 Task: Add Mychelle Sun Sheild Clear Spray Spf 30 to the cart.
Action: Mouse moved to (334, 174)
Screenshot: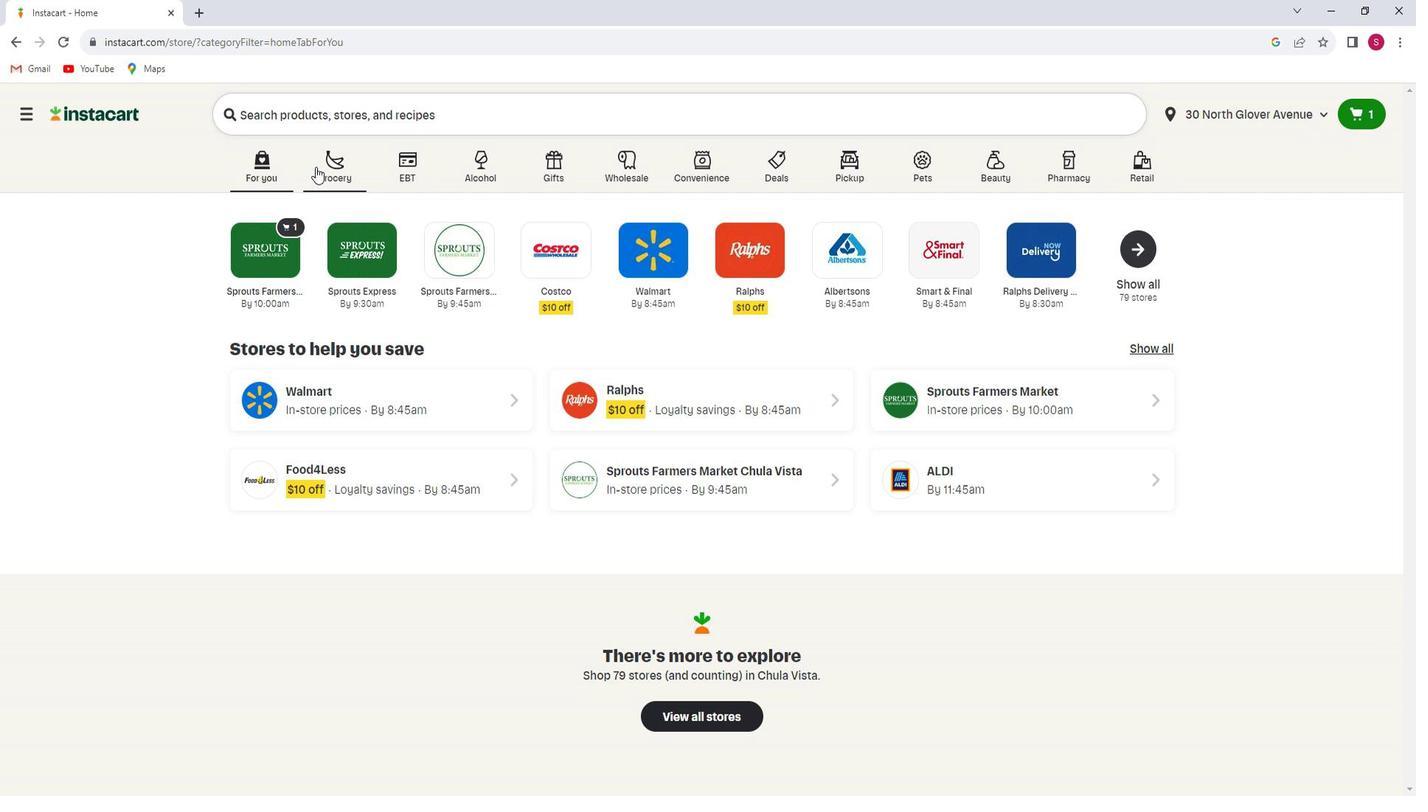 
Action: Mouse pressed left at (334, 174)
Screenshot: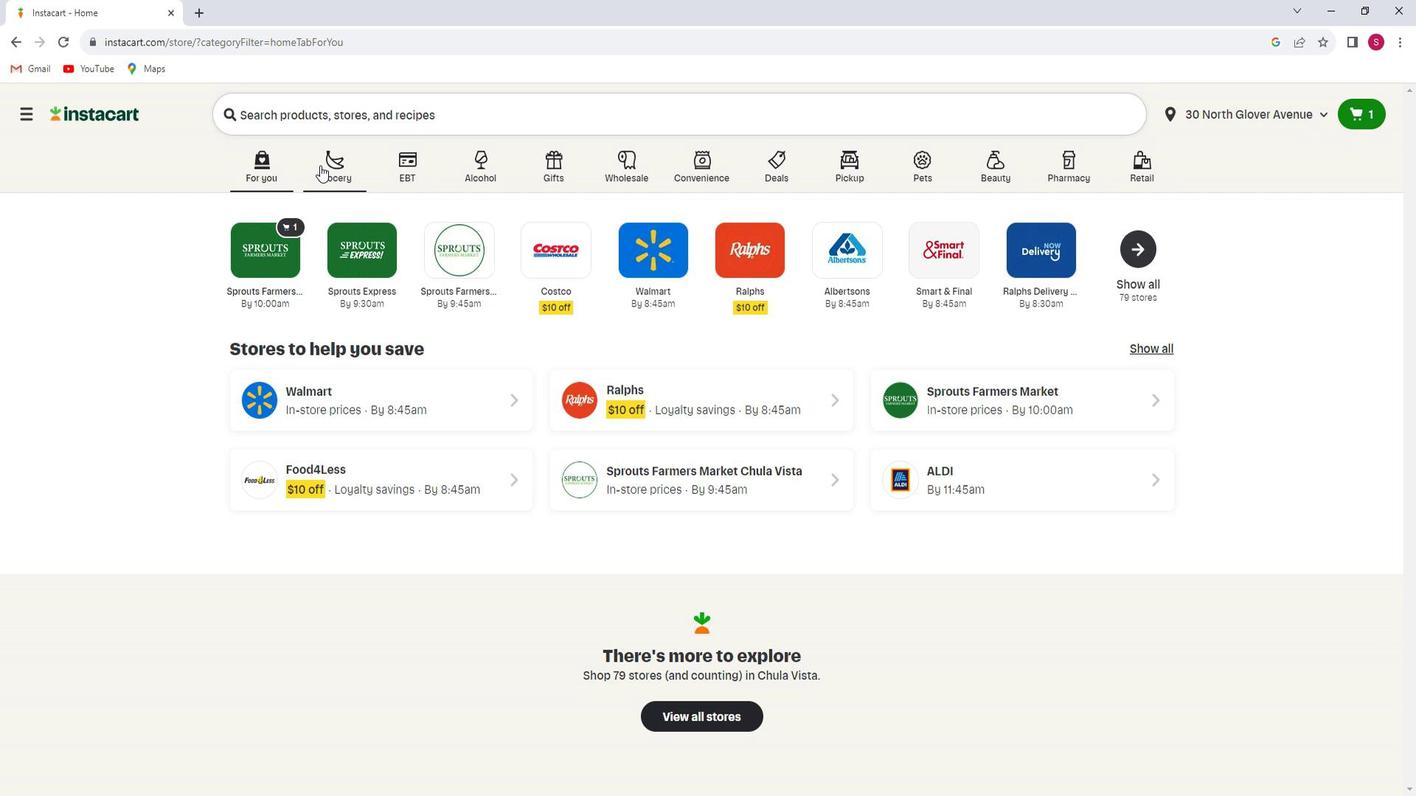 
Action: Mouse moved to (386, 448)
Screenshot: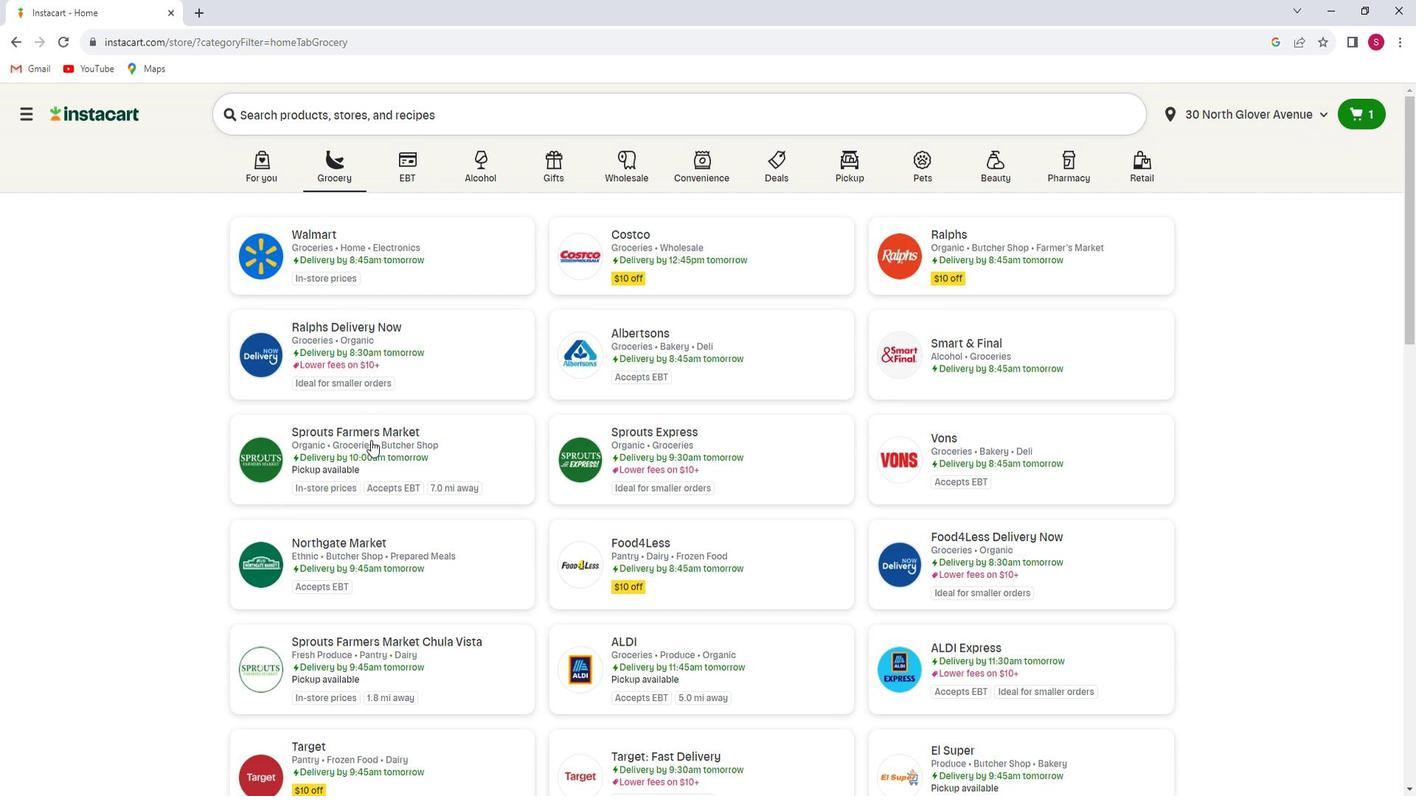 
Action: Mouse pressed left at (386, 448)
Screenshot: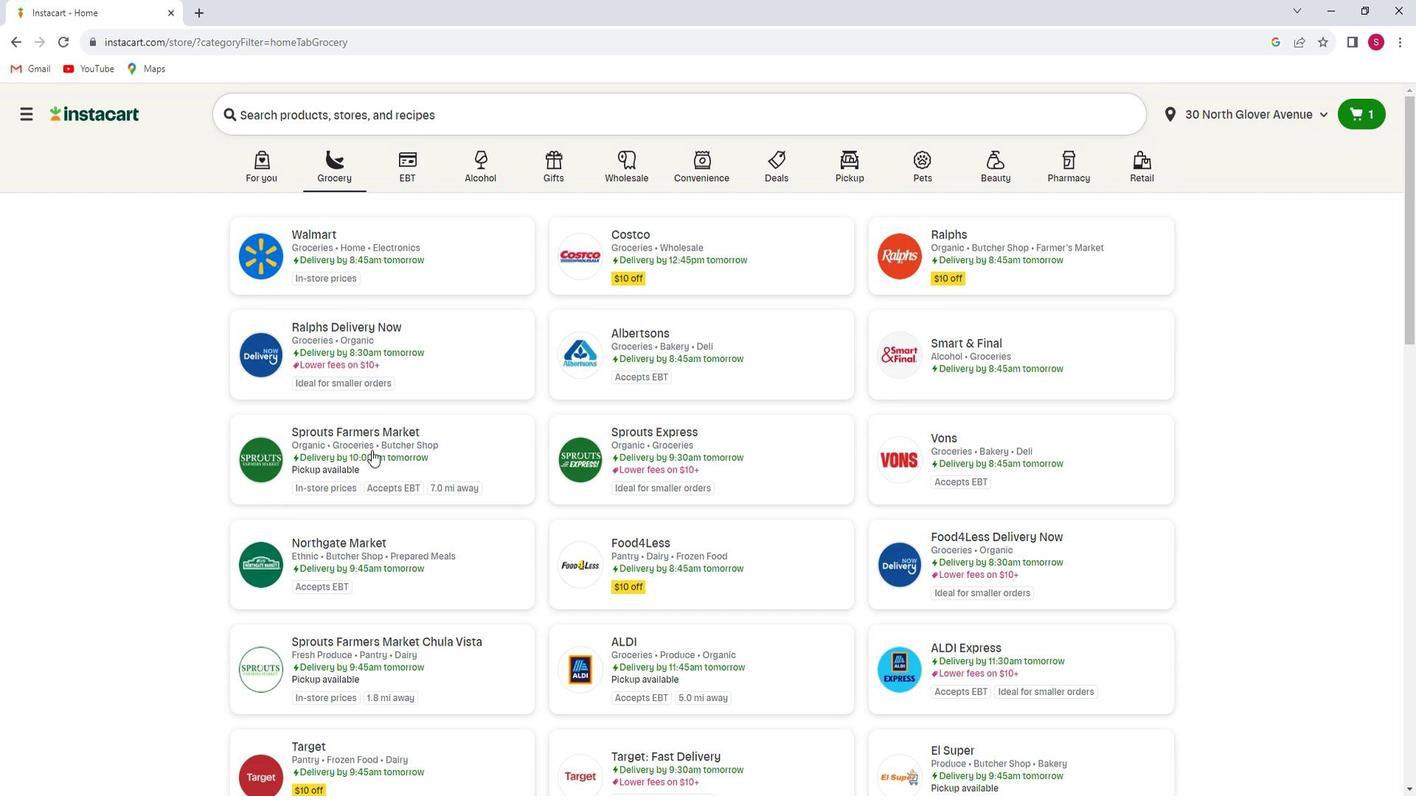 
Action: Mouse moved to (143, 488)
Screenshot: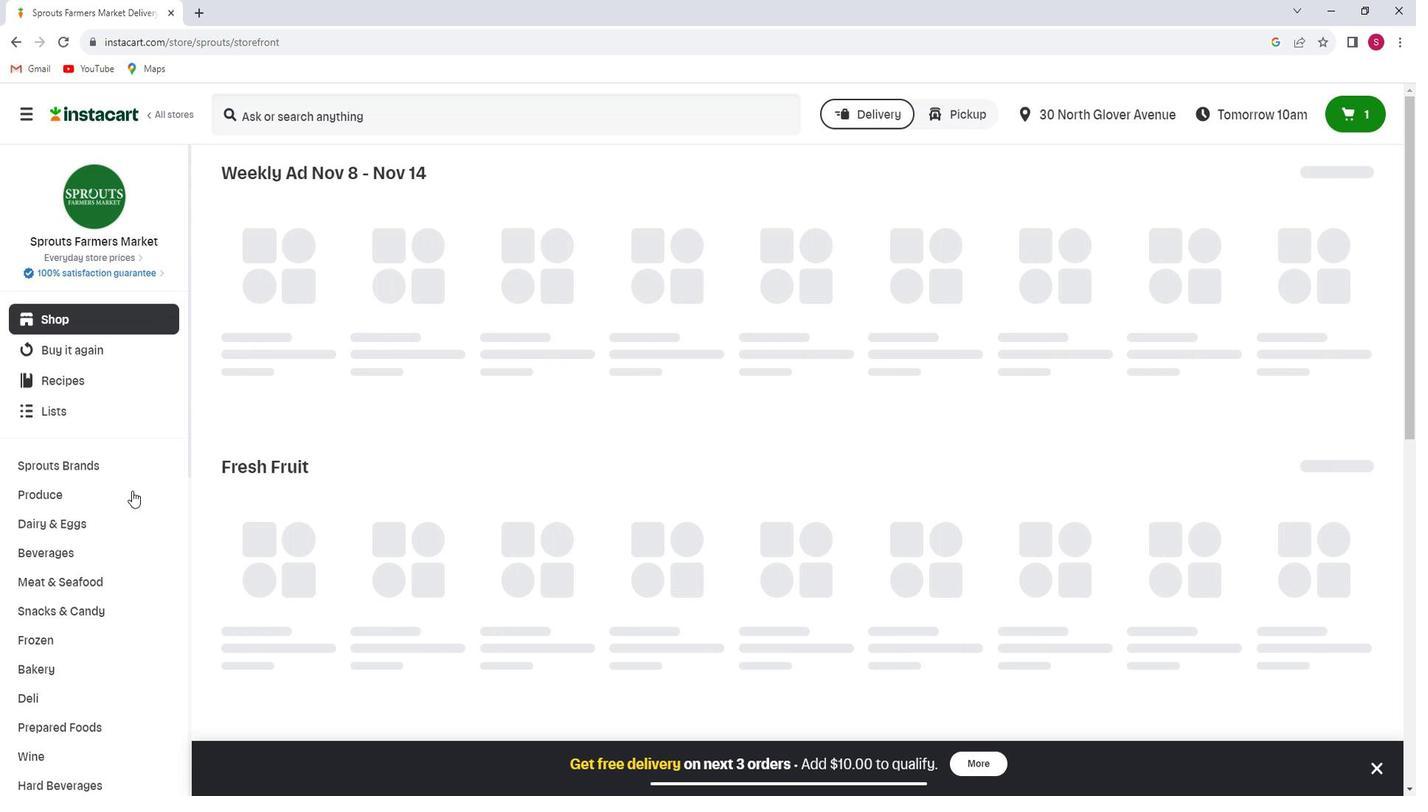 
Action: Mouse scrolled (143, 488) with delta (0, 0)
Screenshot: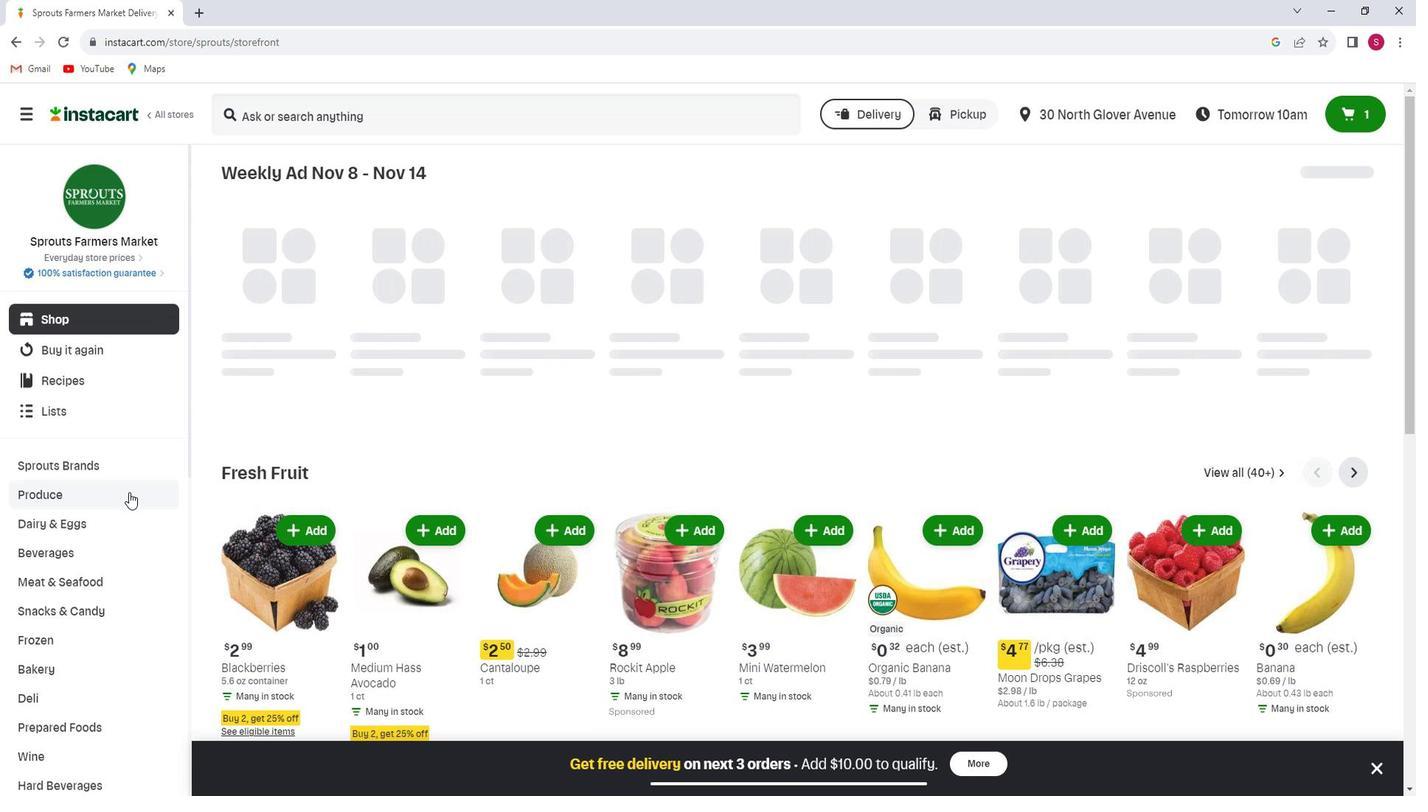 
Action: Mouse scrolled (143, 488) with delta (0, 0)
Screenshot: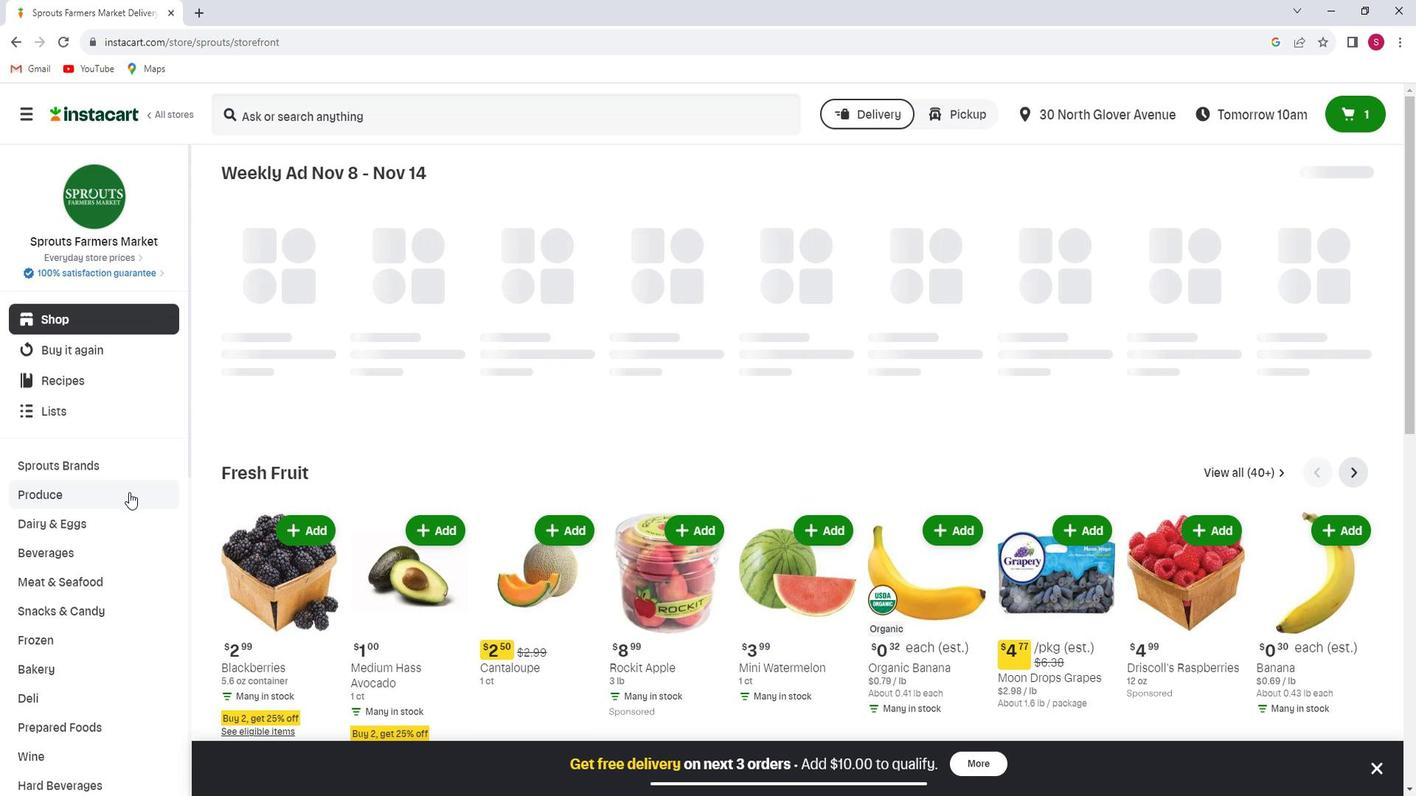 
Action: Mouse scrolled (143, 488) with delta (0, 0)
Screenshot: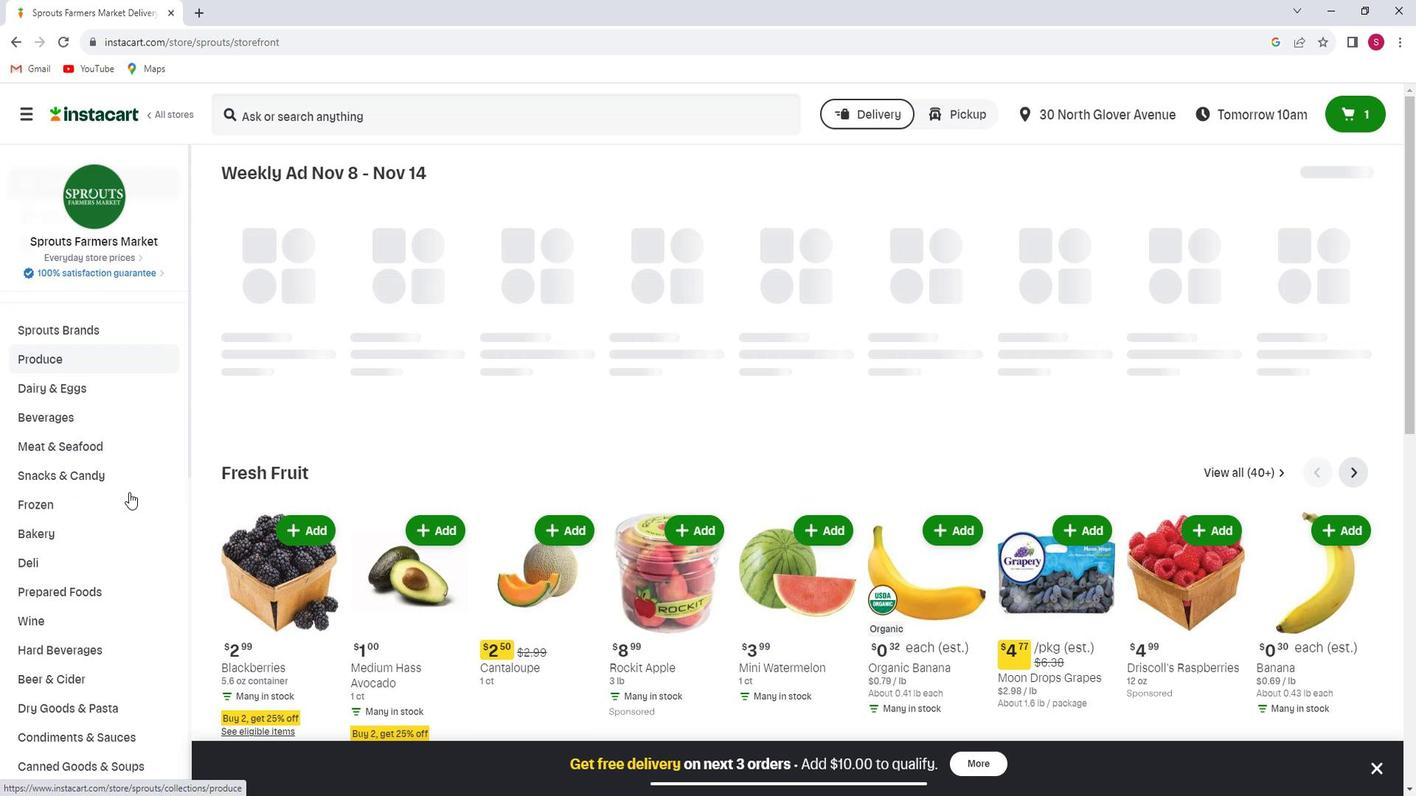
Action: Mouse scrolled (143, 488) with delta (0, 0)
Screenshot: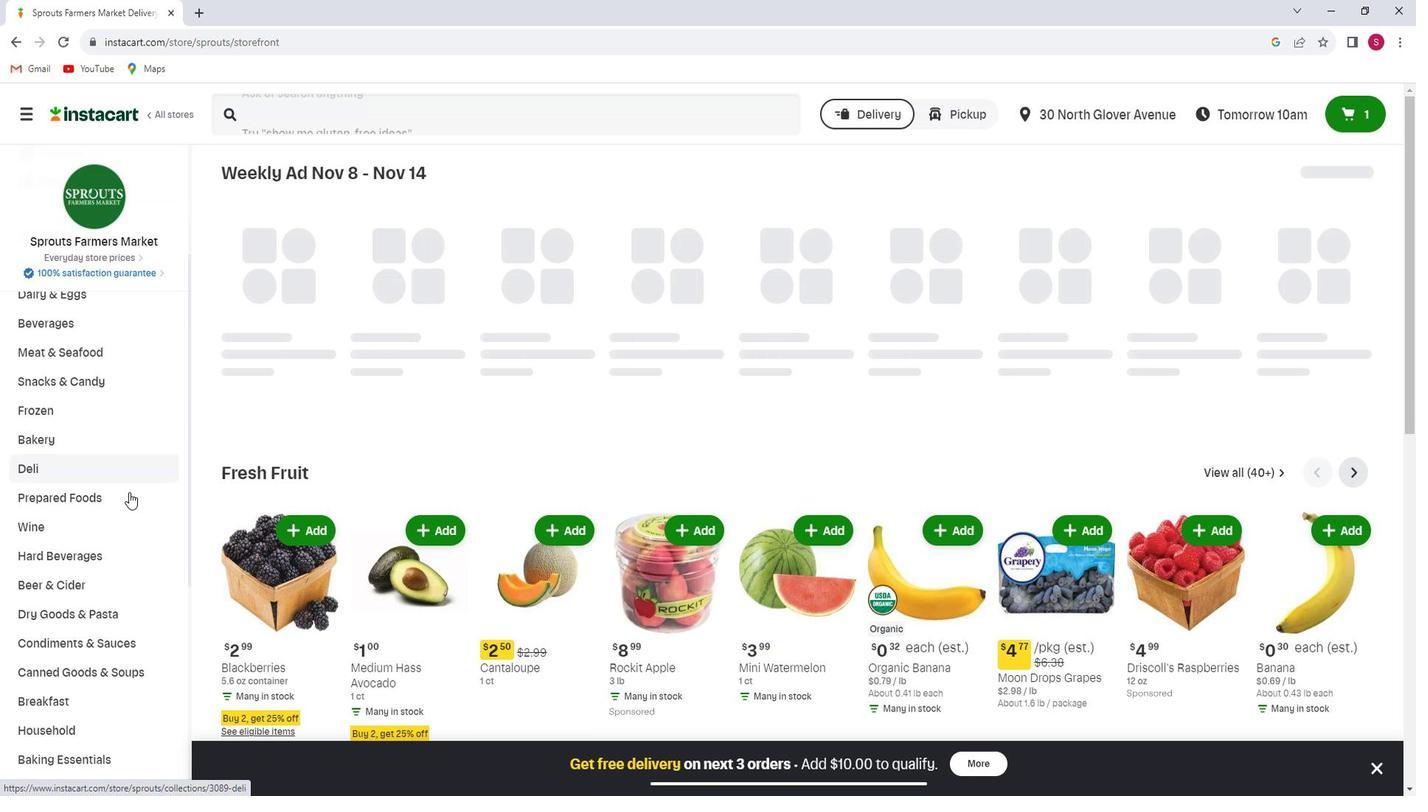 
Action: Mouse moved to (134, 501)
Screenshot: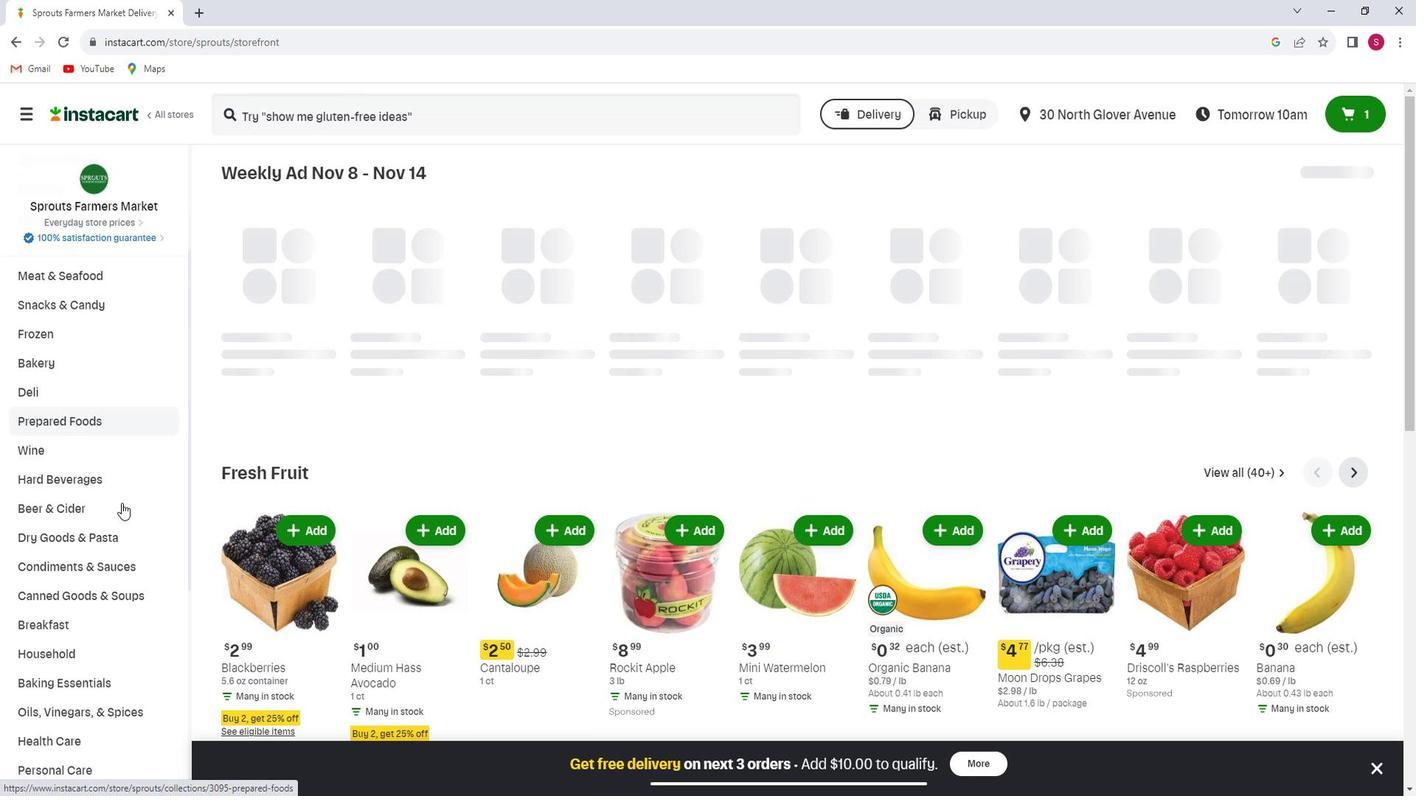 
Action: Mouse scrolled (134, 500) with delta (0, 0)
Screenshot: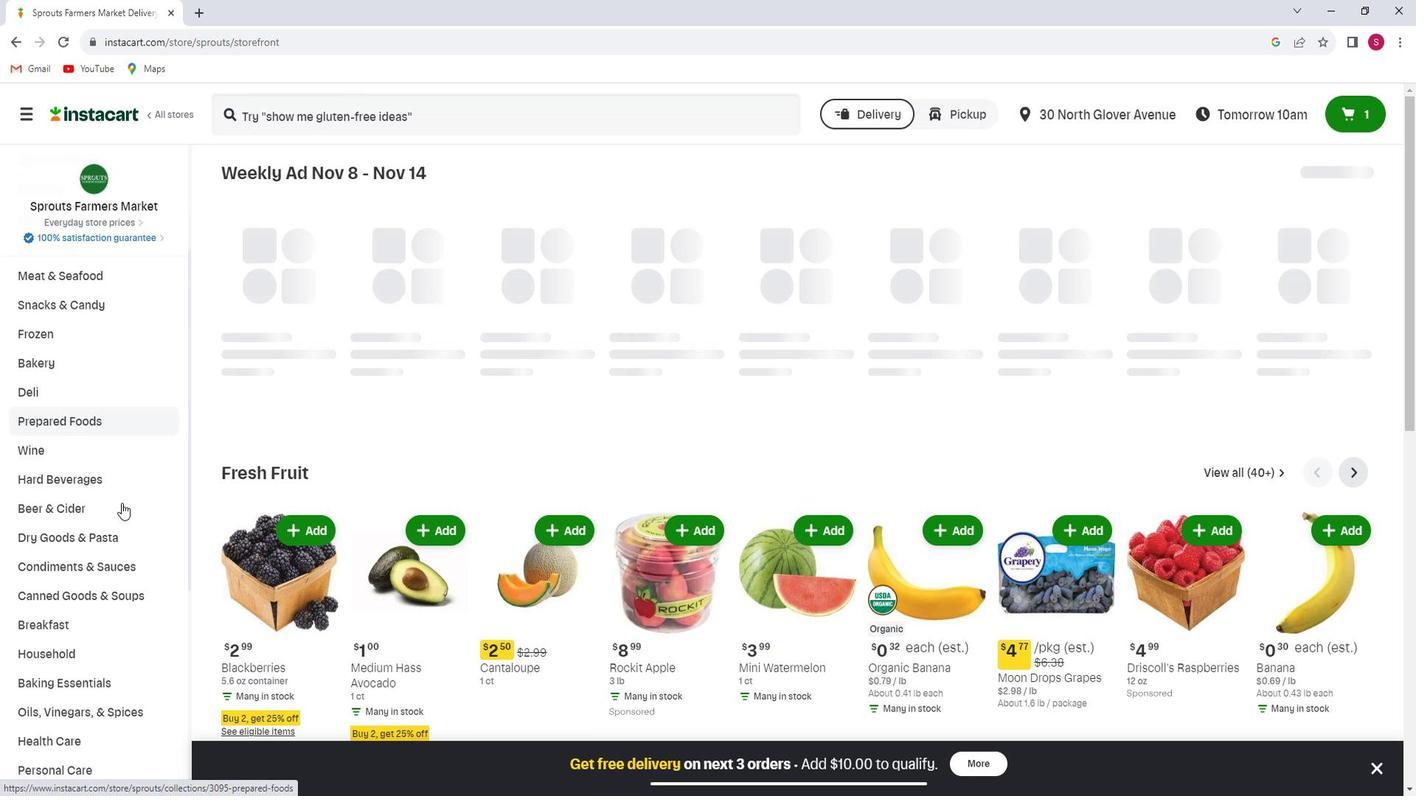 
Action: Mouse moved to (129, 509)
Screenshot: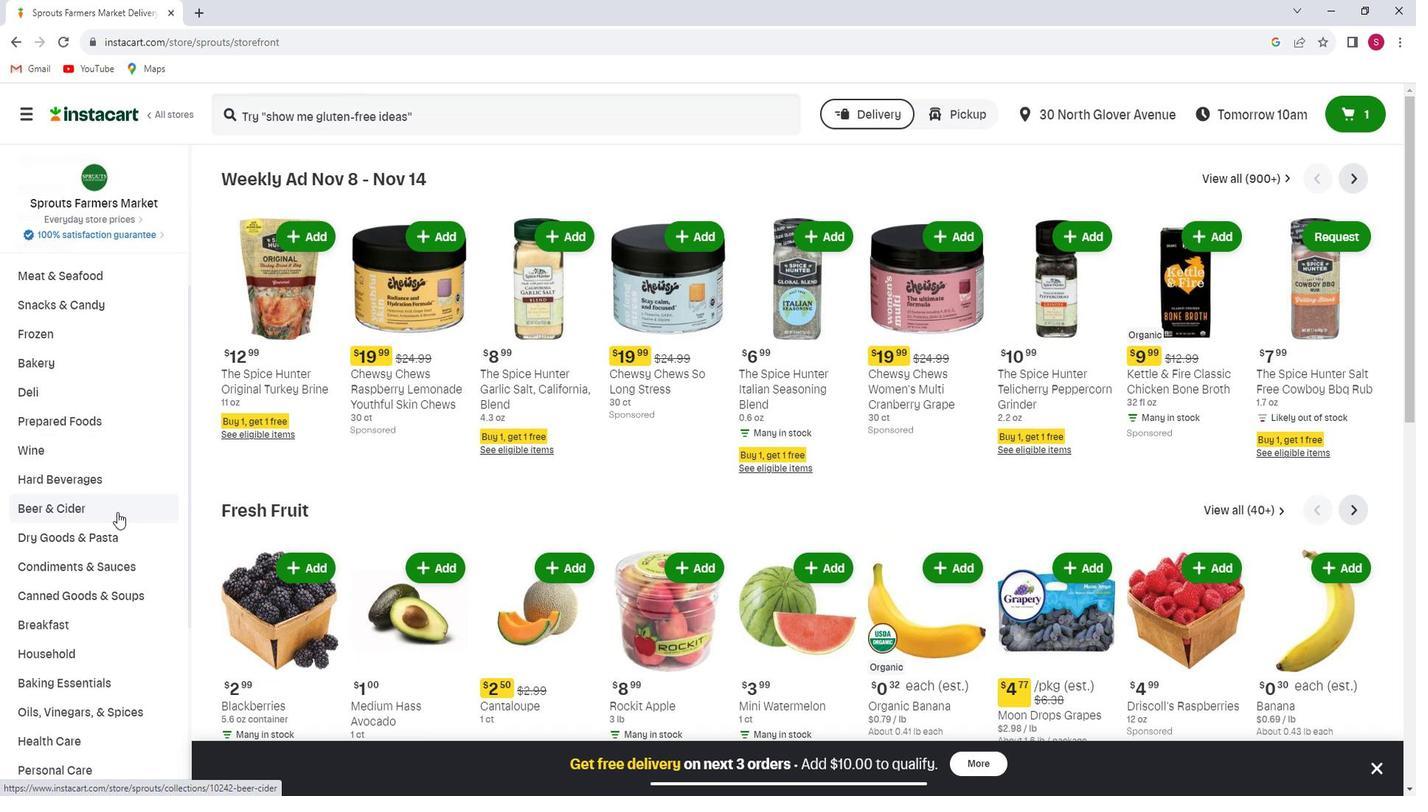 
Action: Mouse scrolled (129, 508) with delta (0, 0)
Screenshot: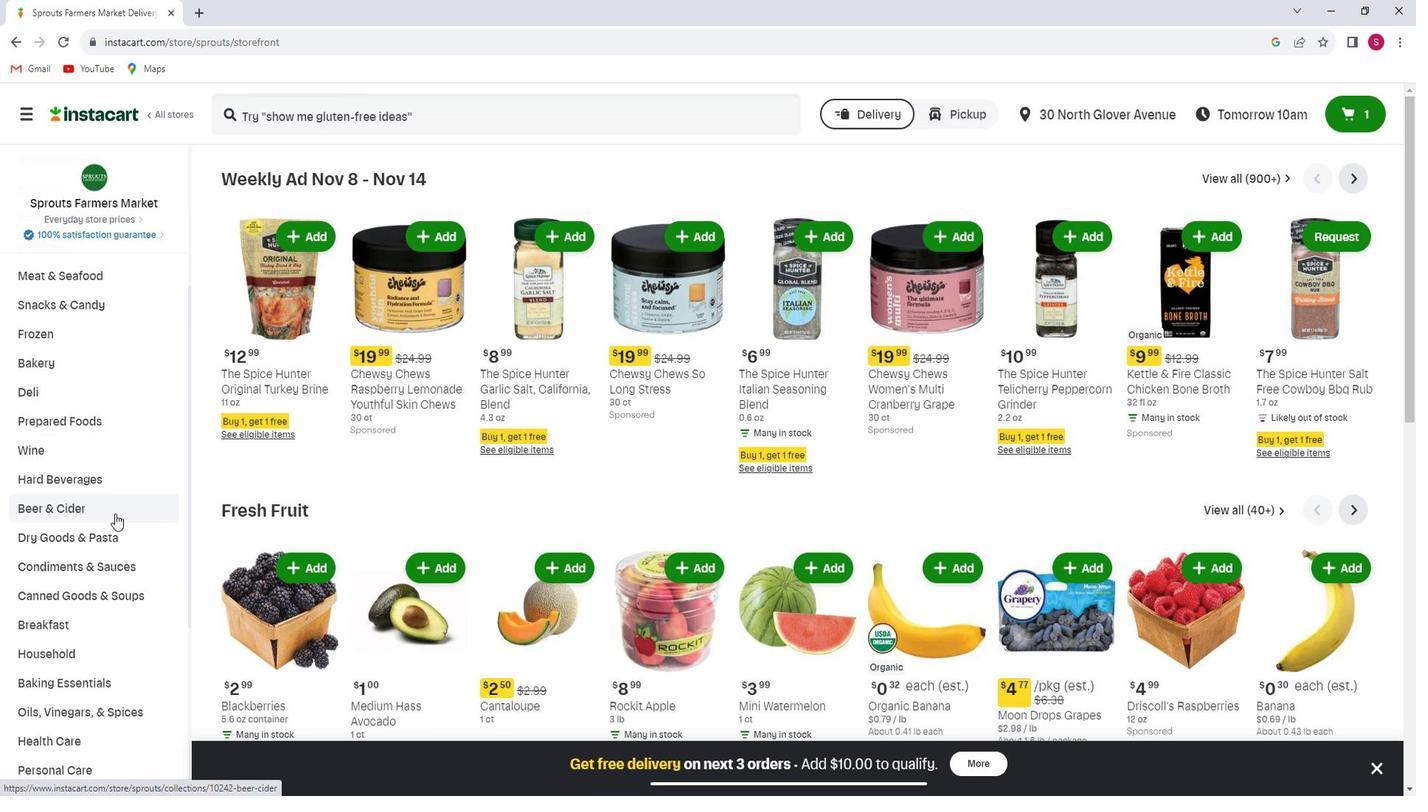
Action: Mouse moved to (129, 510)
Screenshot: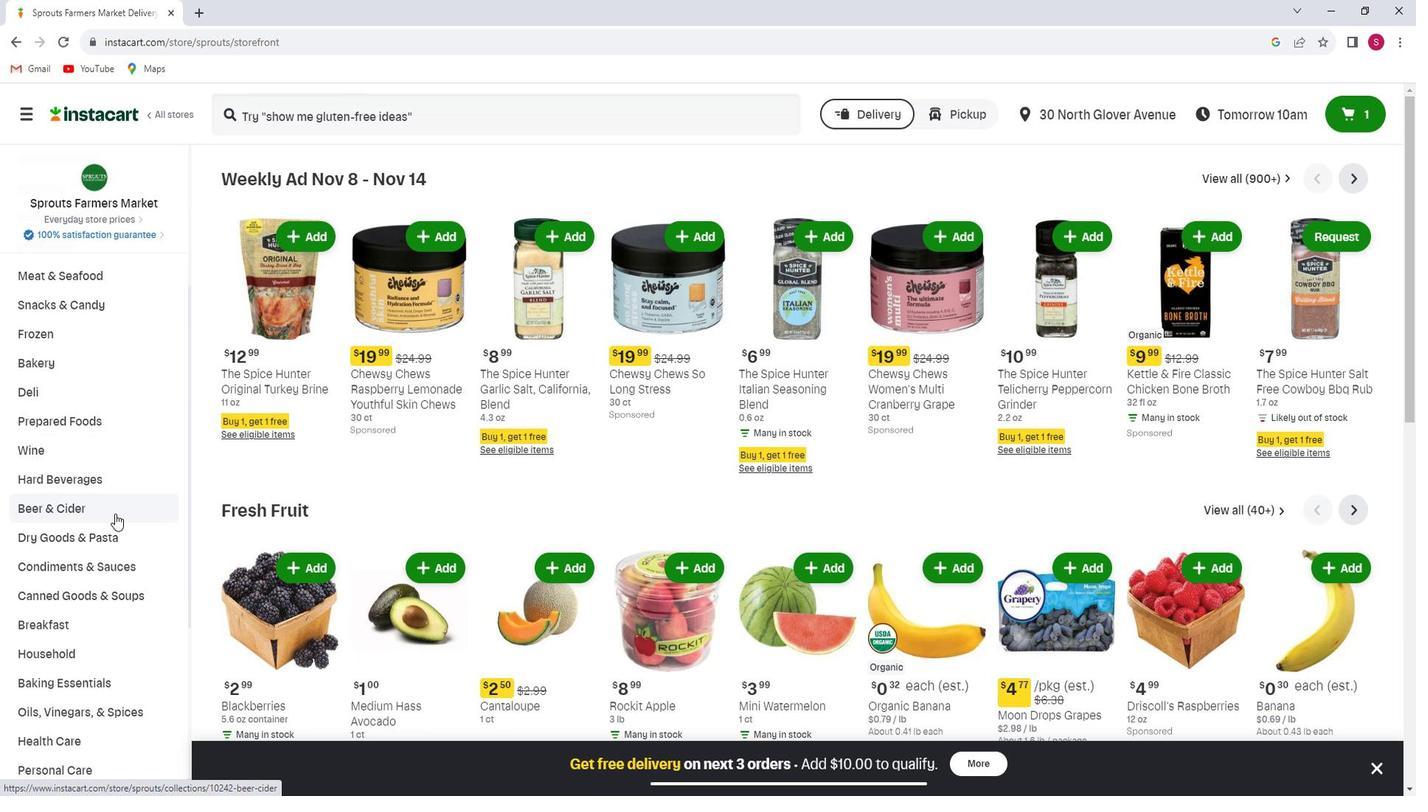 
Action: Mouse scrolled (129, 509) with delta (0, 0)
Screenshot: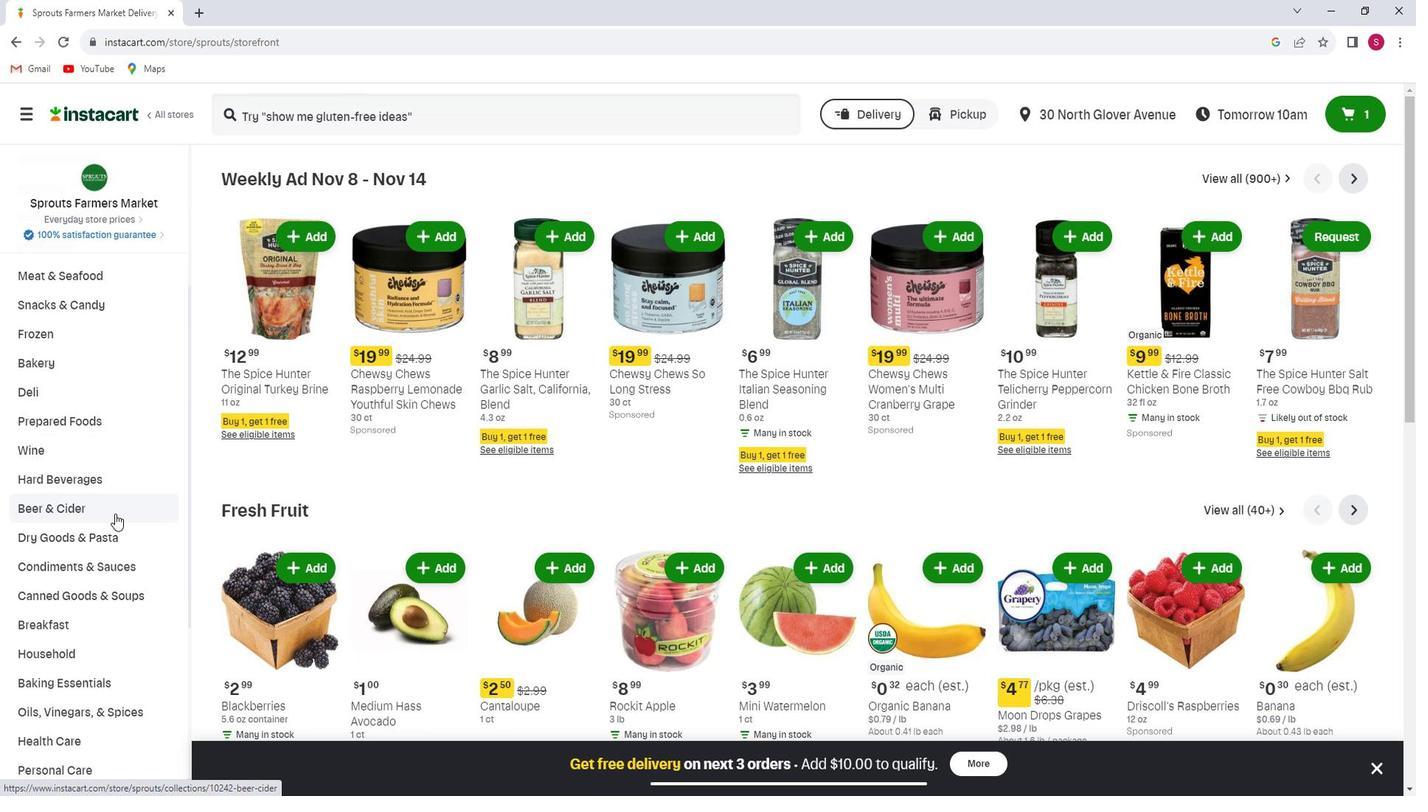 
Action: Mouse scrolled (129, 509) with delta (0, 0)
Screenshot: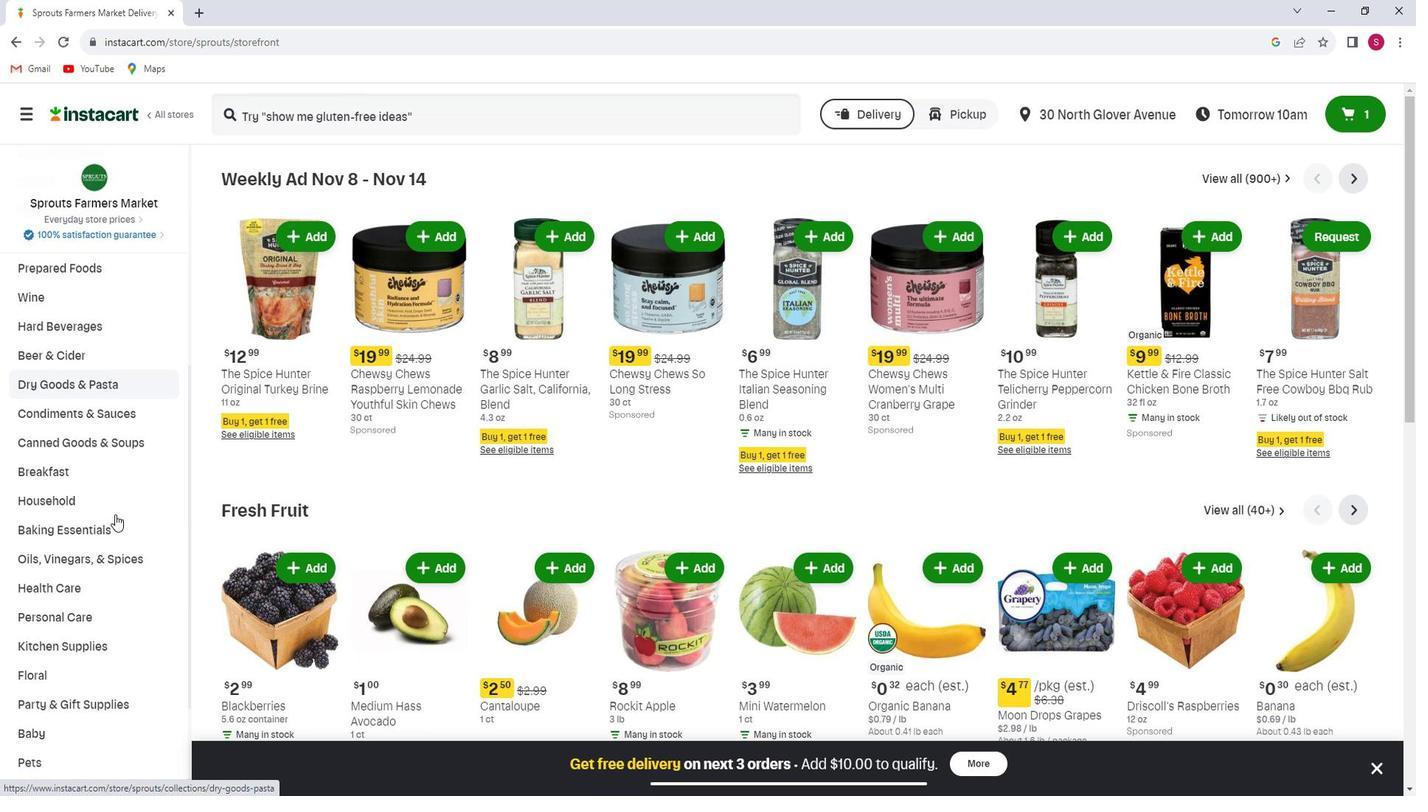 
Action: Mouse moved to (103, 531)
Screenshot: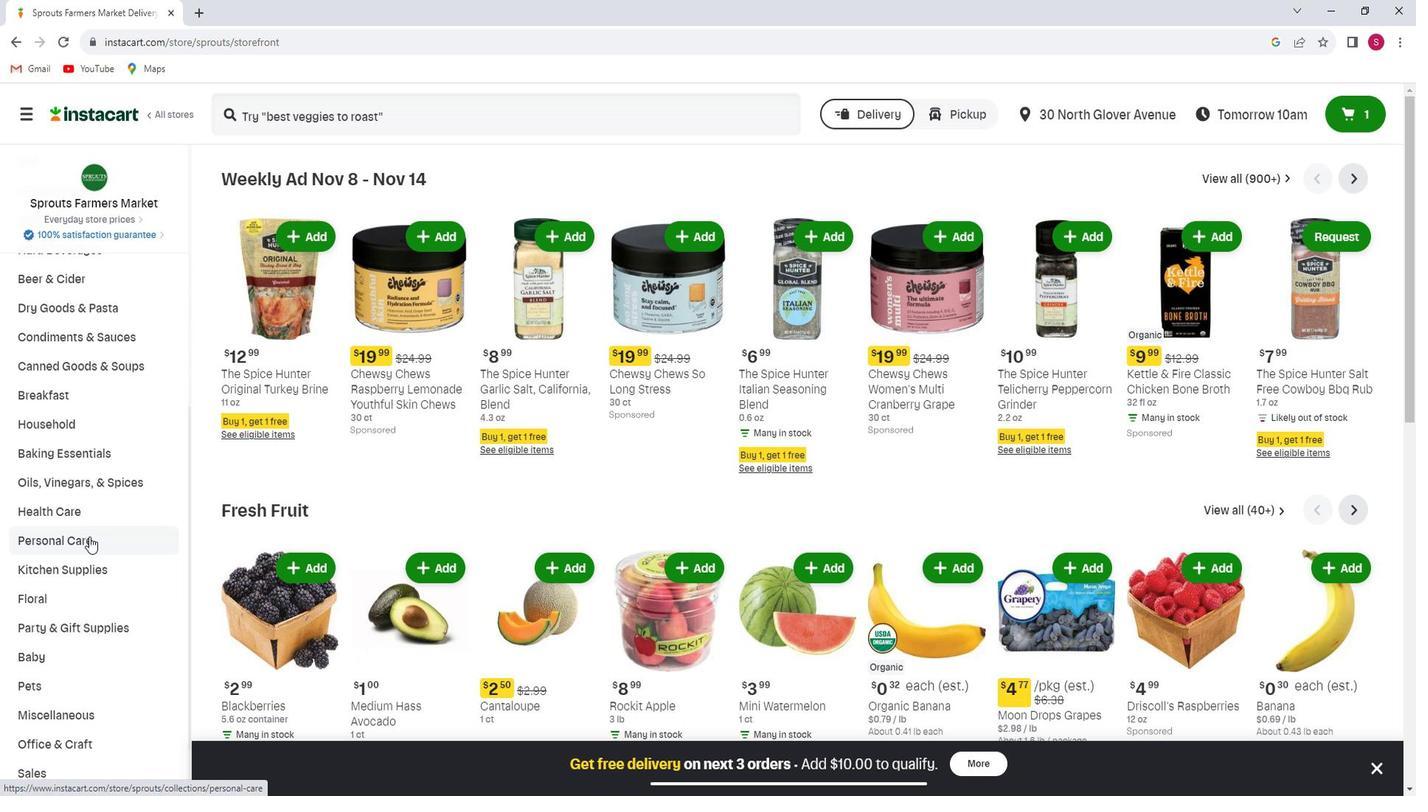 
Action: Mouse pressed left at (103, 531)
Screenshot: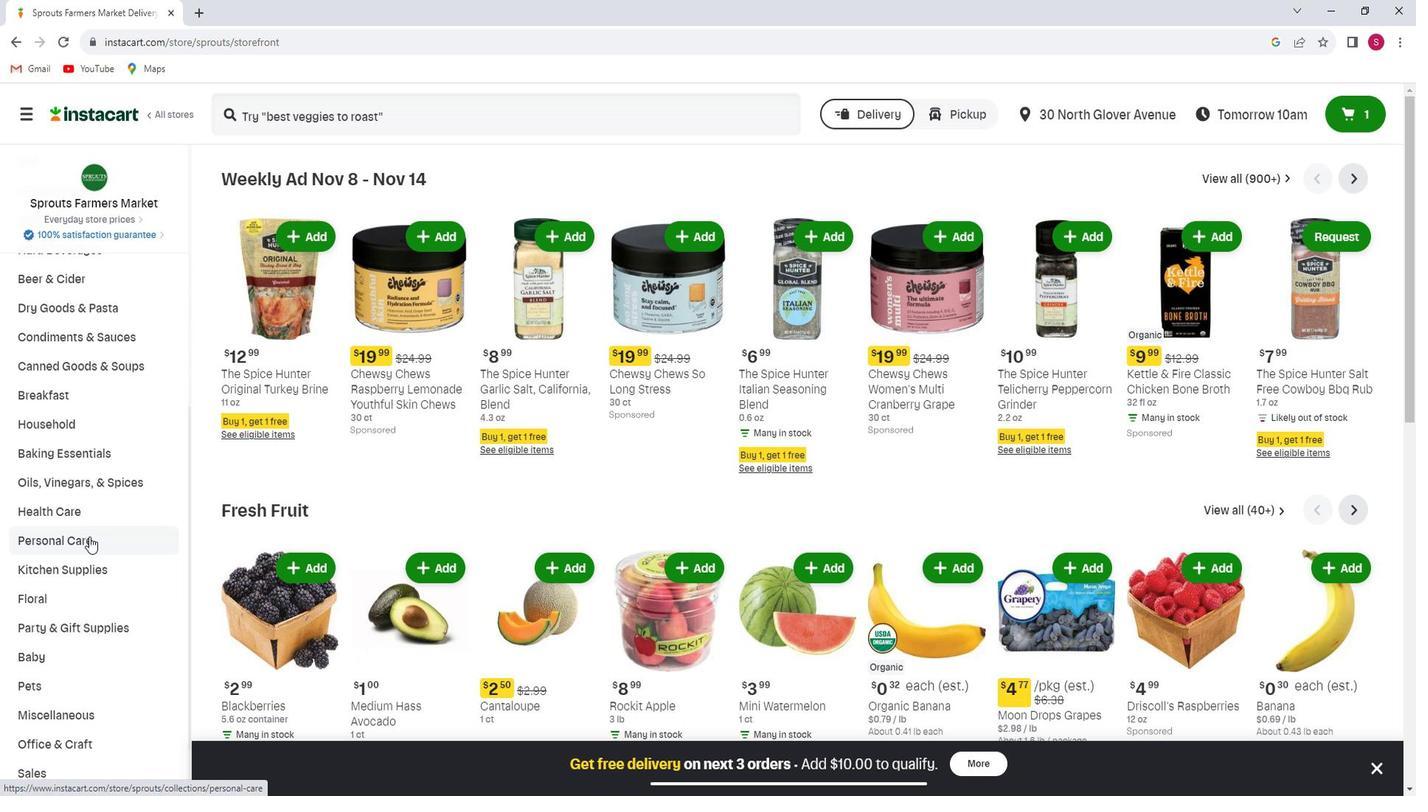 
Action: Mouse moved to (1183, 221)
Screenshot: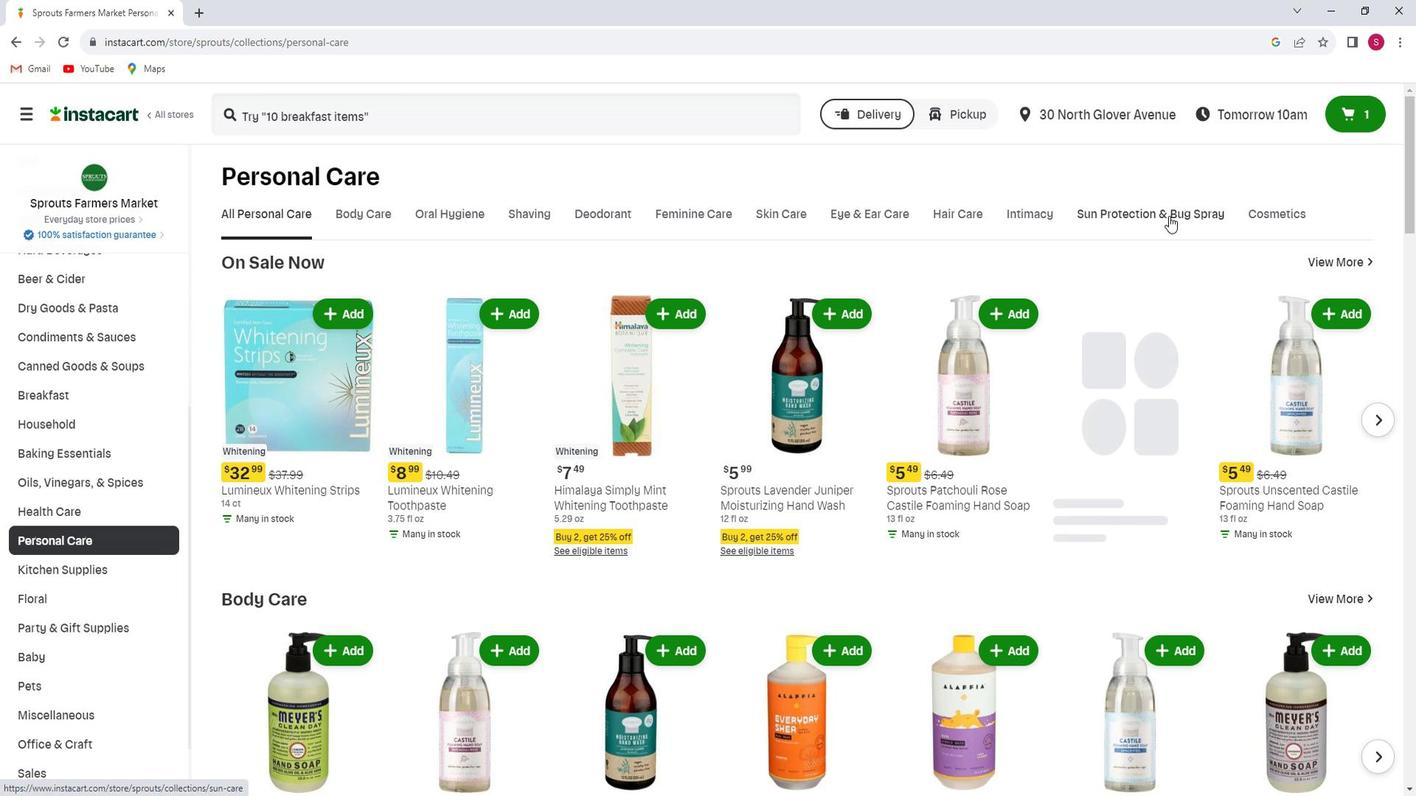 
Action: Mouse pressed left at (1183, 221)
Screenshot: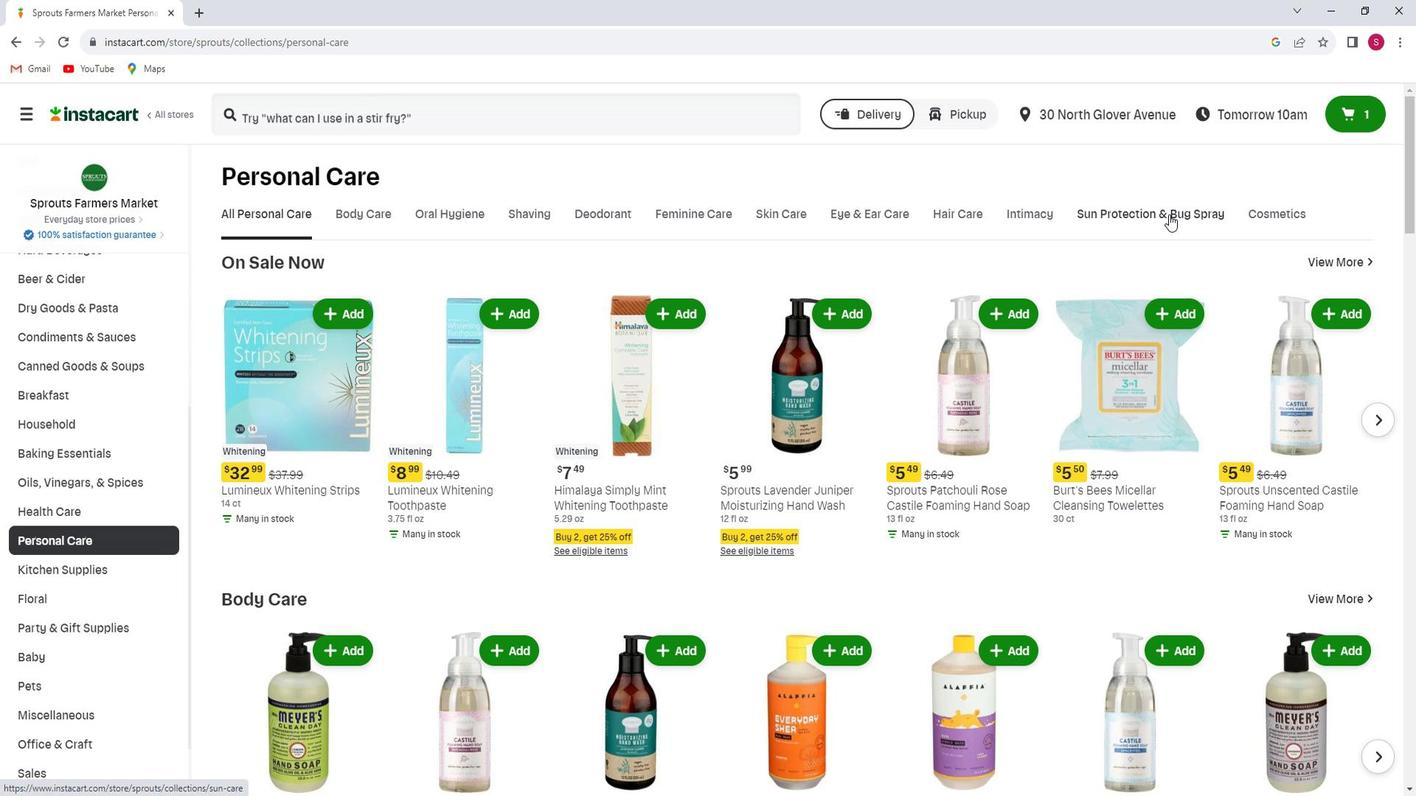 
Action: Mouse moved to (406, 120)
Screenshot: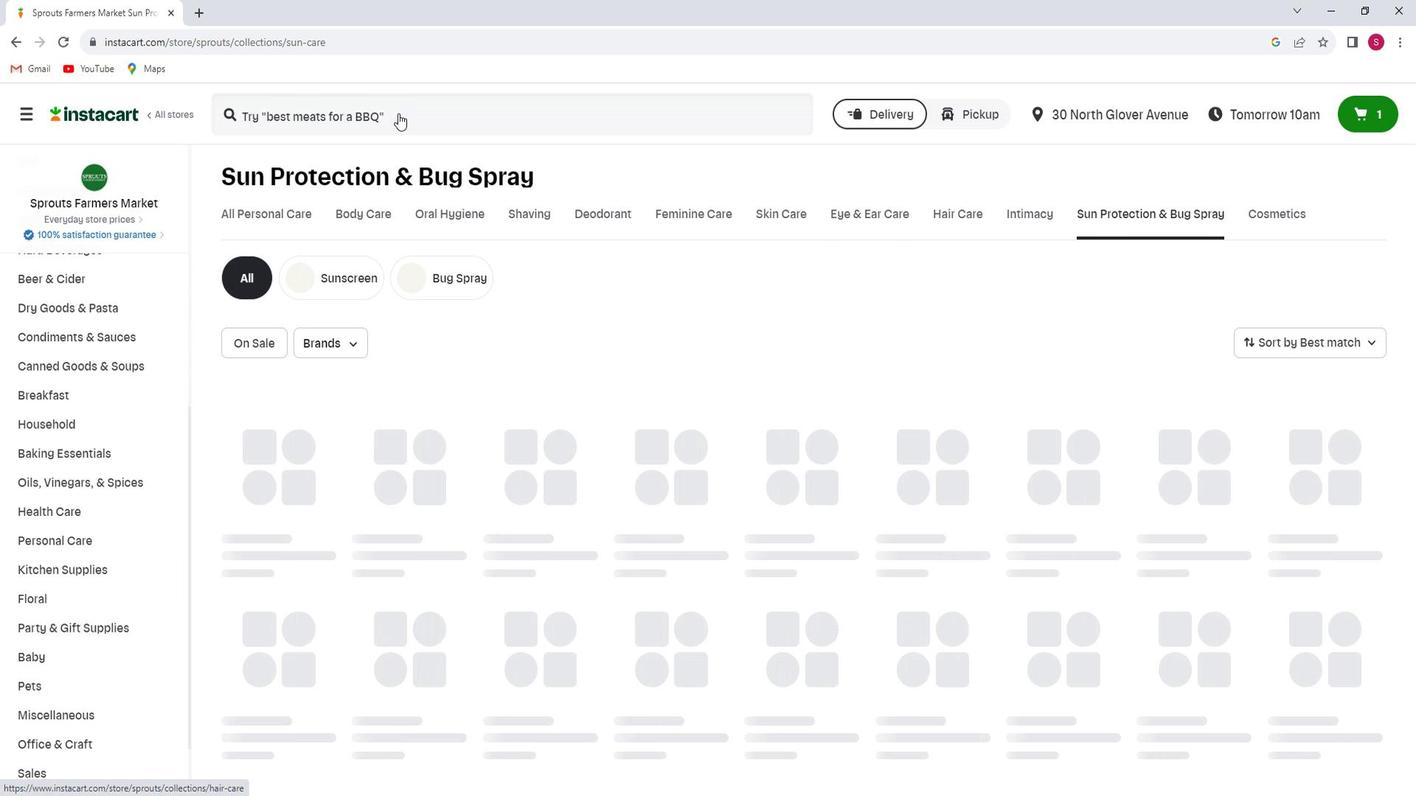 
Action: Mouse pressed left at (406, 120)
Screenshot: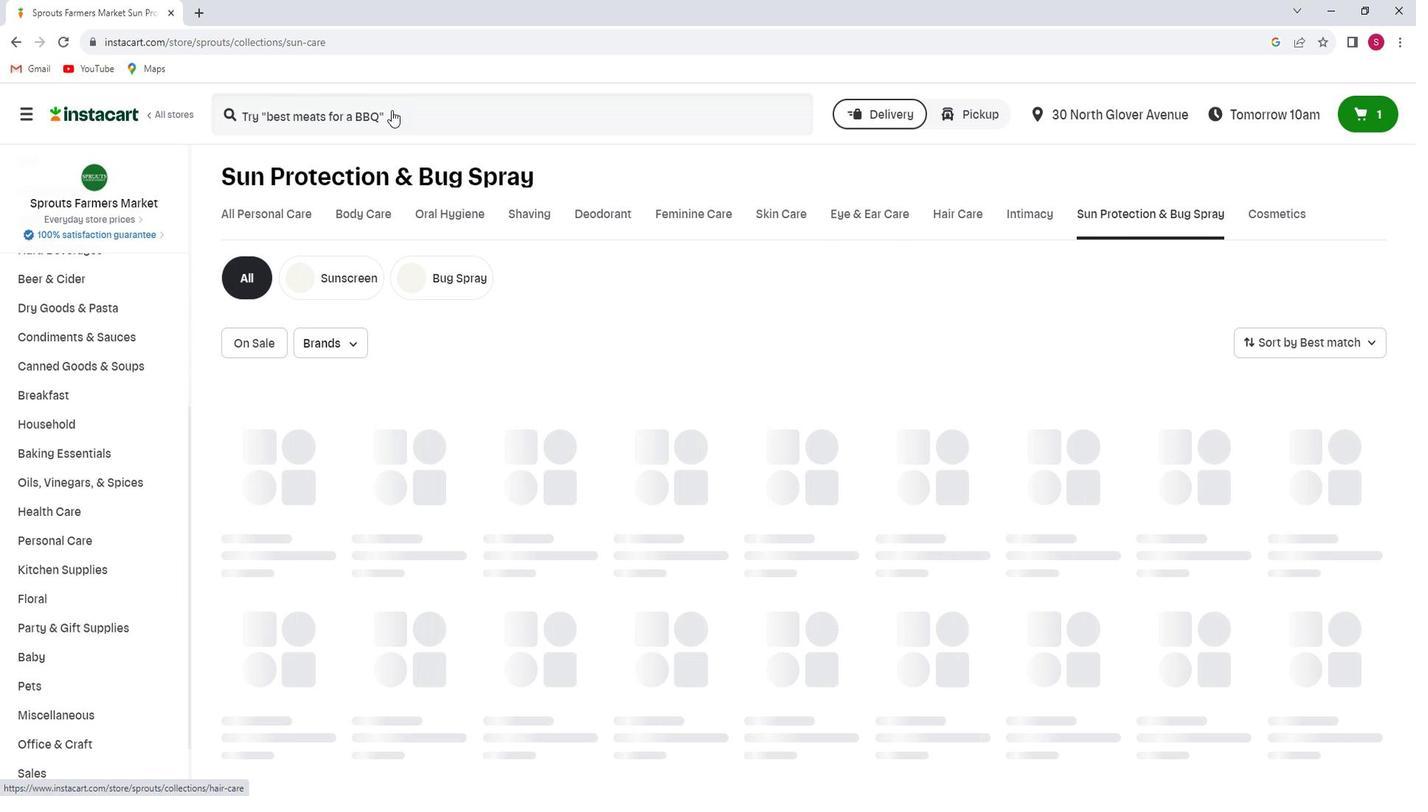 
Action: Key pressed <Key.shift_r>Mychelle<Key.space><Key.shift>Sun<Key.space><Key.shift>Shi<Key.backspace>eild<Key.space><Key.shift>Clear<Key.space><Key.shift>Spray<Key.space><Key.shift>Spf<Key.space>30<Key.enter>
Screenshot: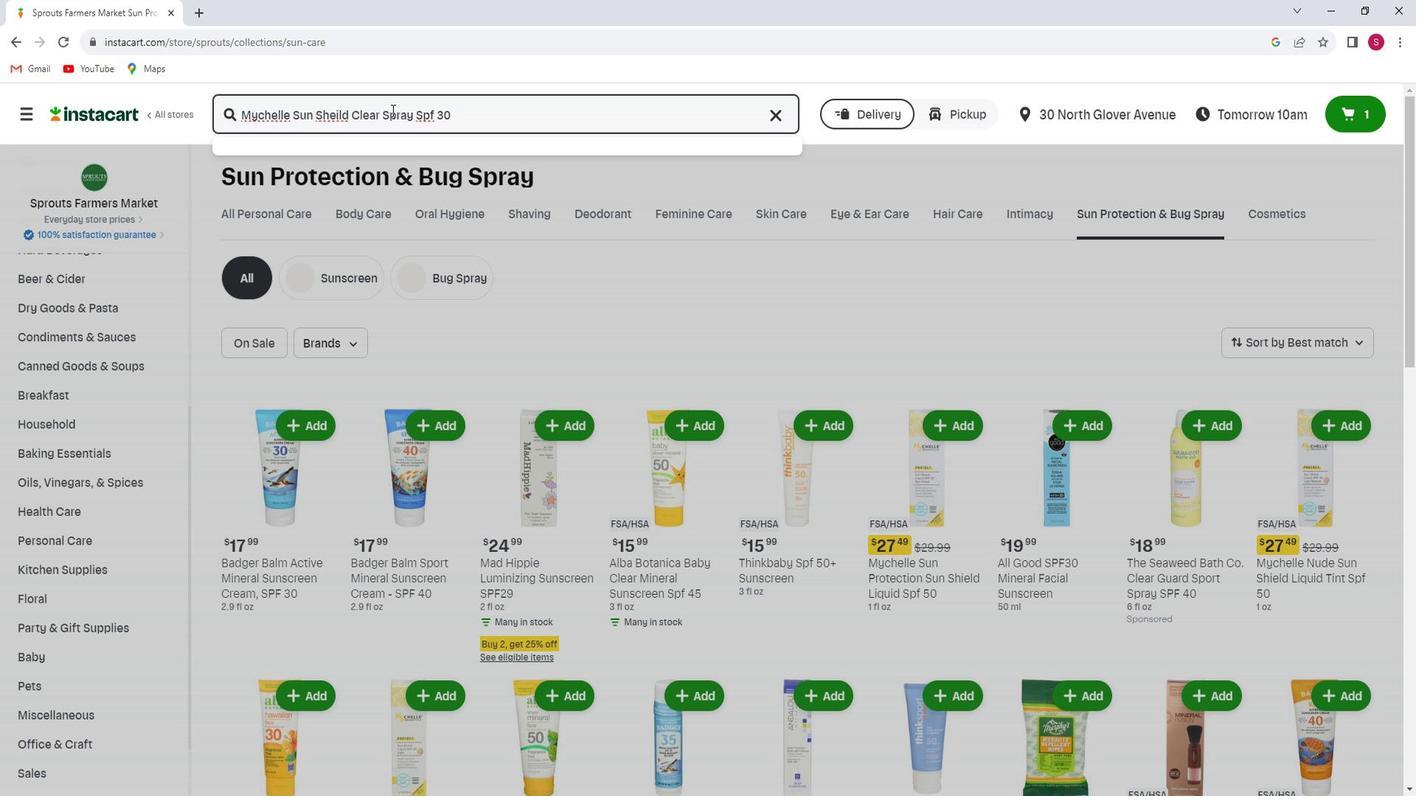 
Action: Mouse moved to (489, 252)
Screenshot: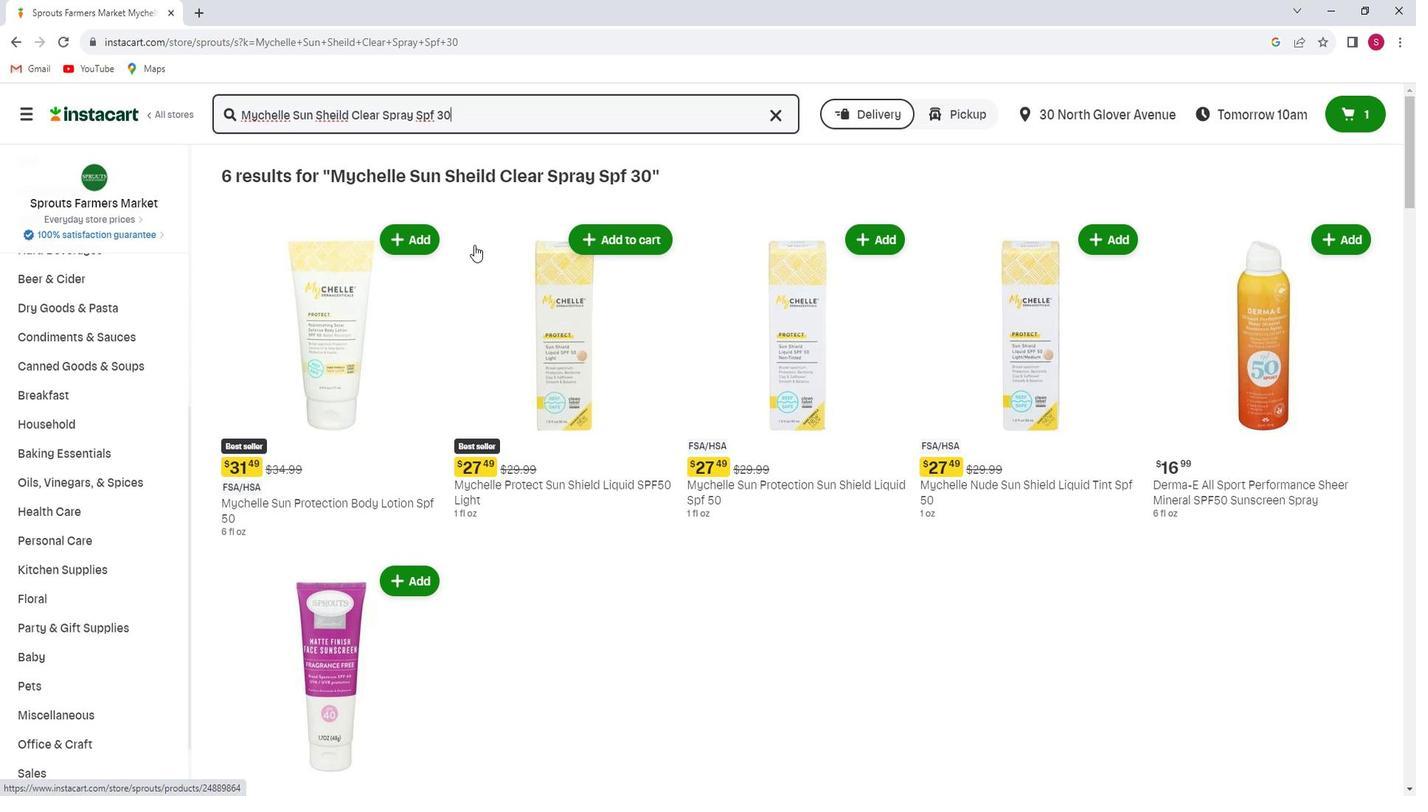 
Action: Mouse scrolled (489, 251) with delta (0, 0)
Screenshot: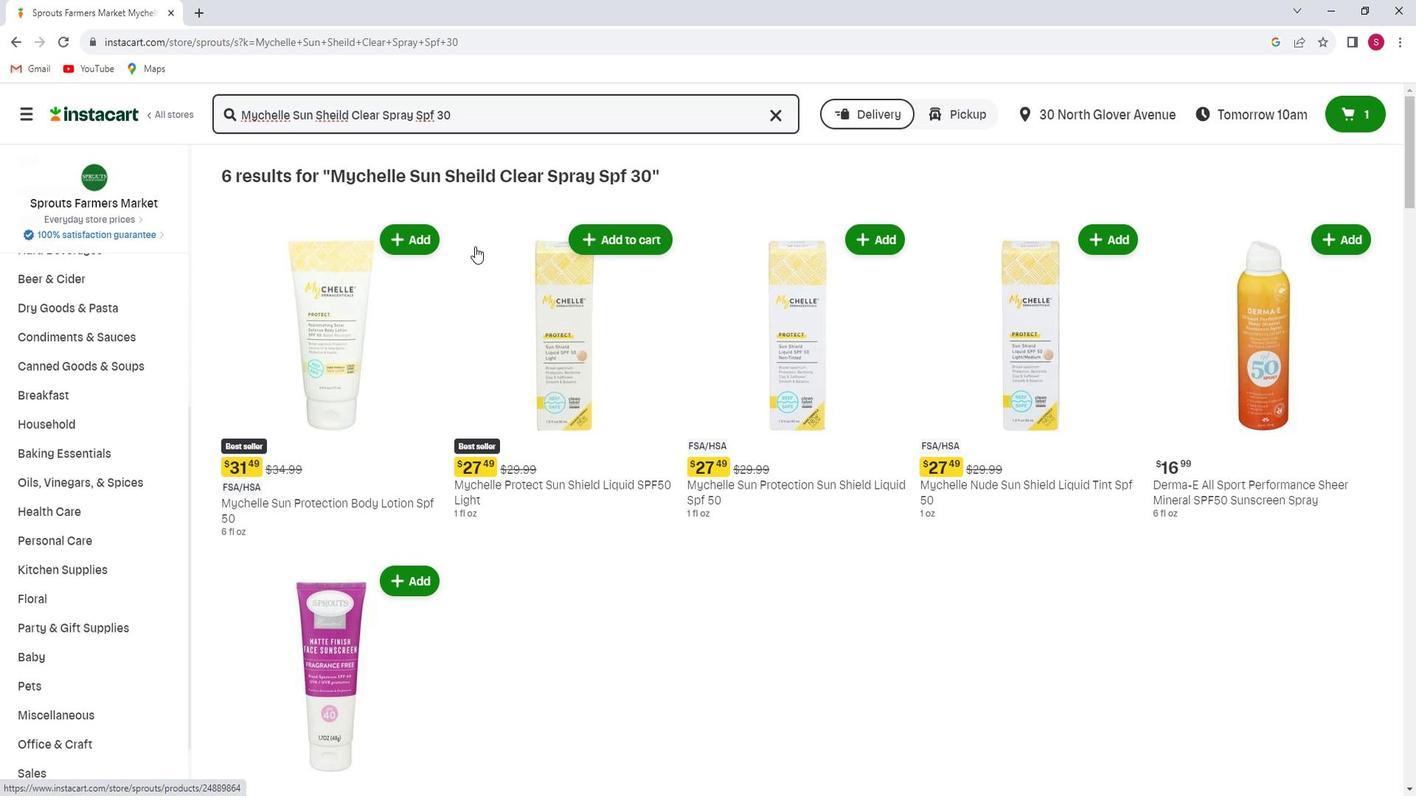 
Action: Mouse moved to (493, 257)
Screenshot: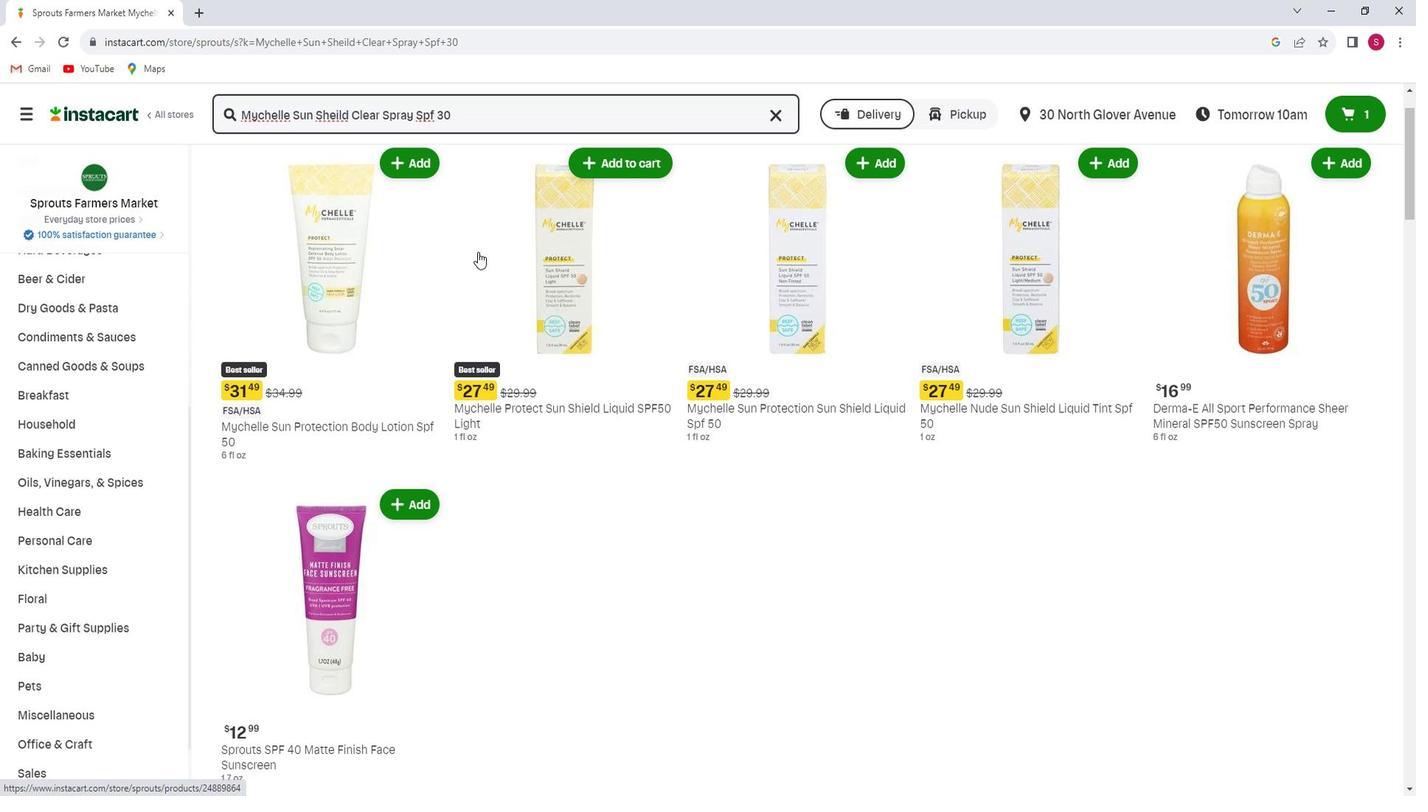 
Action: Mouse scrolled (493, 256) with delta (0, 0)
Screenshot: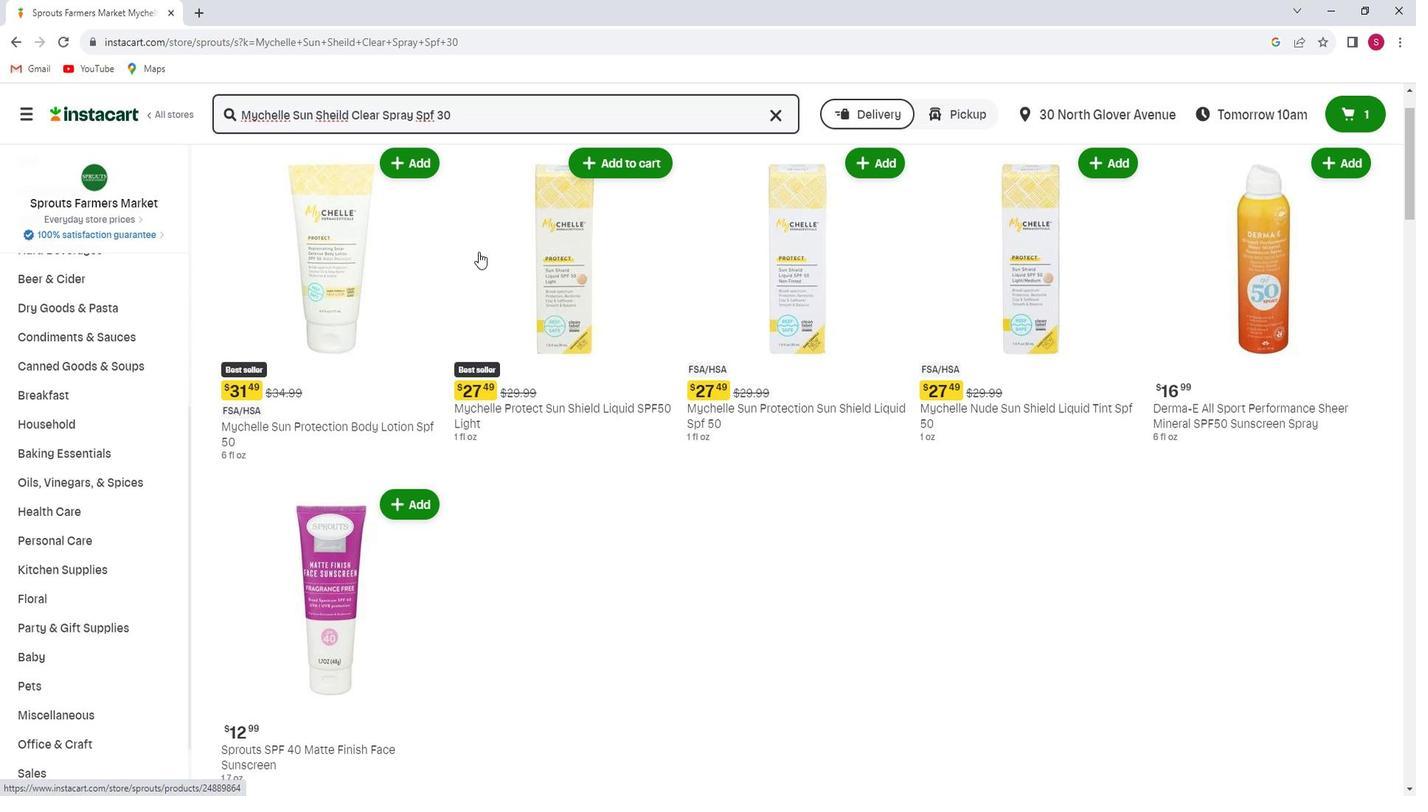 
Action: Mouse moved to (495, 265)
Screenshot: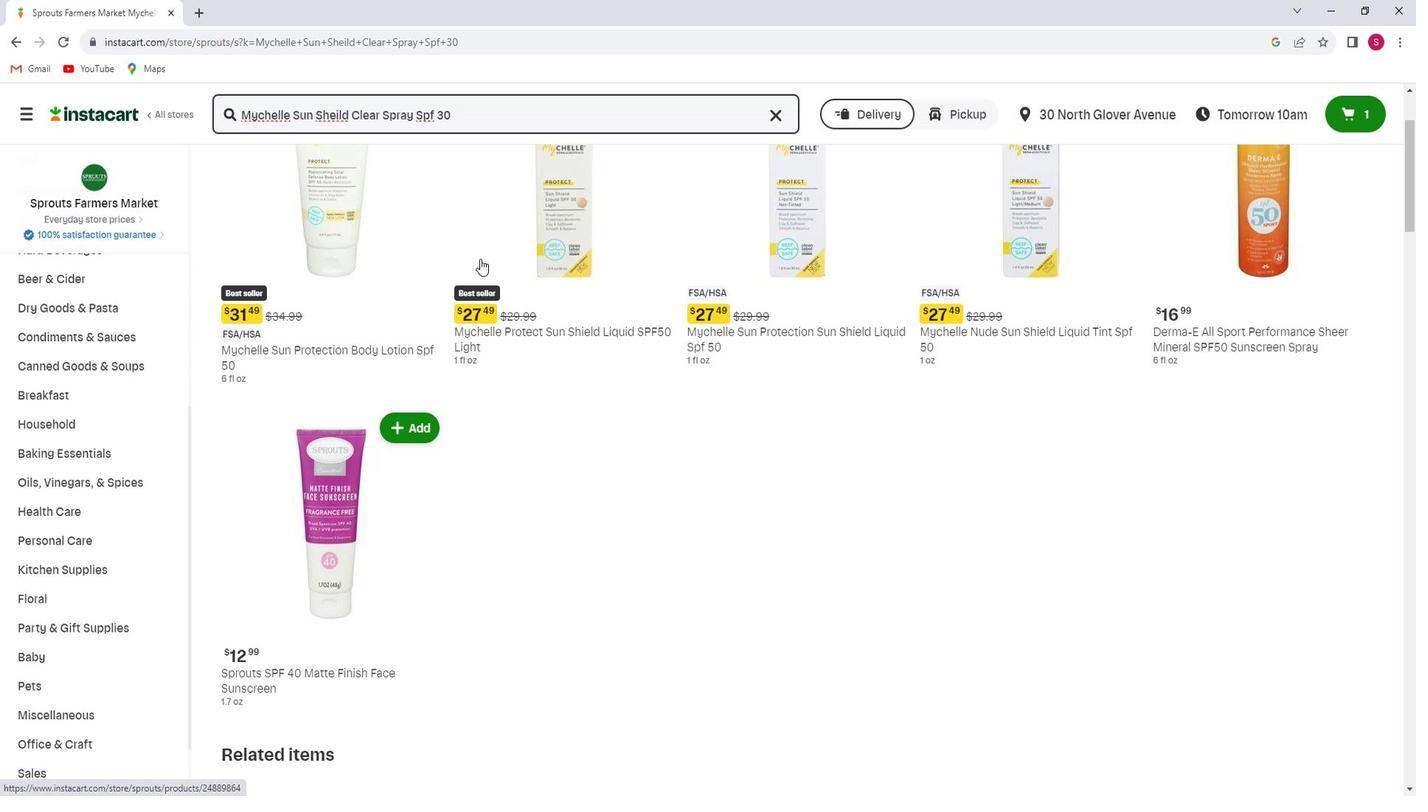 
Action: Mouse scrolled (495, 264) with delta (0, 0)
Screenshot: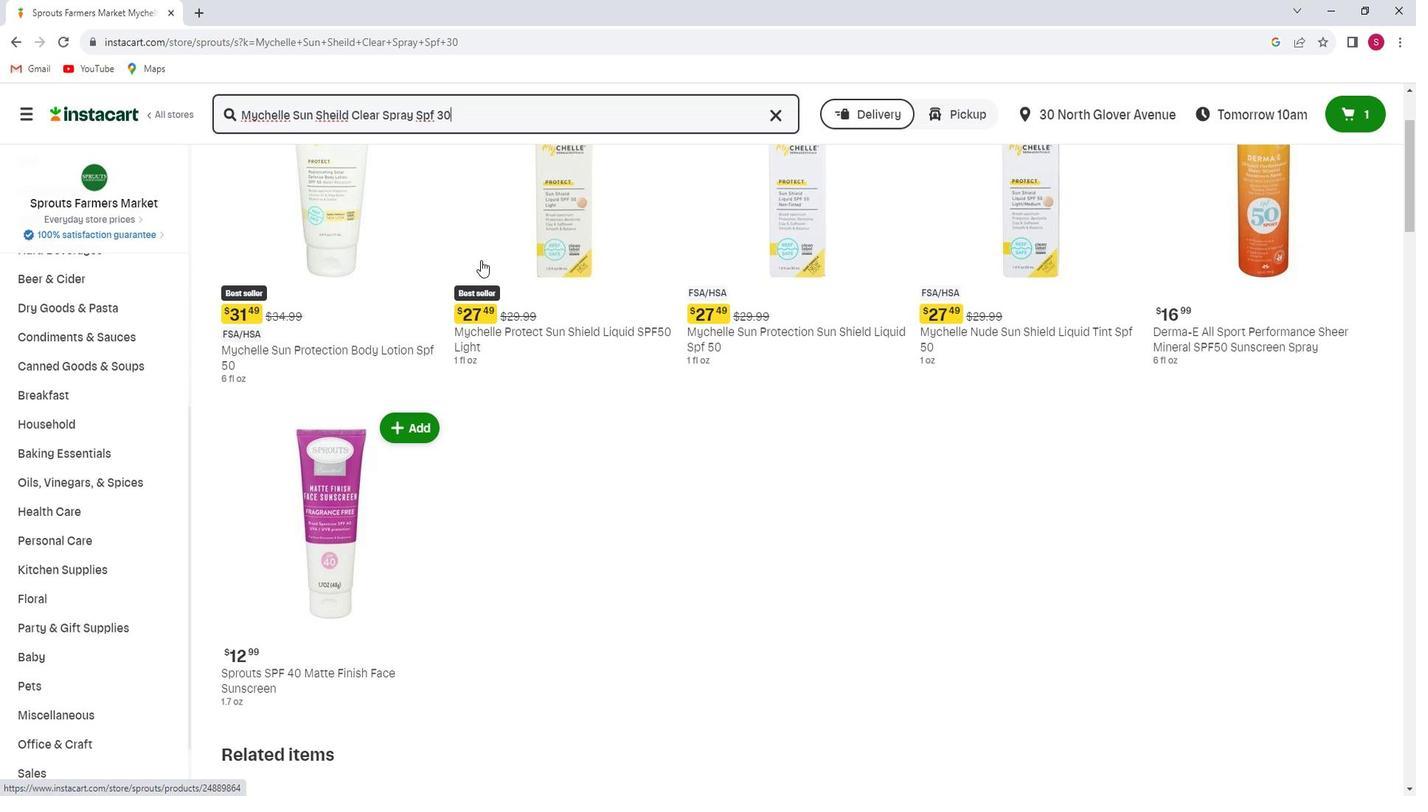 
Action: Mouse moved to (495, 267)
Screenshot: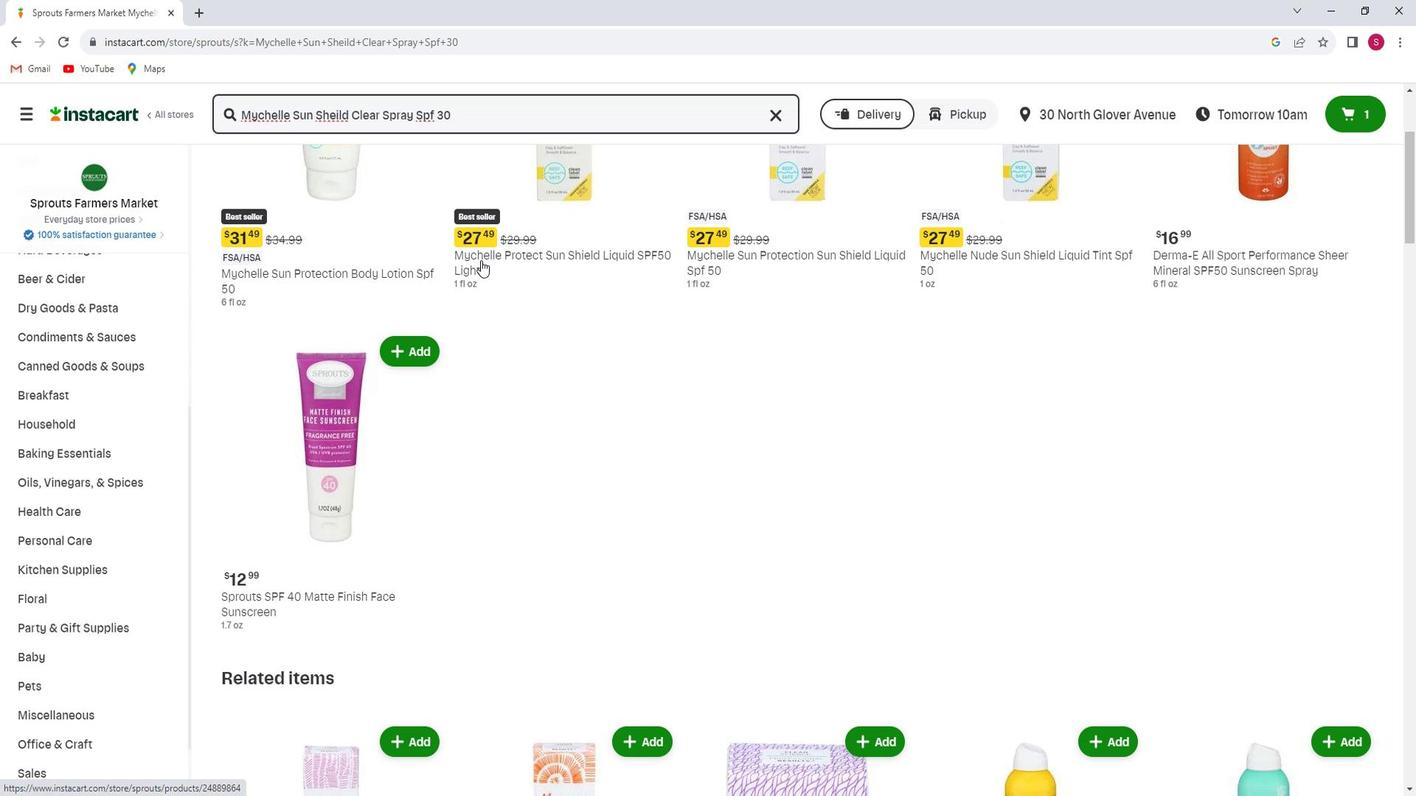 
Action: Mouse scrolled (495, 266) with delta (0, 0)
Screenshot: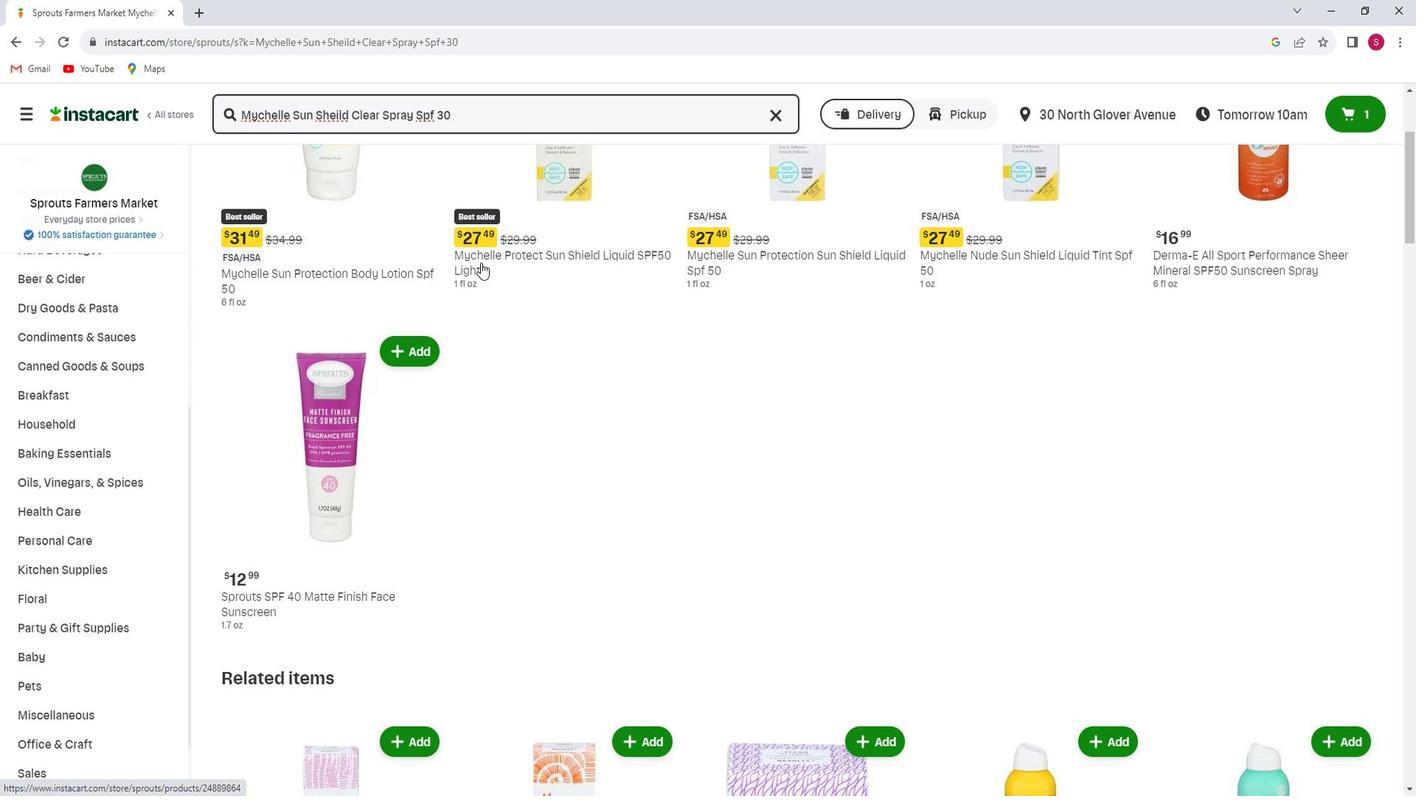 
Action: Mouse moved to (496, 272)
Screenshot: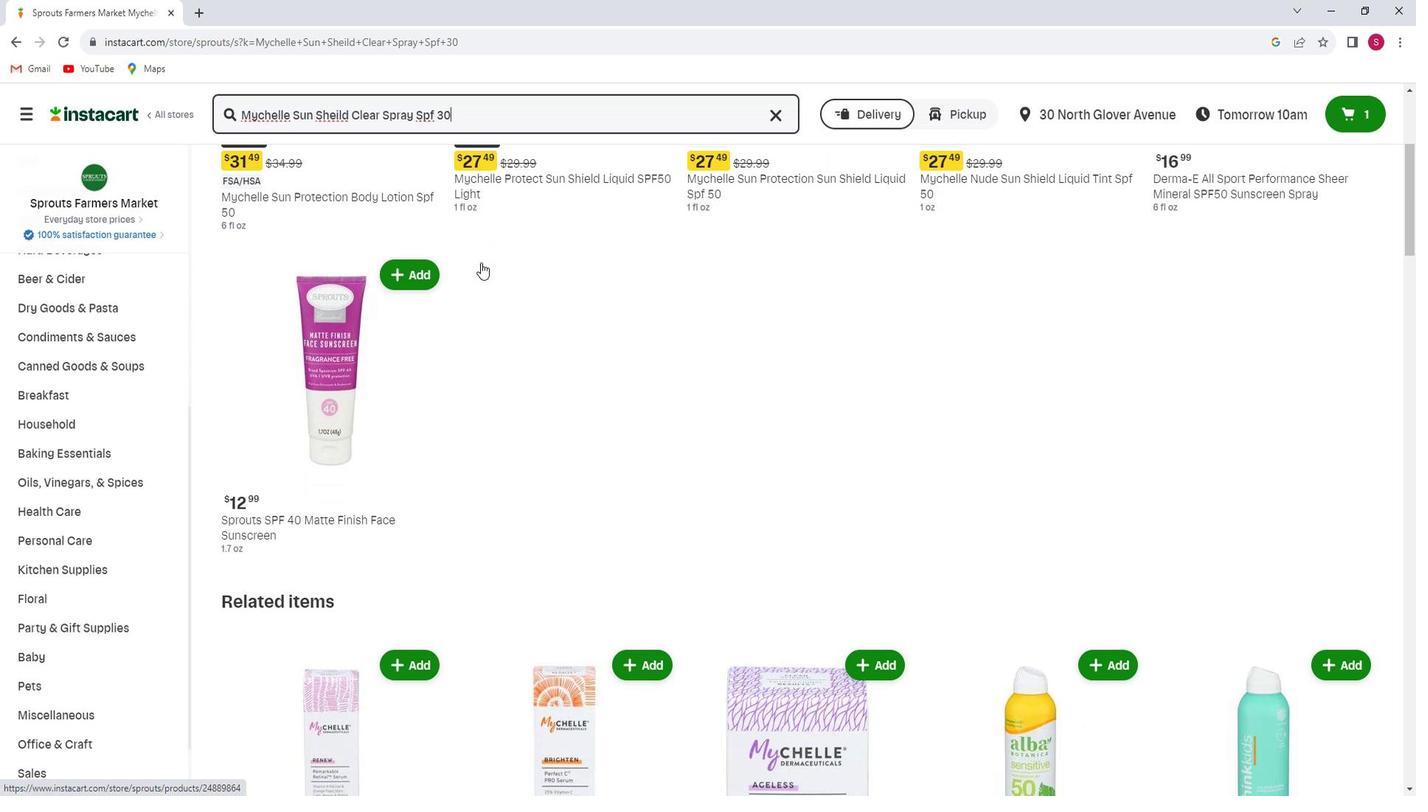 
Action: Mouse scrolled (496, 271) with delta (0, 0)
Screenshot: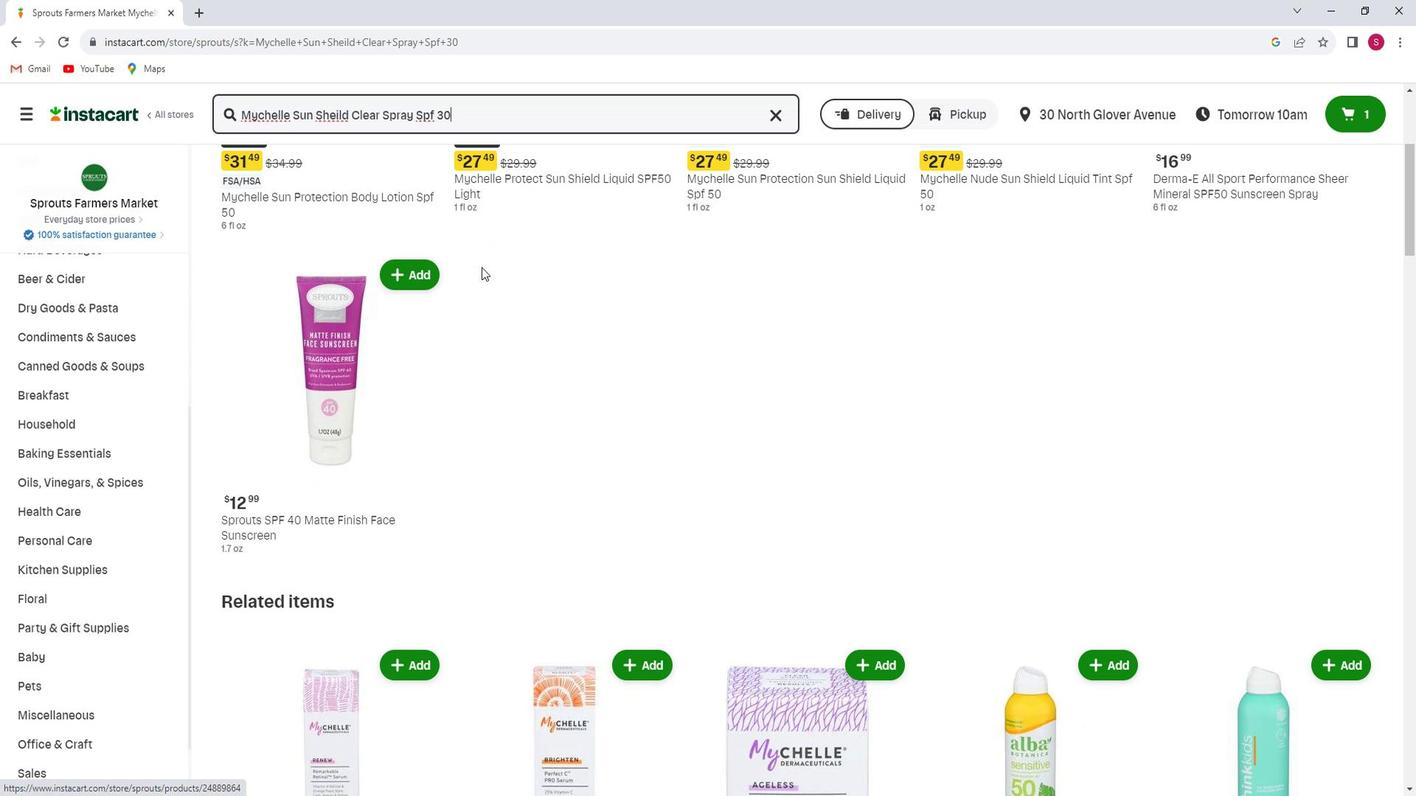 
Action: Mouse scrolled (496, 271) with delta (0, 0)
Screenshot: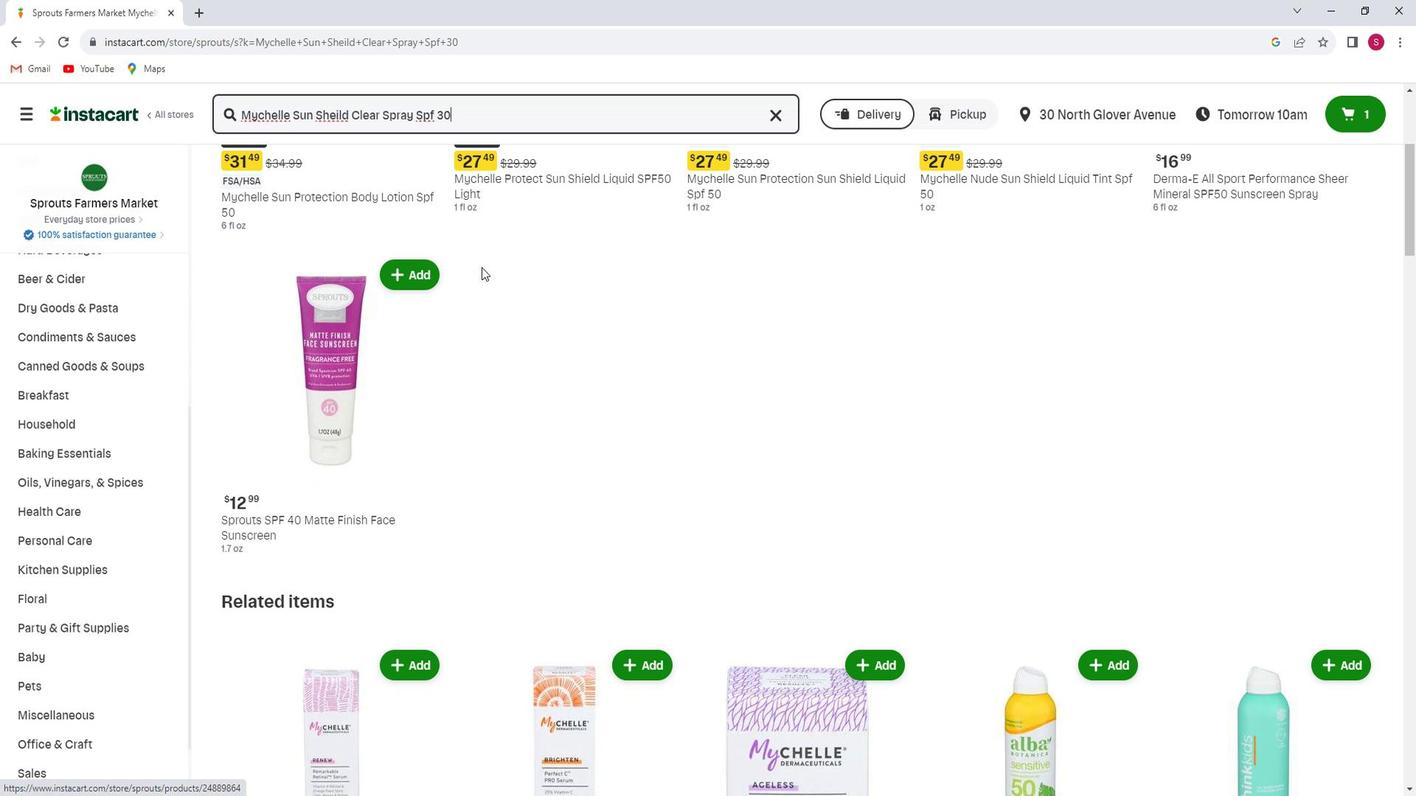 
Action: Mouse scrolled (496, 271) with delta (0, 0)
Screenshot: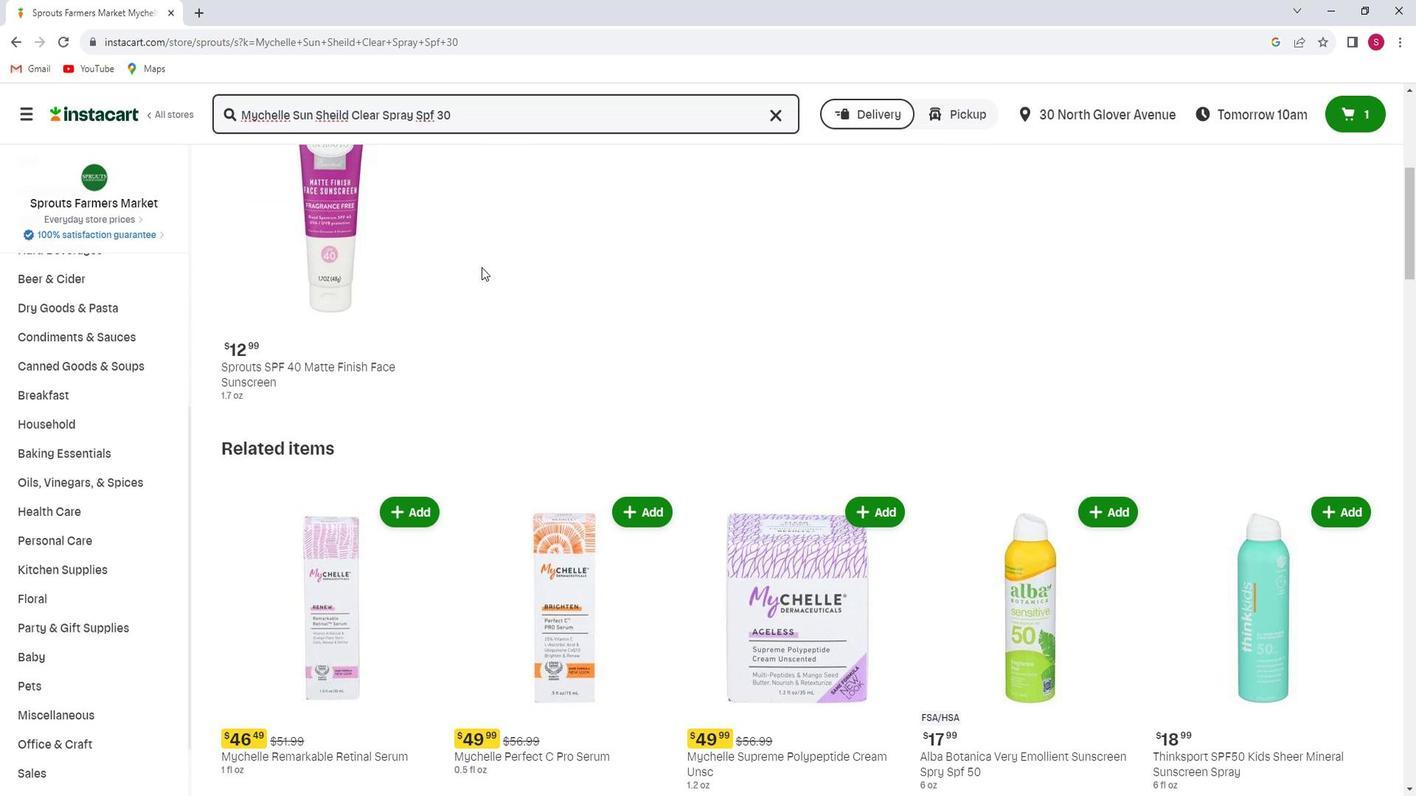 
Action: Mouse moved to (500, 277)
Screenshot: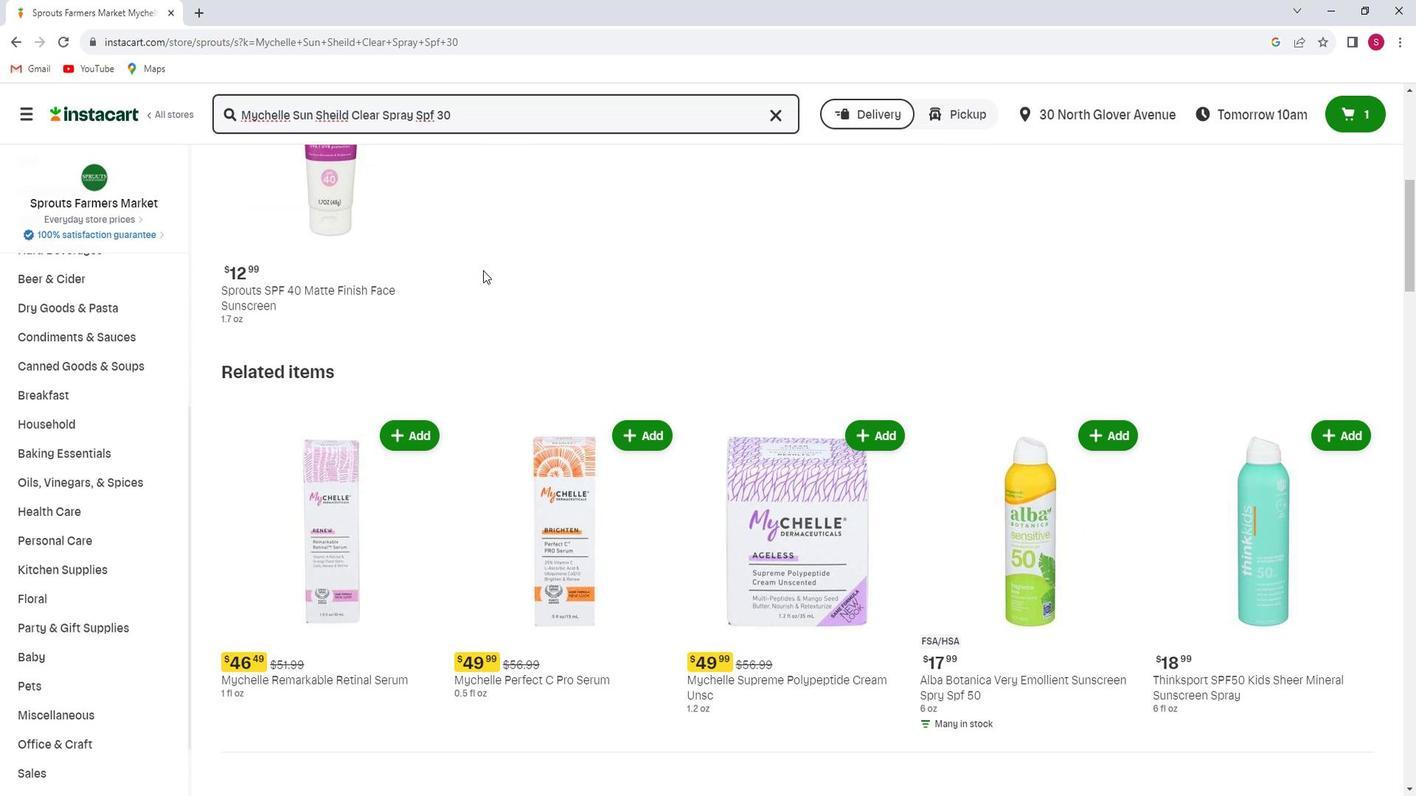 
Action: Mouse scrolled (500, 276) with delta (0, 0)
Screenshot: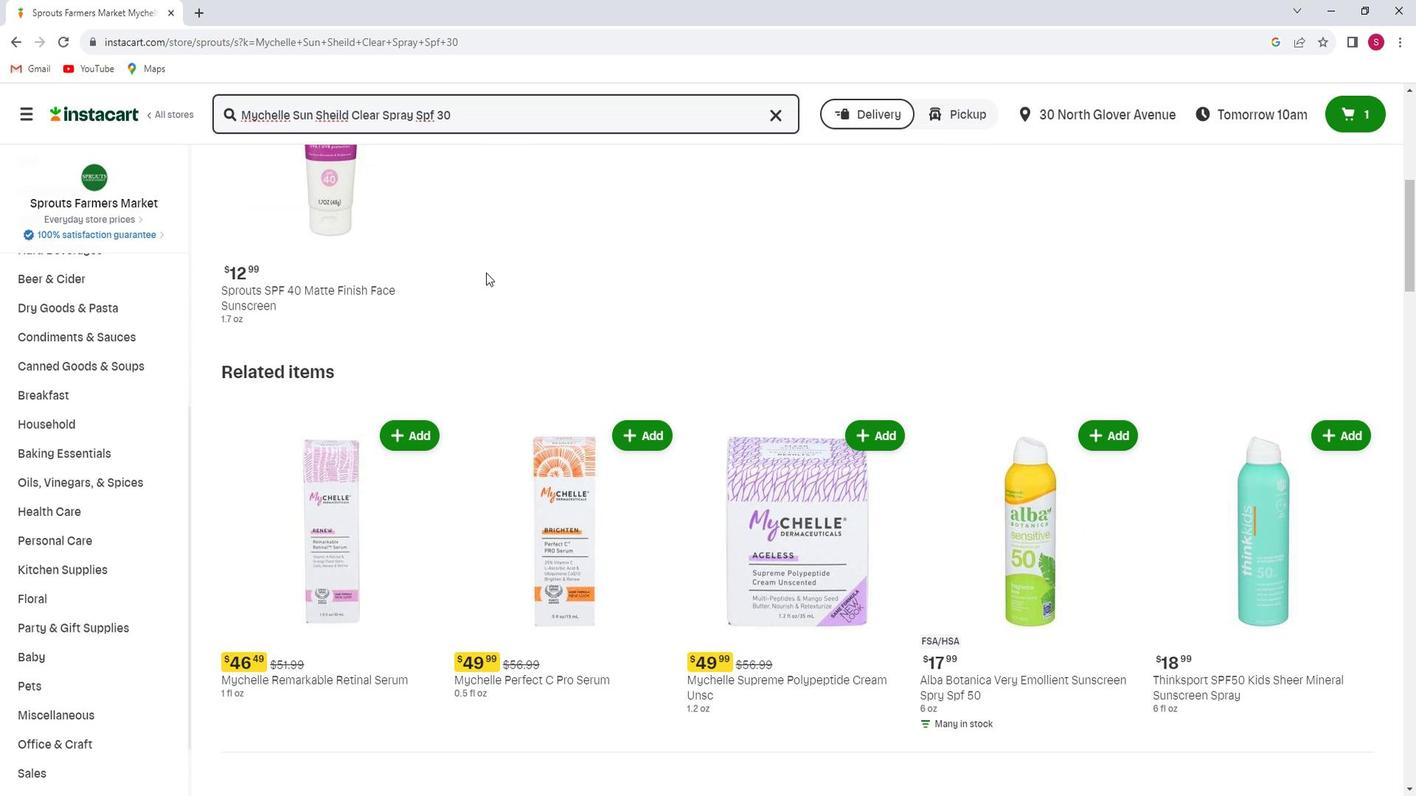 
Action: Mouse moved to (510, 283)
Screenshot: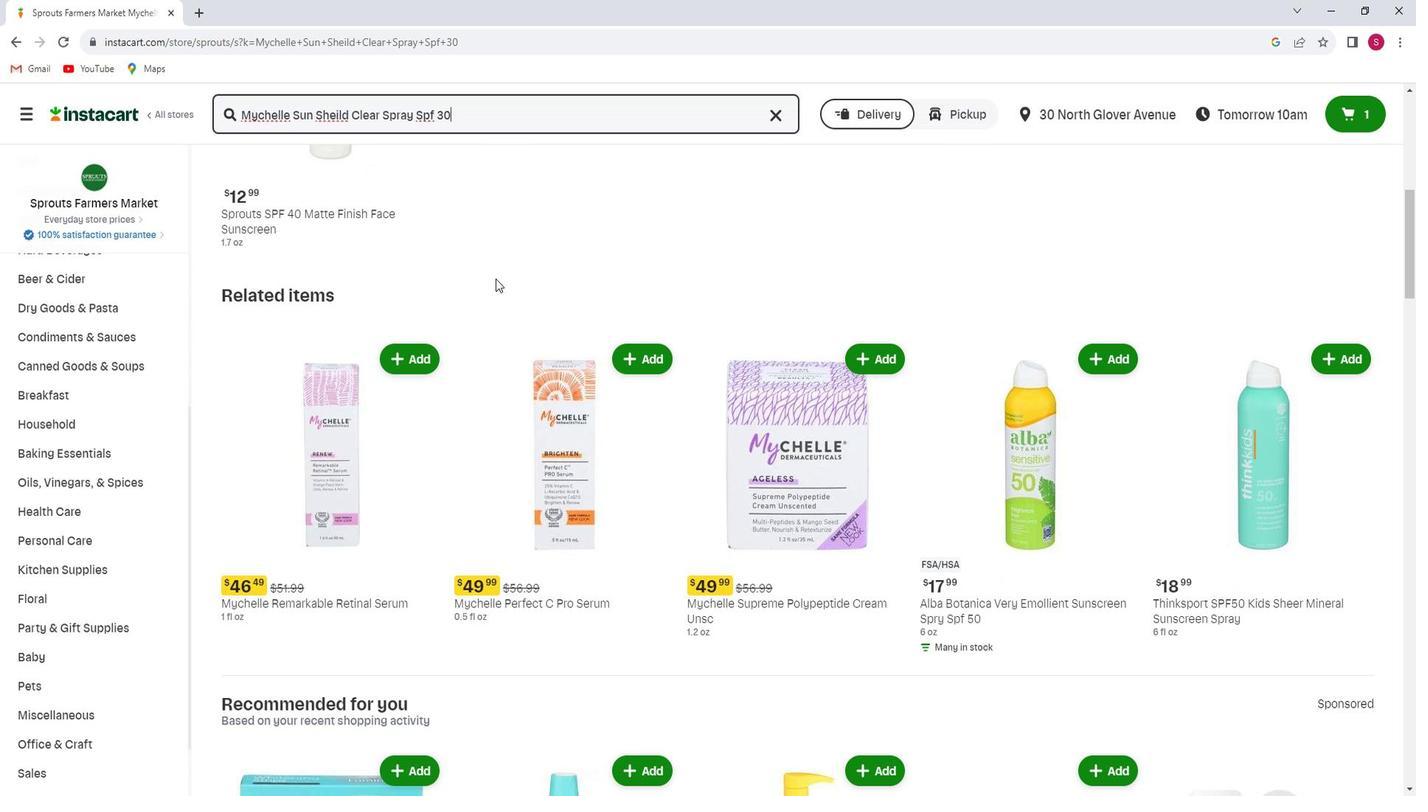 
Action: Mouse scrolled (510, 283) with delta (0, 0)
Screenshot: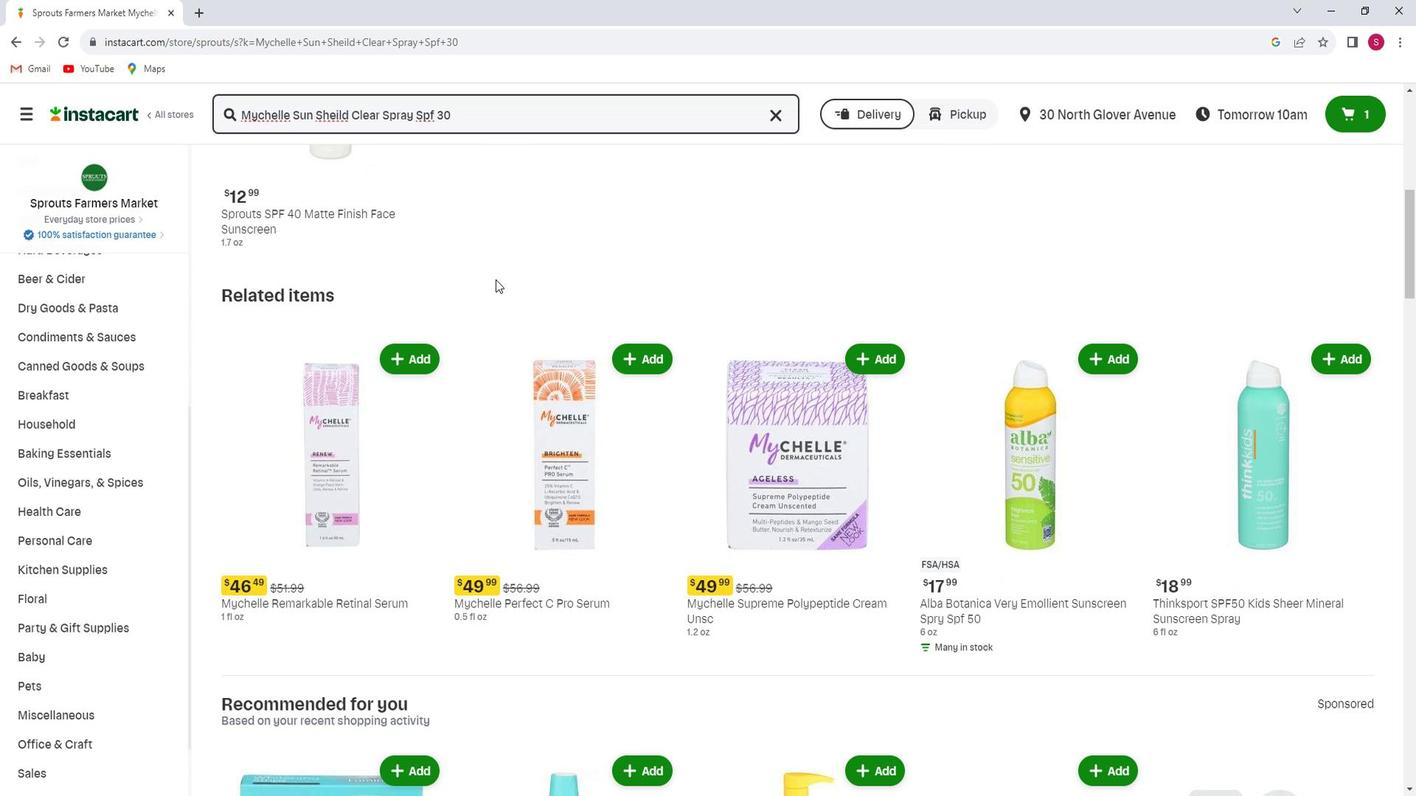 
Action: Mouse scrolled (510, 283) with delta (0, 0)
Screenshot: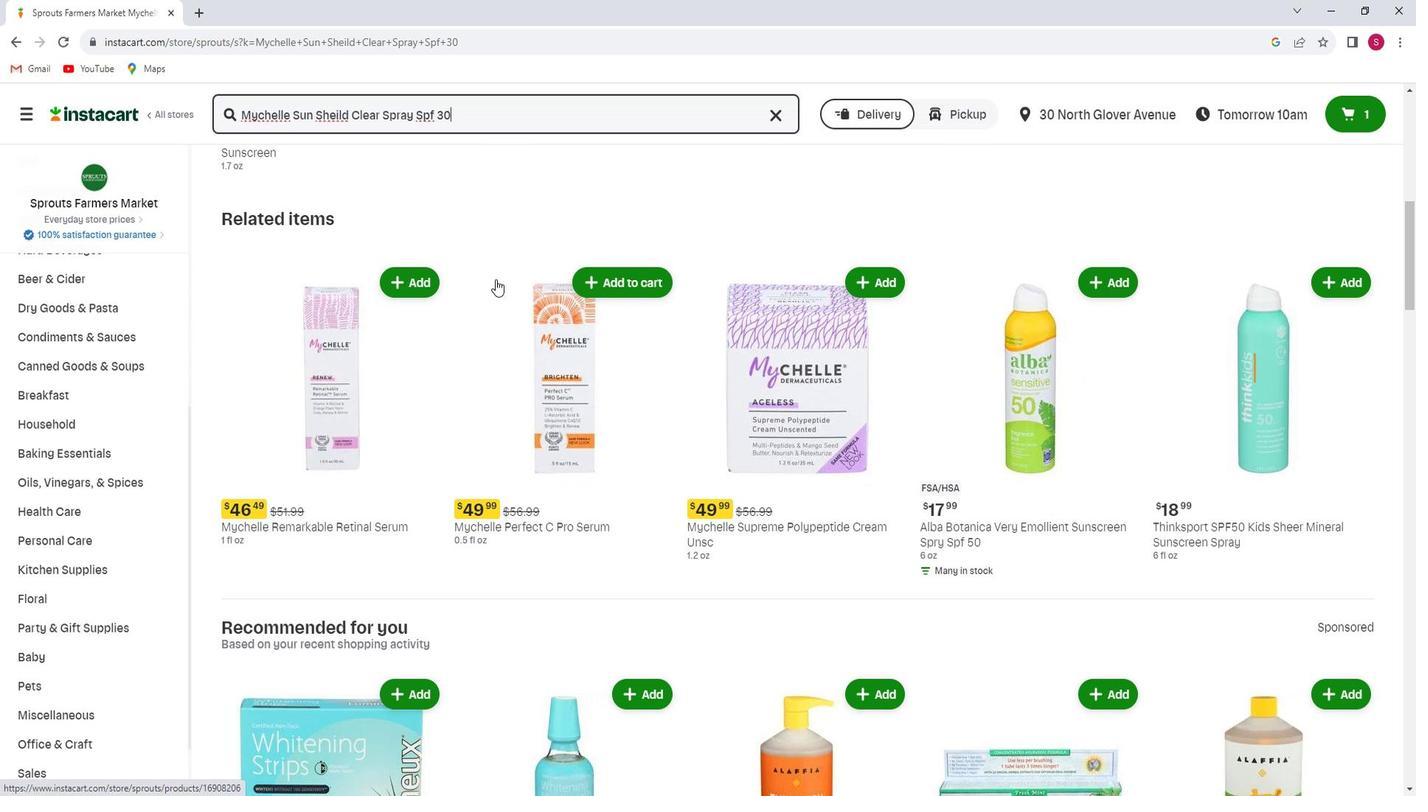 
Action: Mouse scrolled (510, 283) with delta (0, 0)
Screenshot: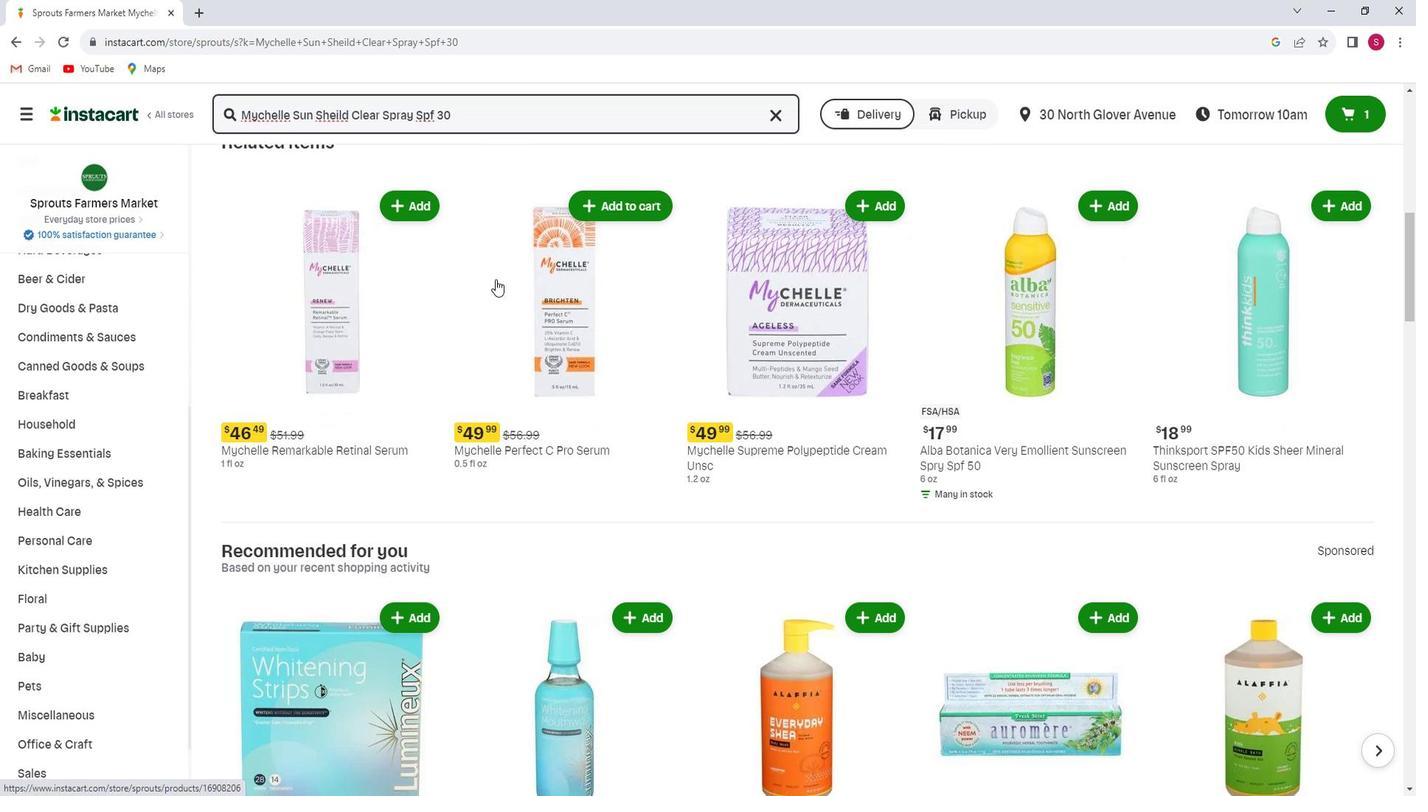 
Action: Mouse scrolled (510, 283) with delta (0, 0)
Screenshot: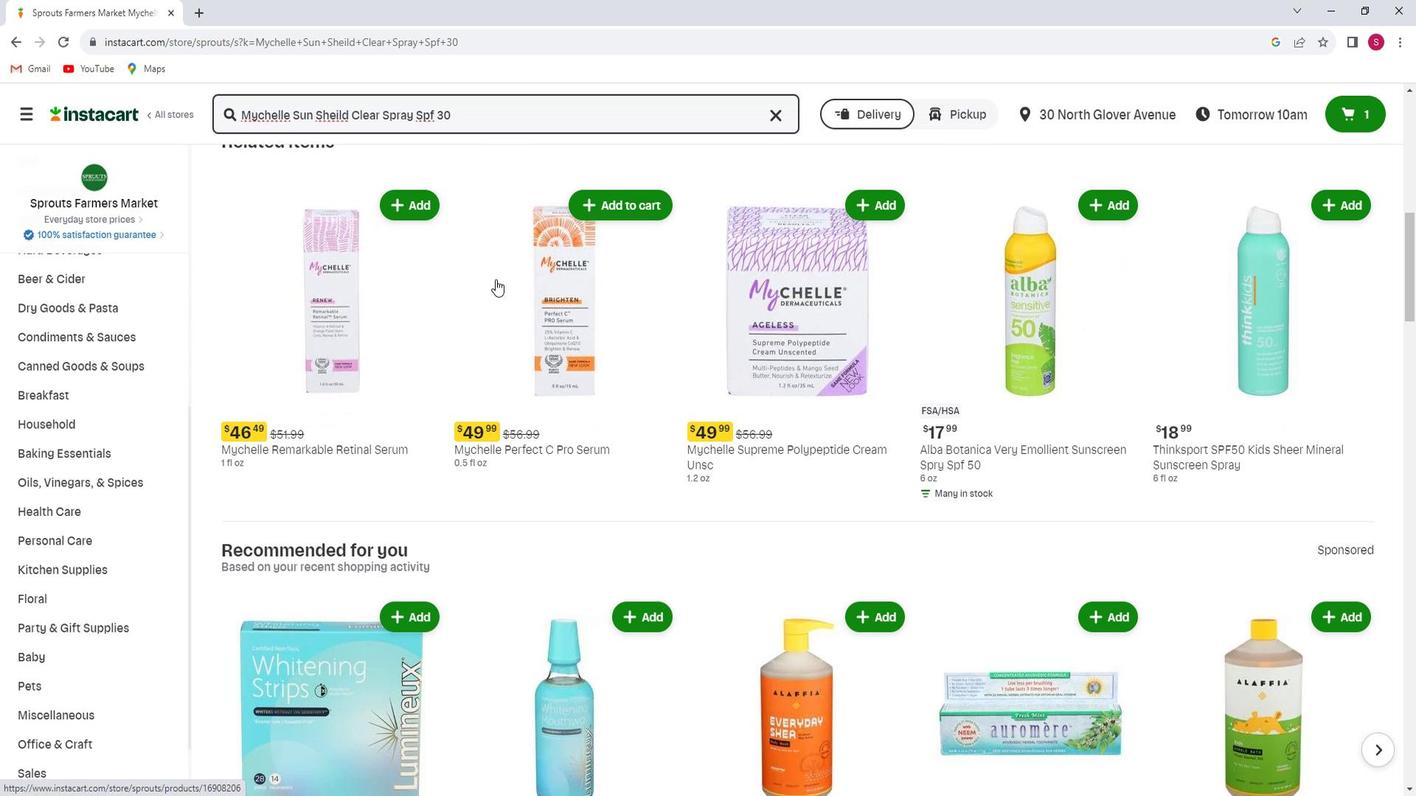 
Action: Mouse scrolled (510, 283) with delta (0, 0)
Screenshot: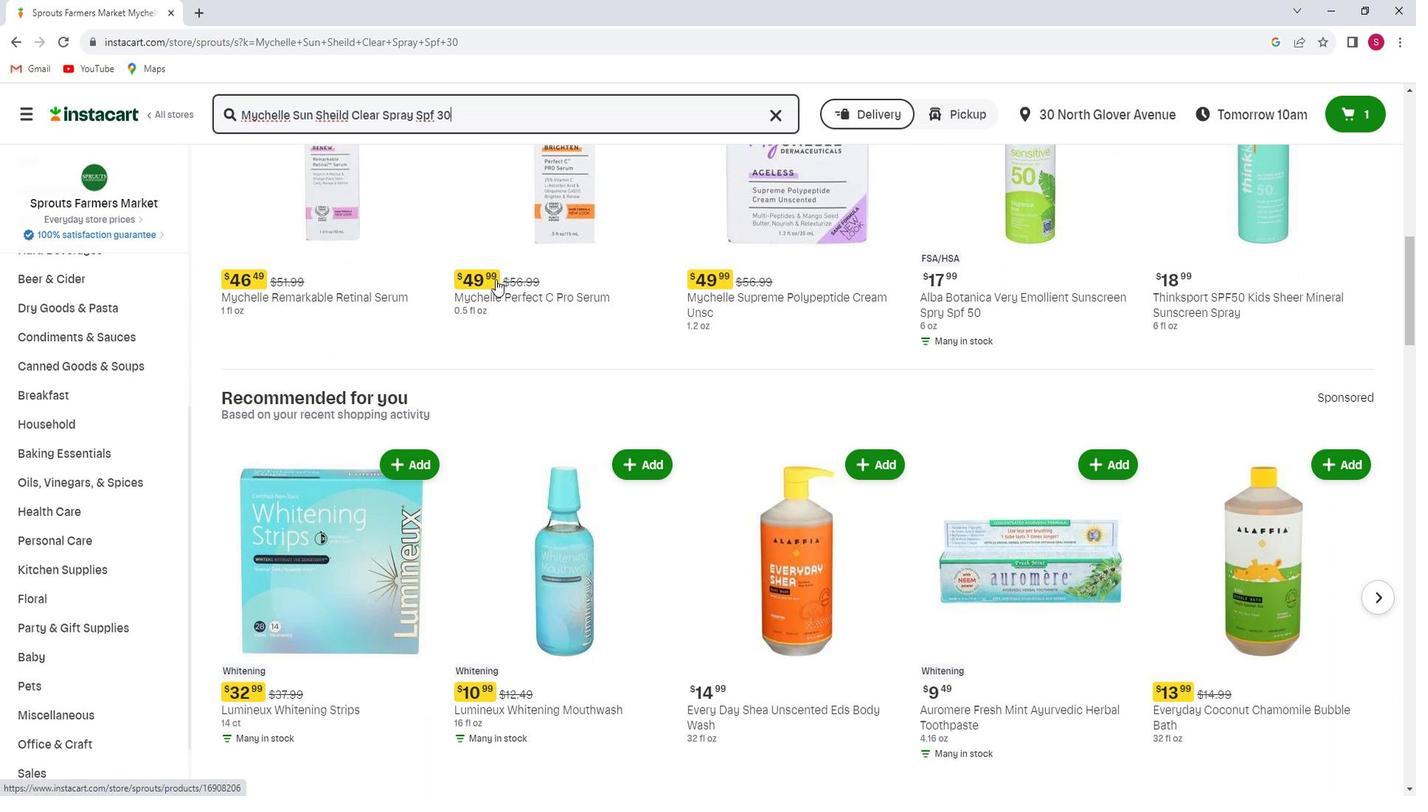
Action: Mouse moved to (514, 286)
Screenshot: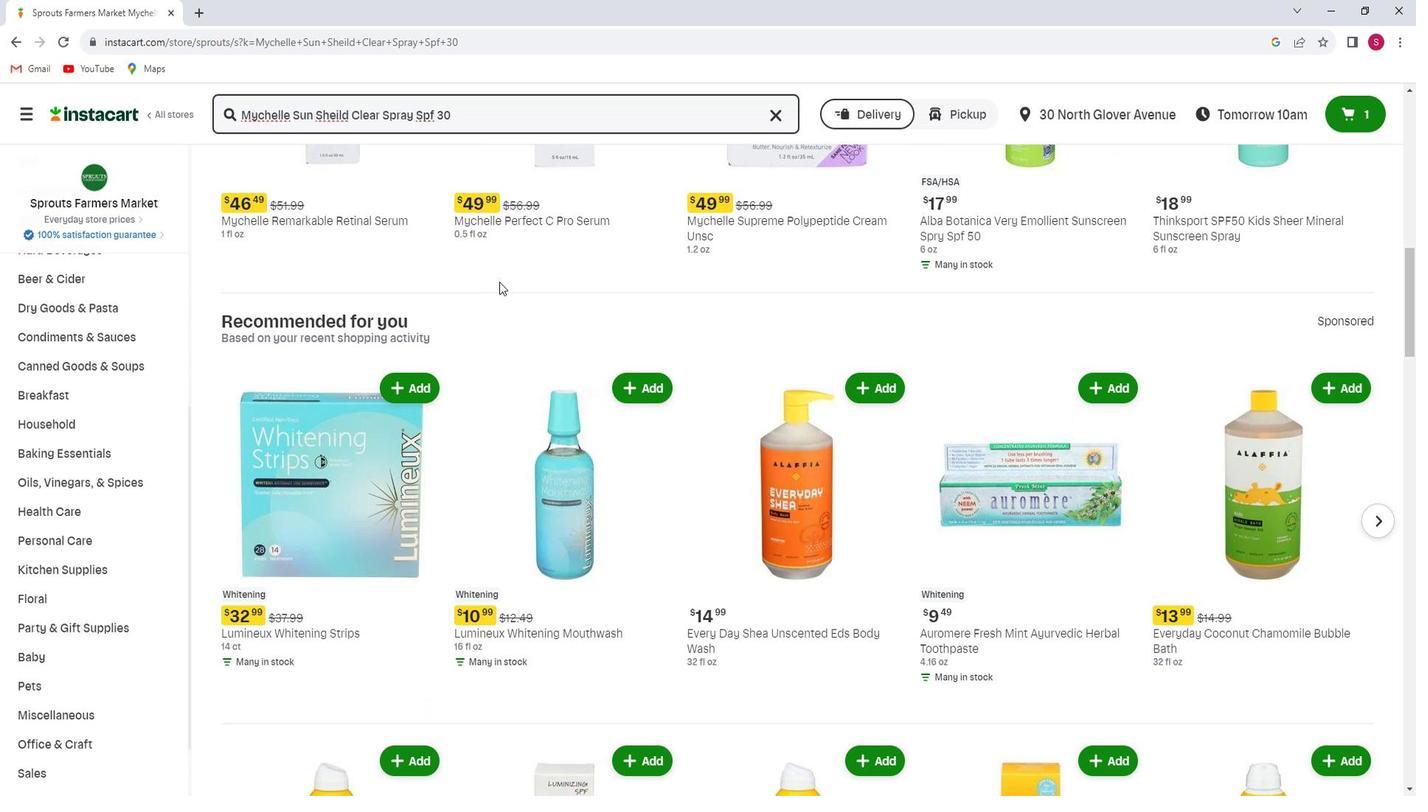 
Action: Mouse scrolled (514, 285) with delta (0, 0)
Screenshot: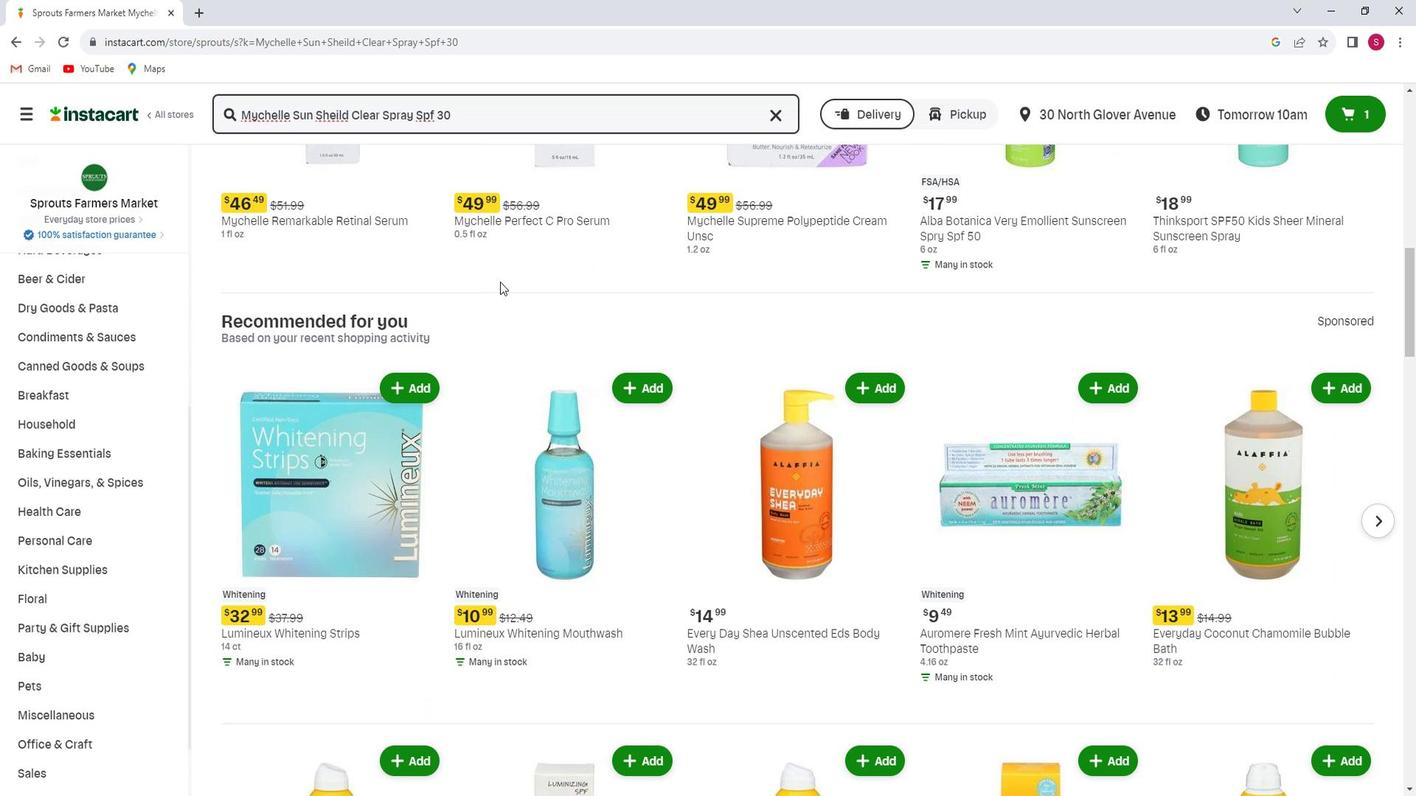 
Action: Mouse scrolled (514, 285) with delta (0, 0)
Screenshot: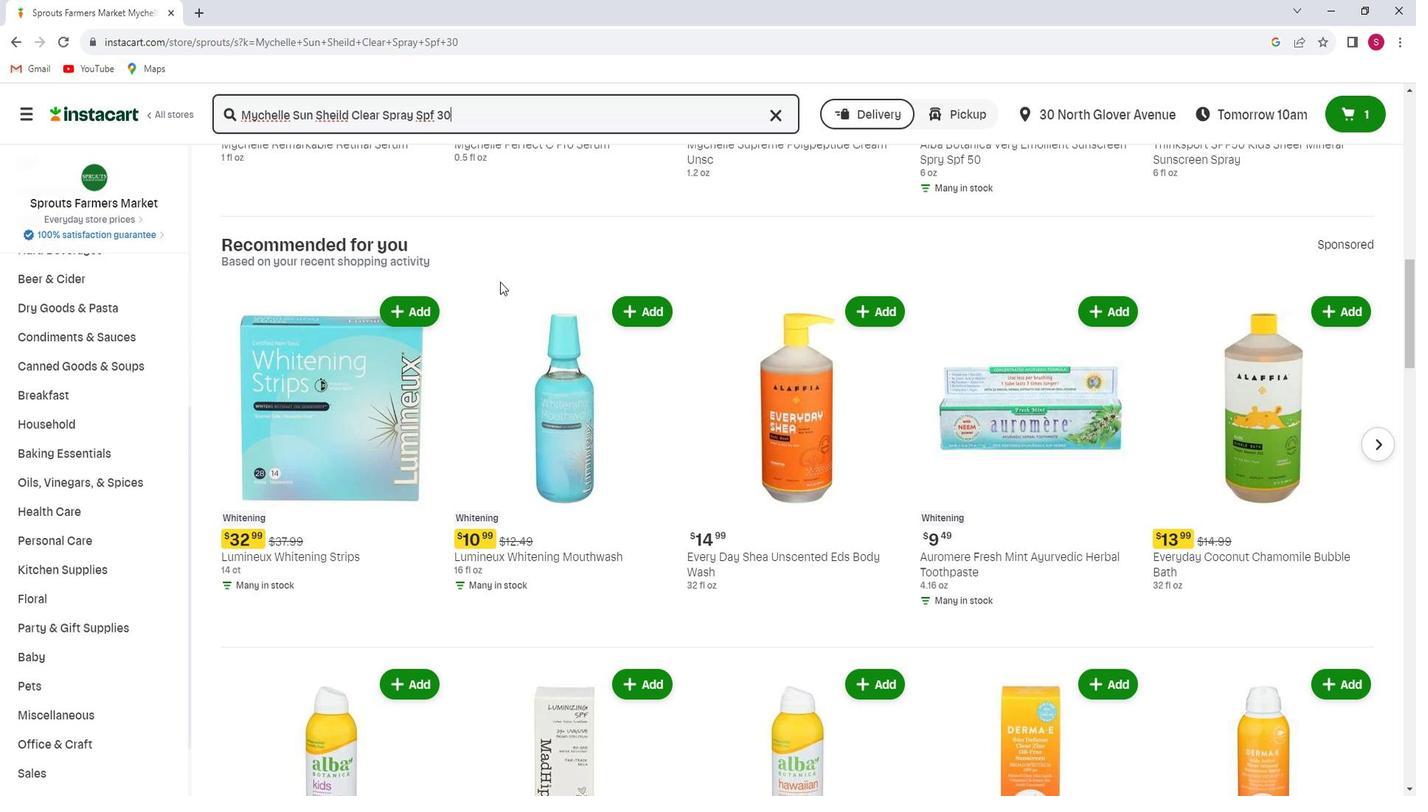 
Action: Mouse scrolled (514, 285) with delta (0, 0)
Screenshot: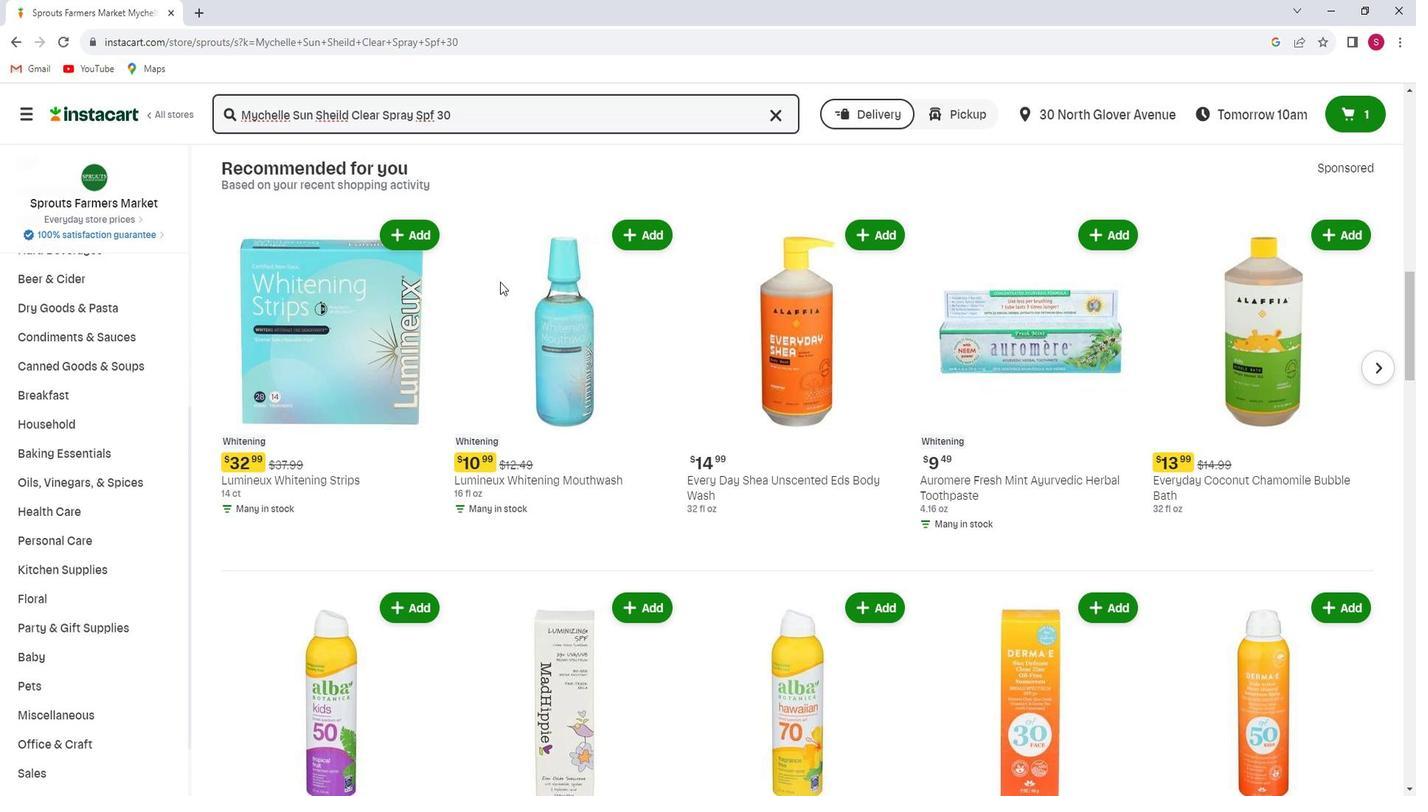 
Action: Mouse scrolled (514, 285) with delta (0, 0)
Screenshot: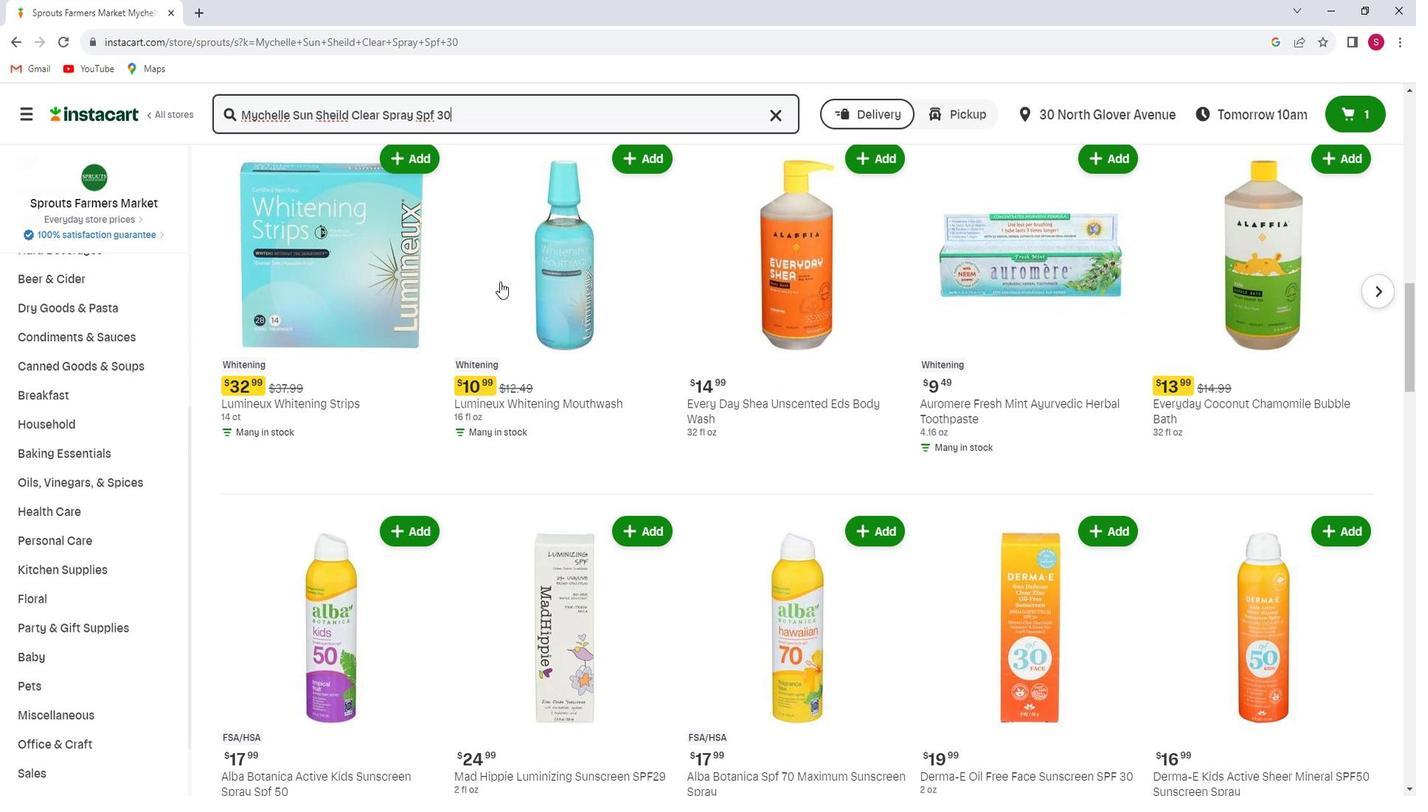 
Action: Mouse scrolled (514, 285) with delta (0, 0)
Screenshot: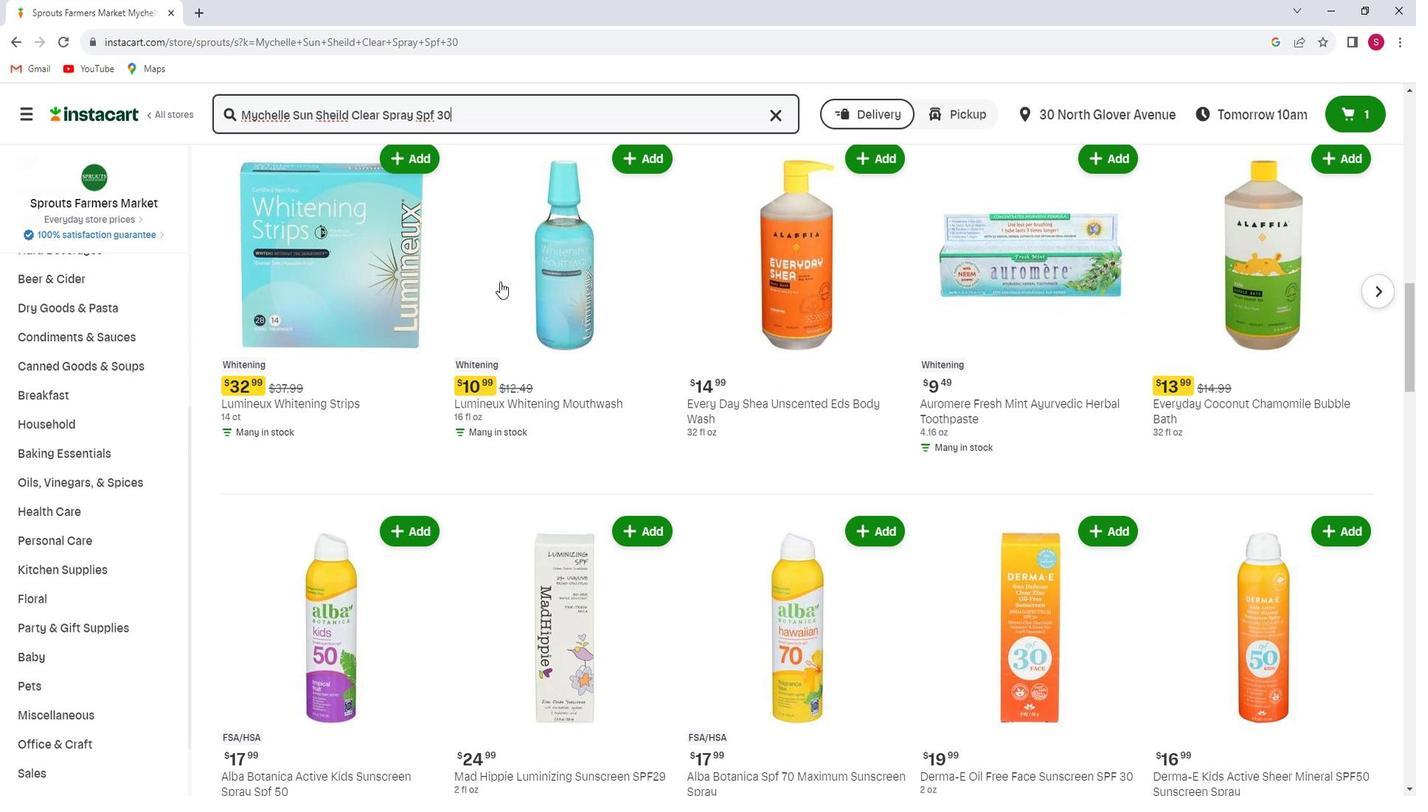 
Action: Mouse scrolled (514, 285) with delta (0, 0)
Screenshot: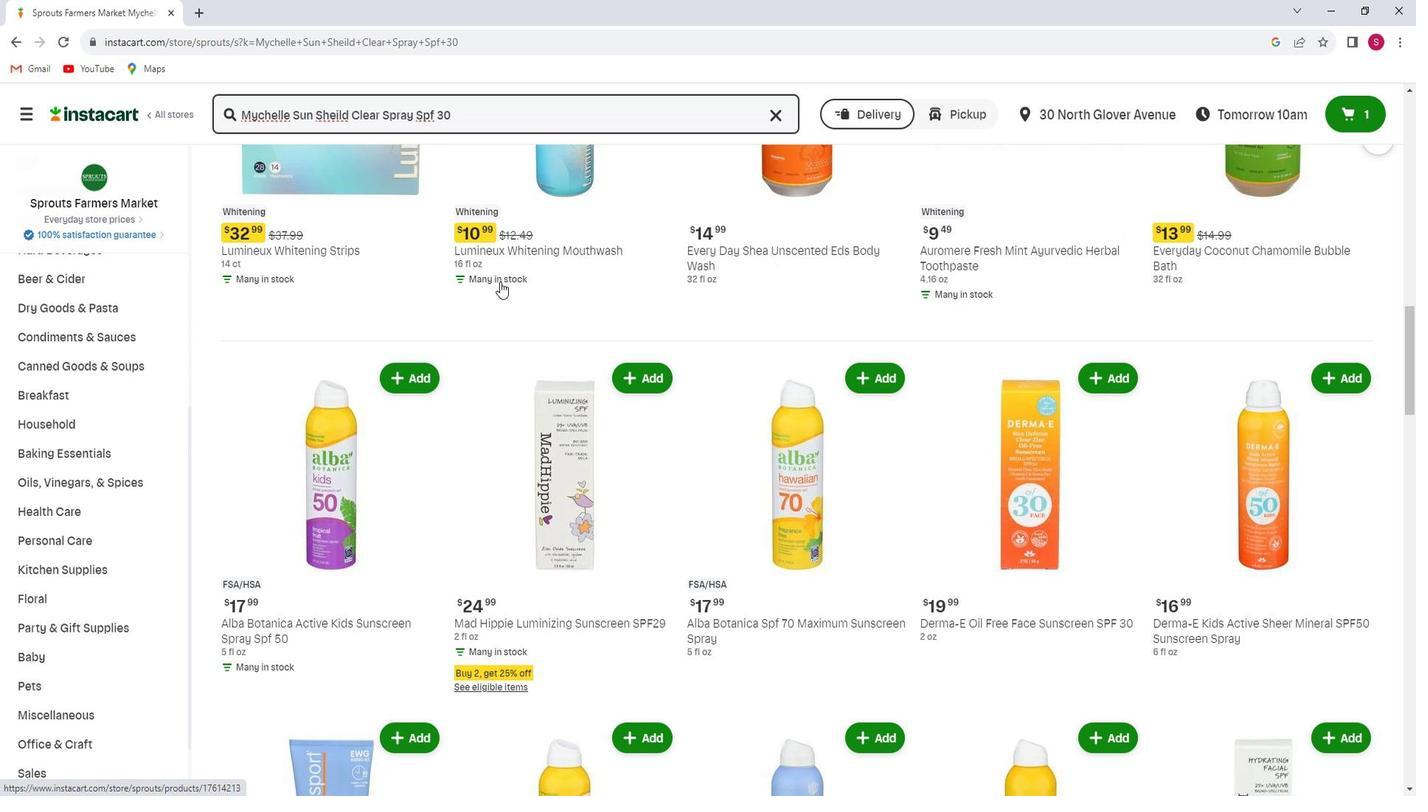 
Action: Mouse scrolled (514, 285) with delta (0, 0)
Screenshot: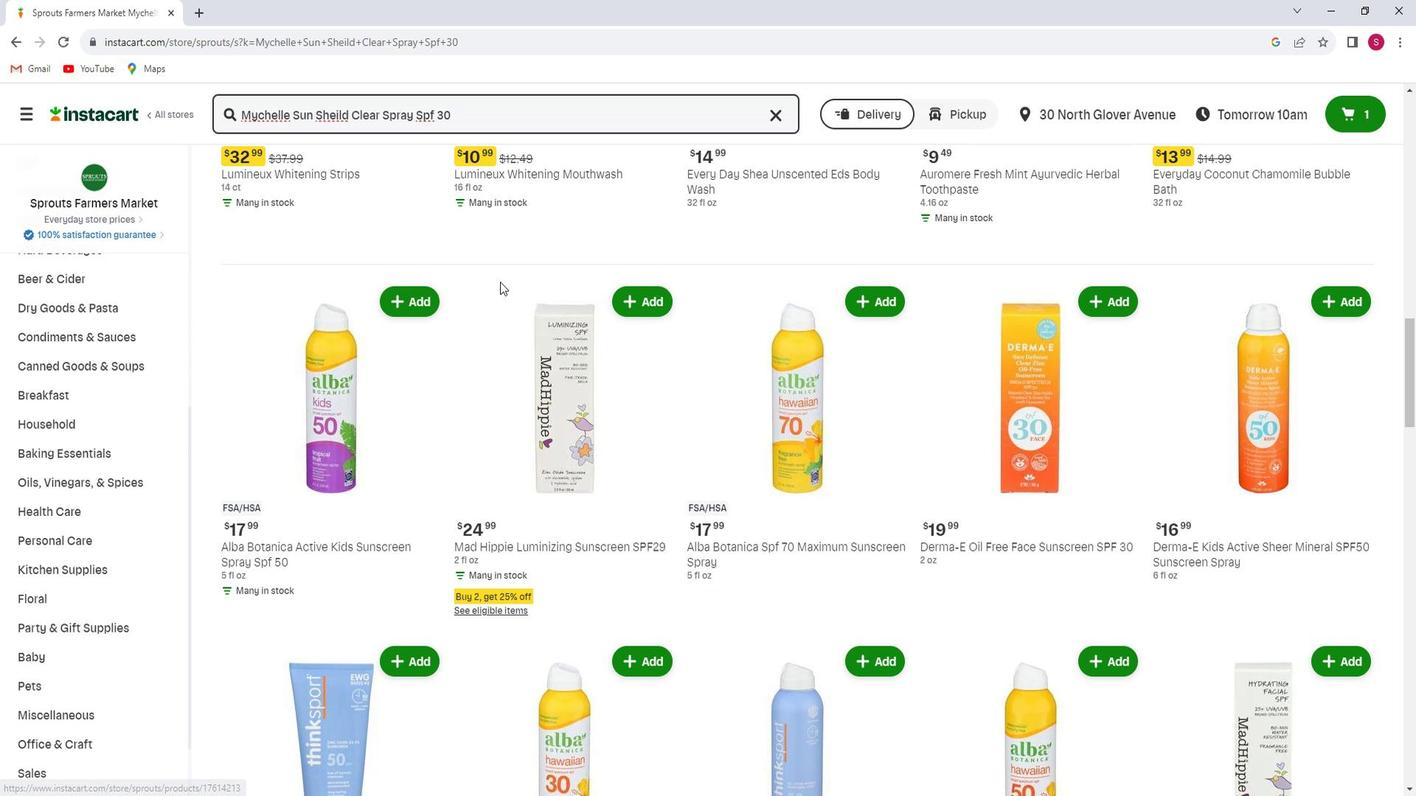 
Action: Mouse moved to (515, 286)
Screenshot: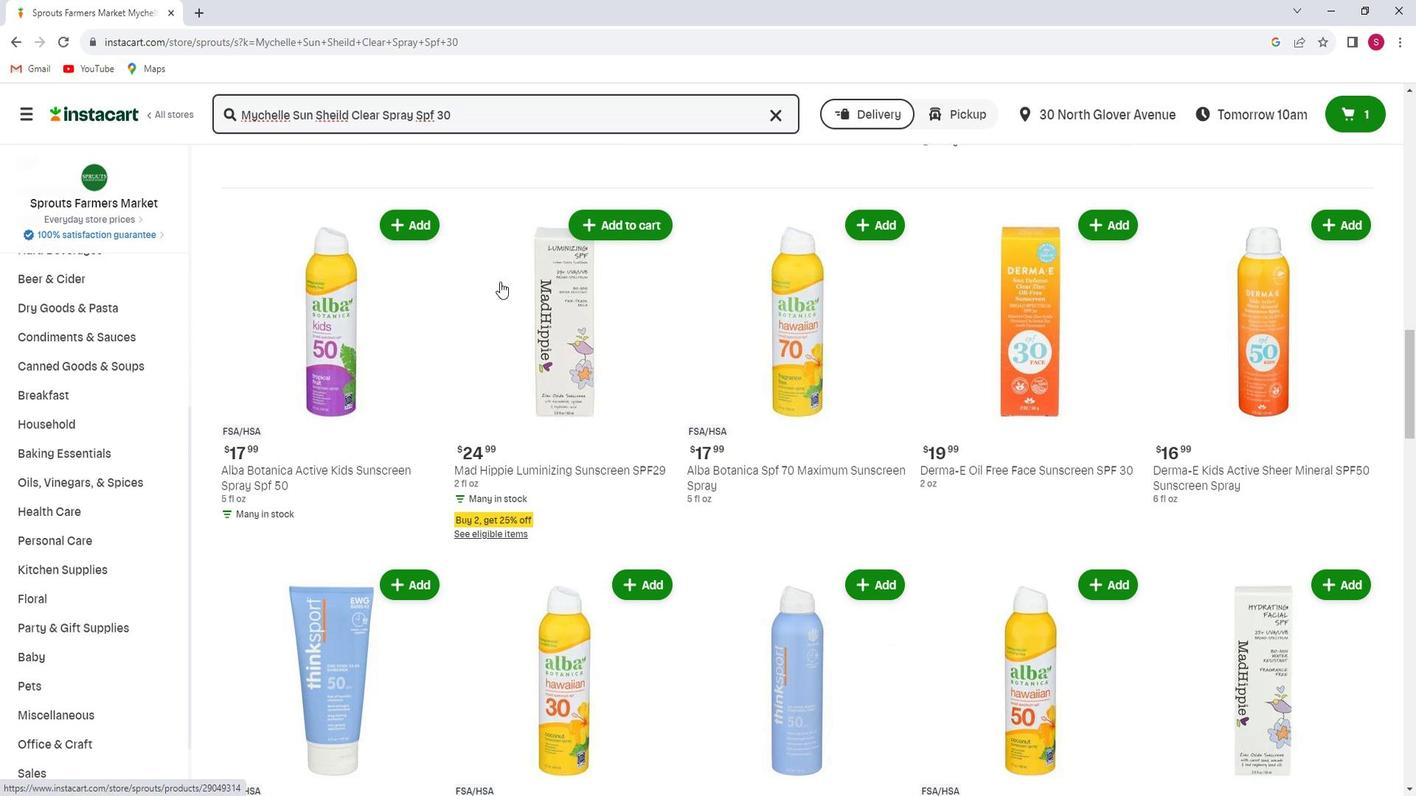
Action: Mouse scrolled (515, 286) with delta (0, 0)
Screenshot: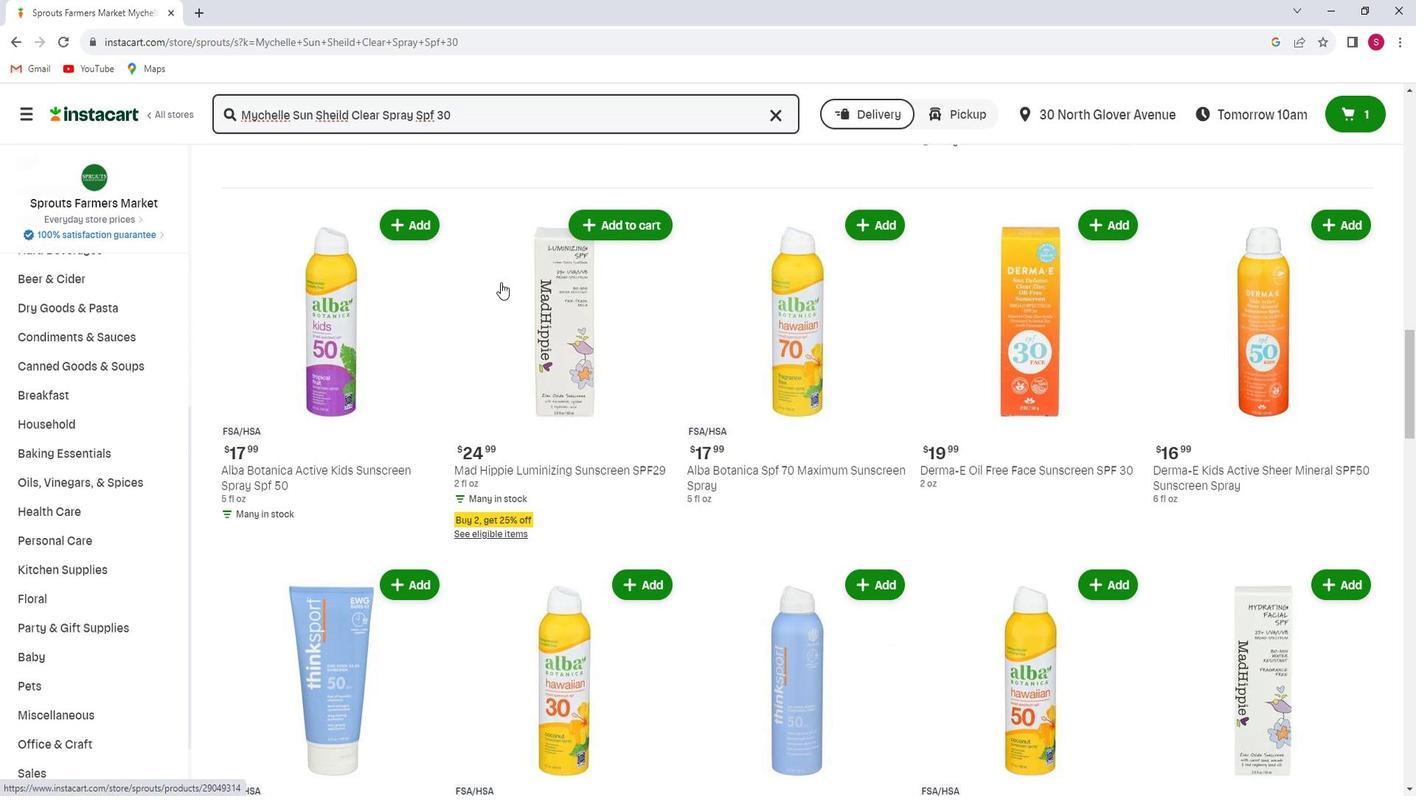 
Action: Mouse scrolled (515, 286) with delta (0, 0)
Screenshot: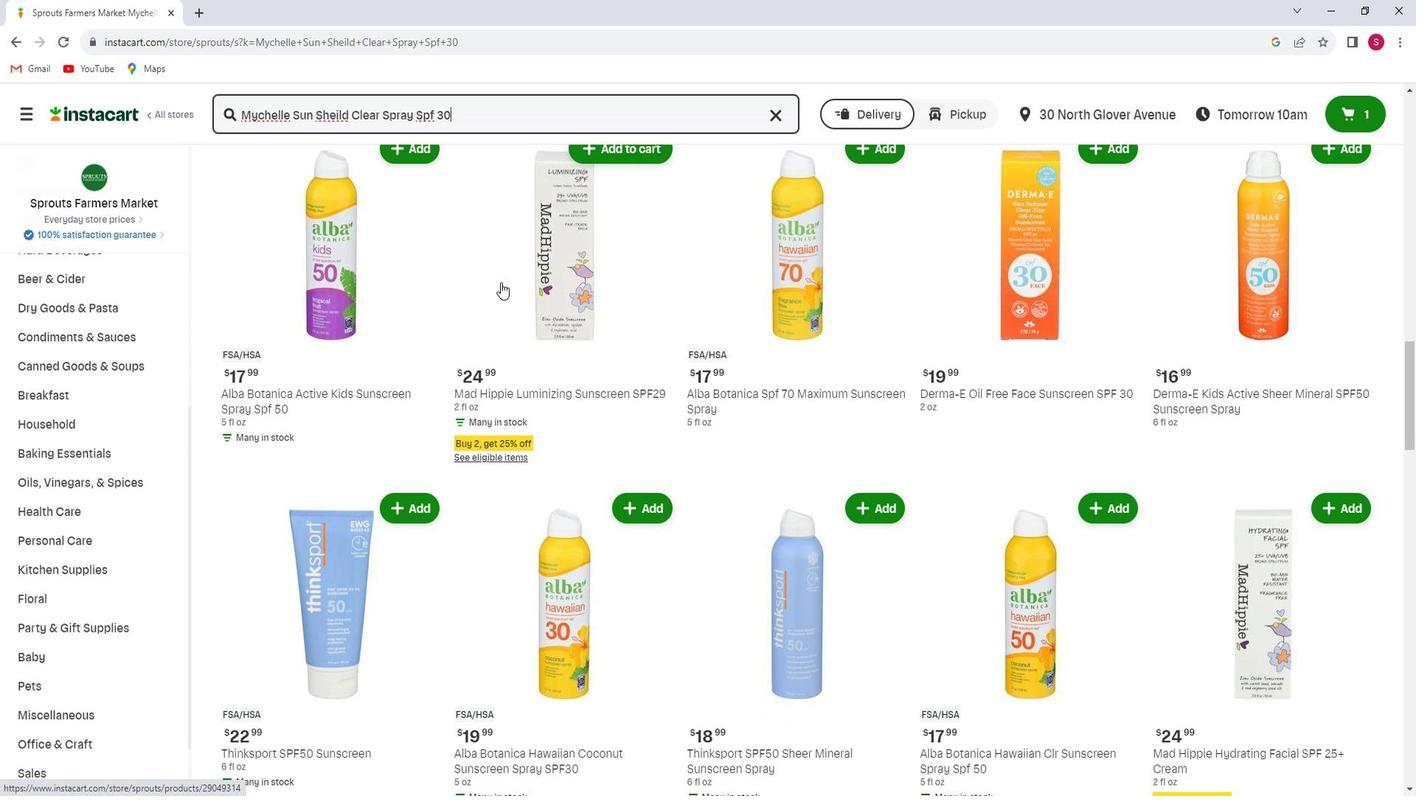 
Action: Mouse scrolled (515, 286) with delta (0, 0)
Screenshot: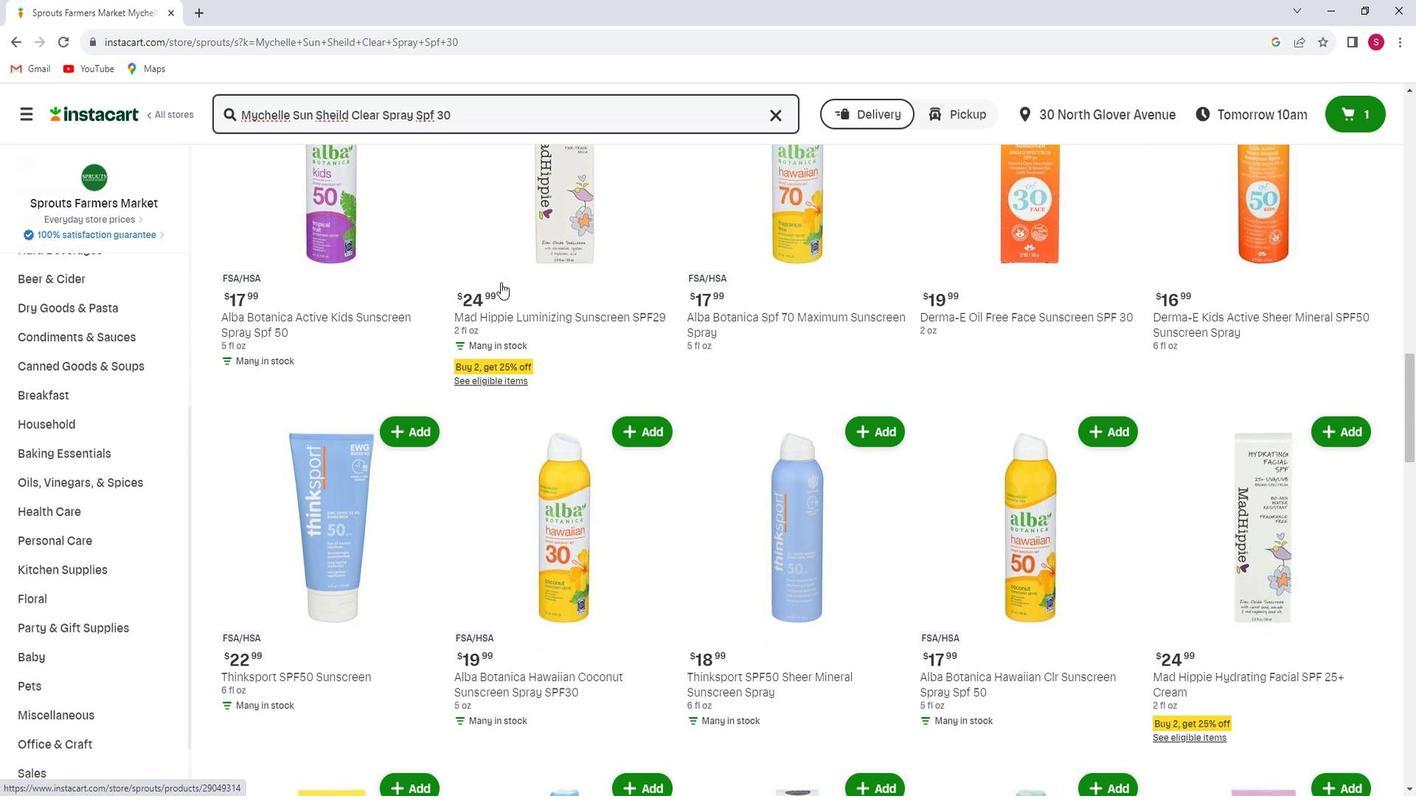 
Action: Mouse scrolled (515, 286) with delta (0, 0)
Screenshot: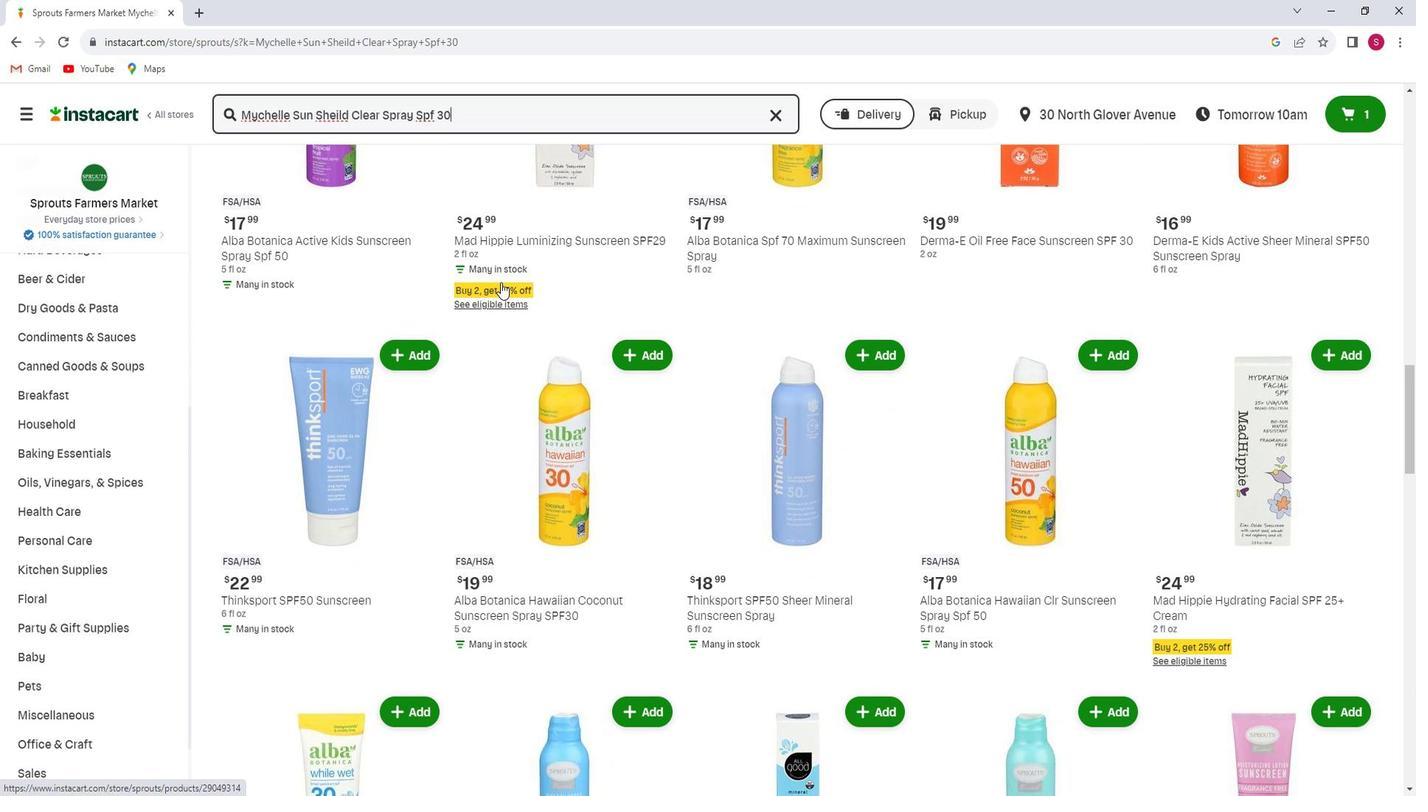 
Action: Mouse scrolled (515, 286) with delta (0, 0)
Screenshot: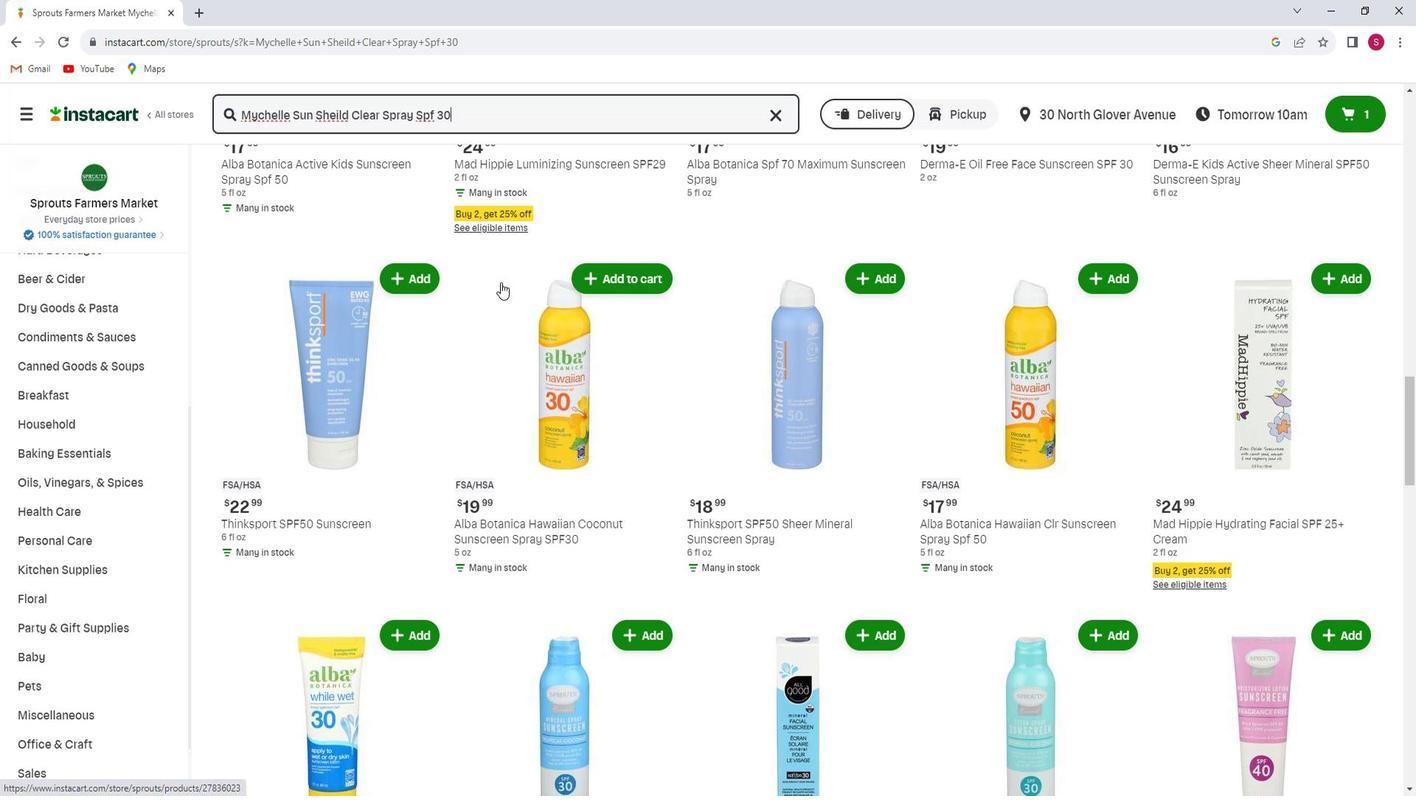 
Action: Mouse scrolled (515, 286) with delta (0, 0)
Screenshot: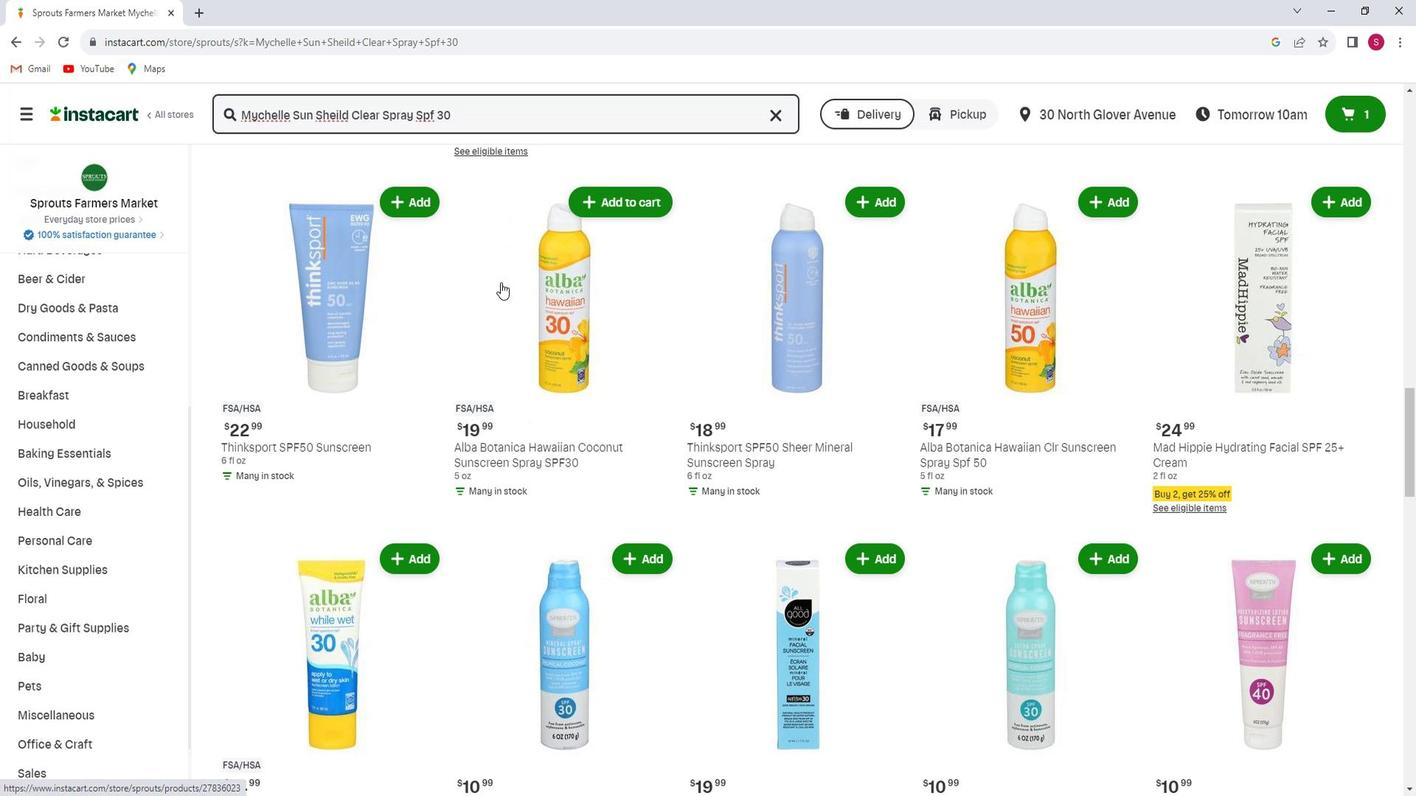 
Action: Mouse scrolled (515, 286) with delta (0, 0)
Screenshot: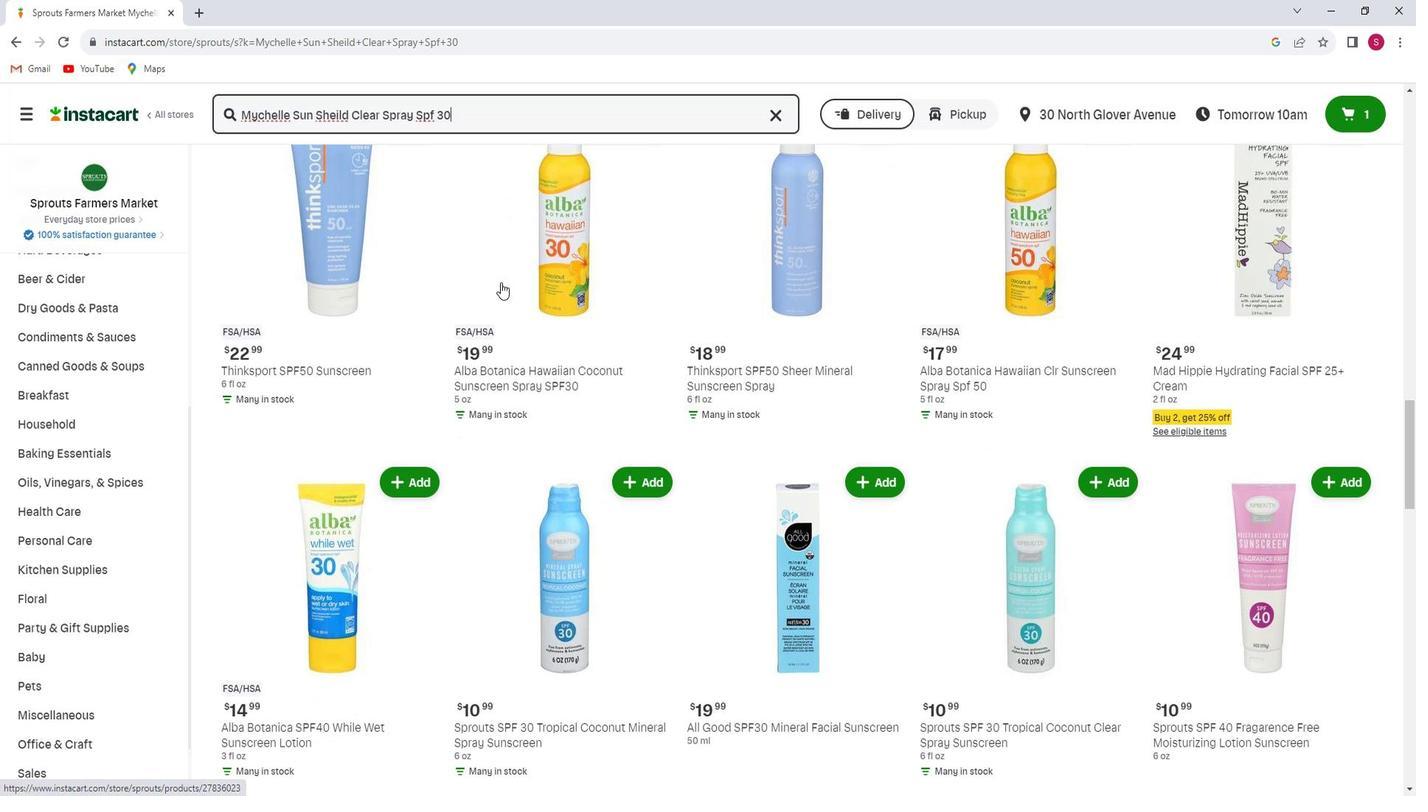 
Action: Mouse scrolled (515, 286) with delta (0, 0)
Screenshot: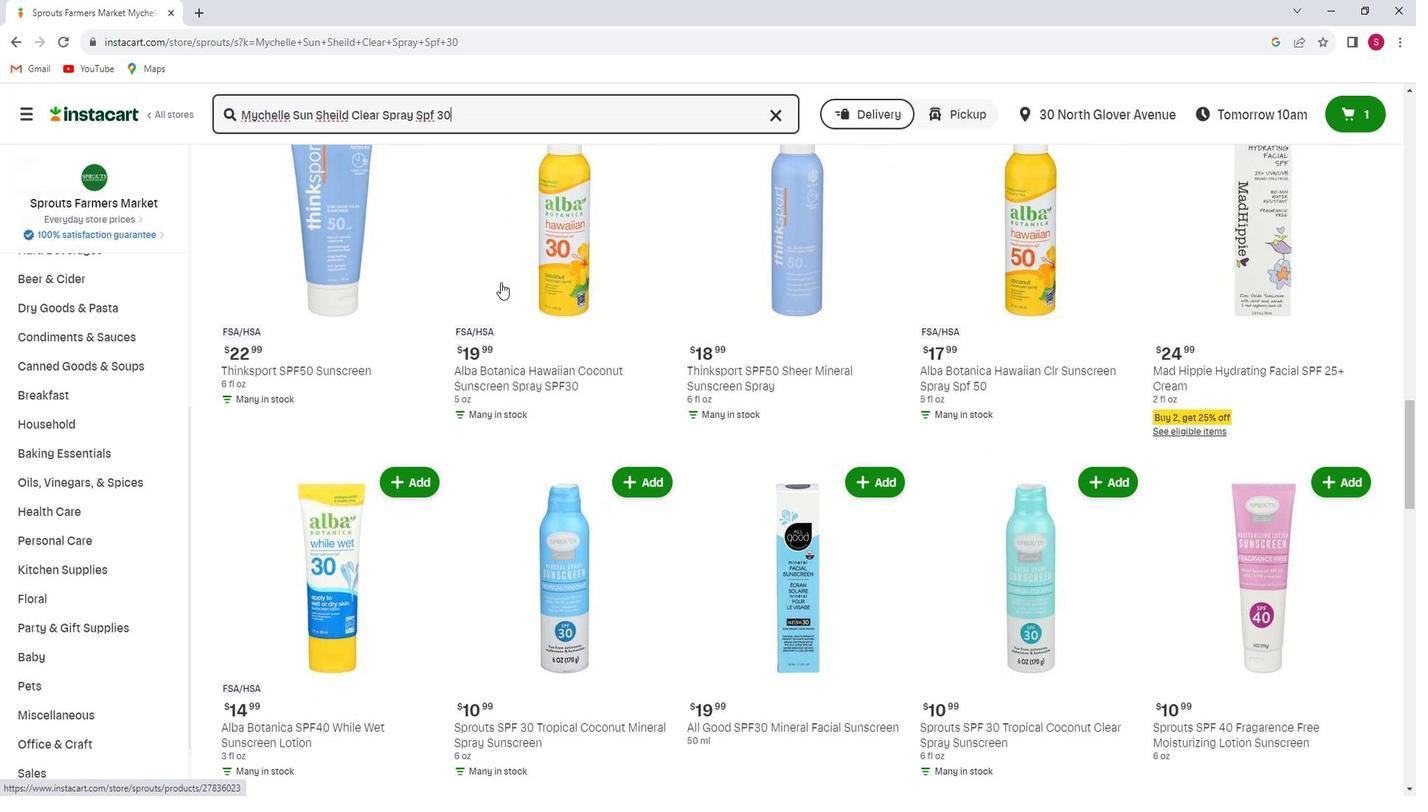 
Action: Mouse scrolled (515, 286) with delta (0, 0)
Screenshot: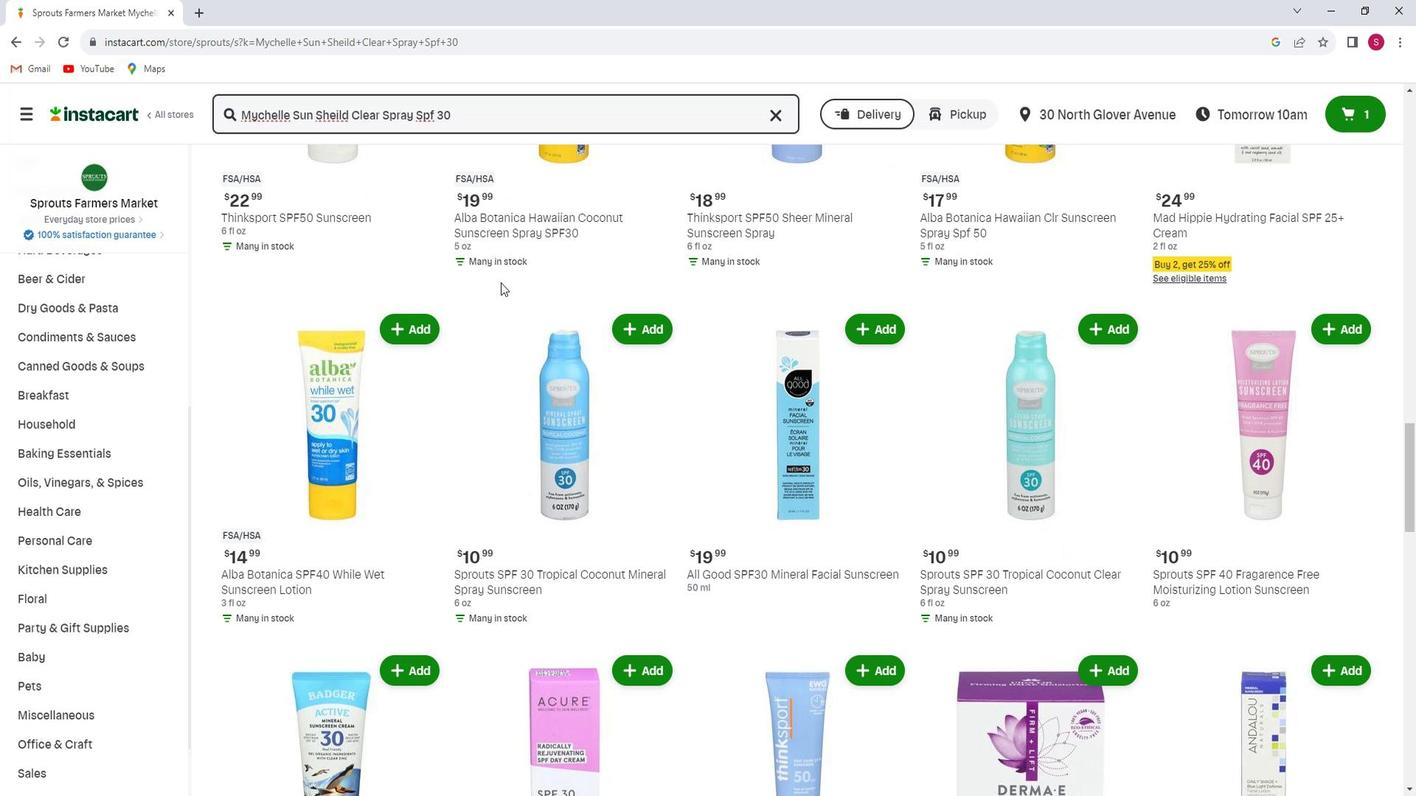 
Action: Mouse scrolled (515, 286) with delta (0, 0)
Screenshot: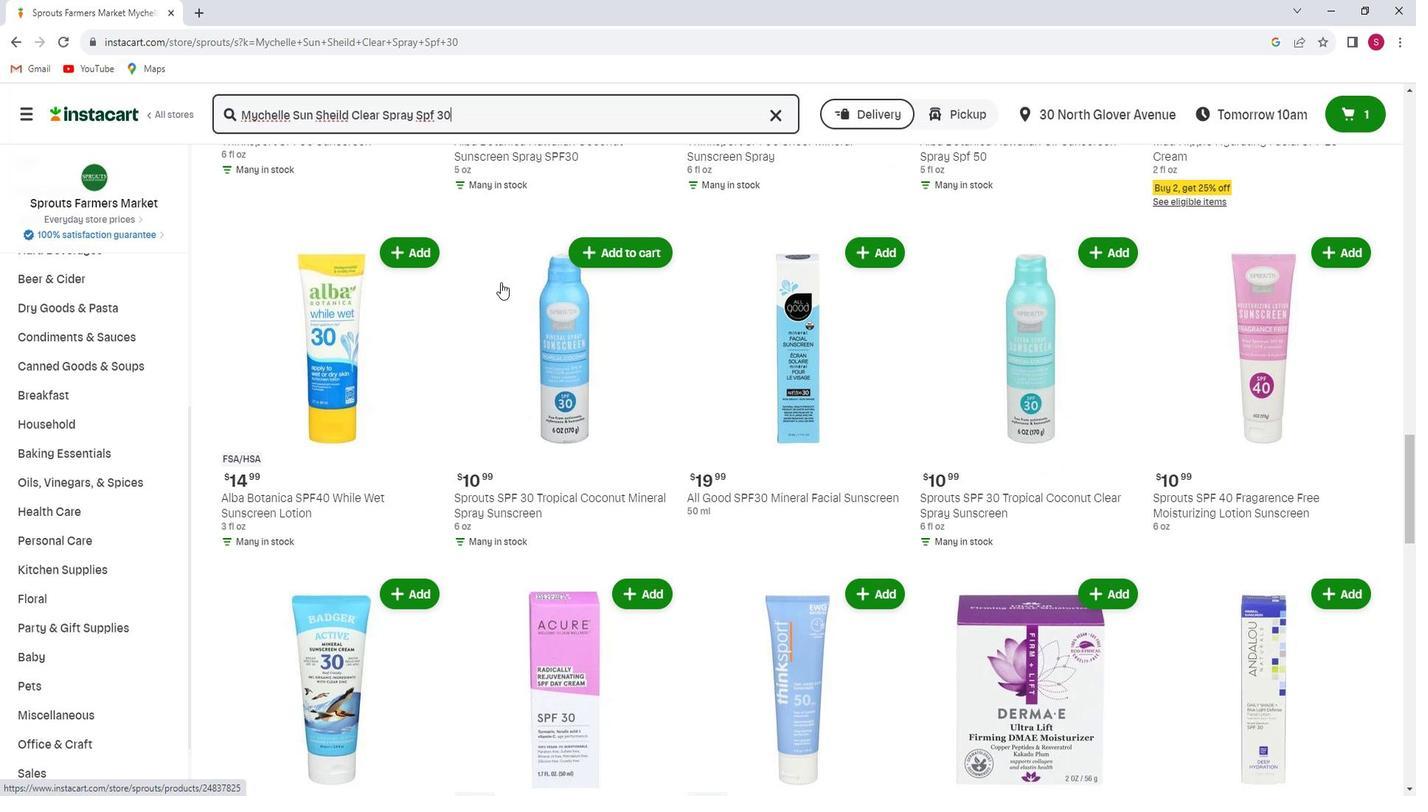 
Action: Mouse scrolled (515, 286) with delta (0, 0)
Screenshot: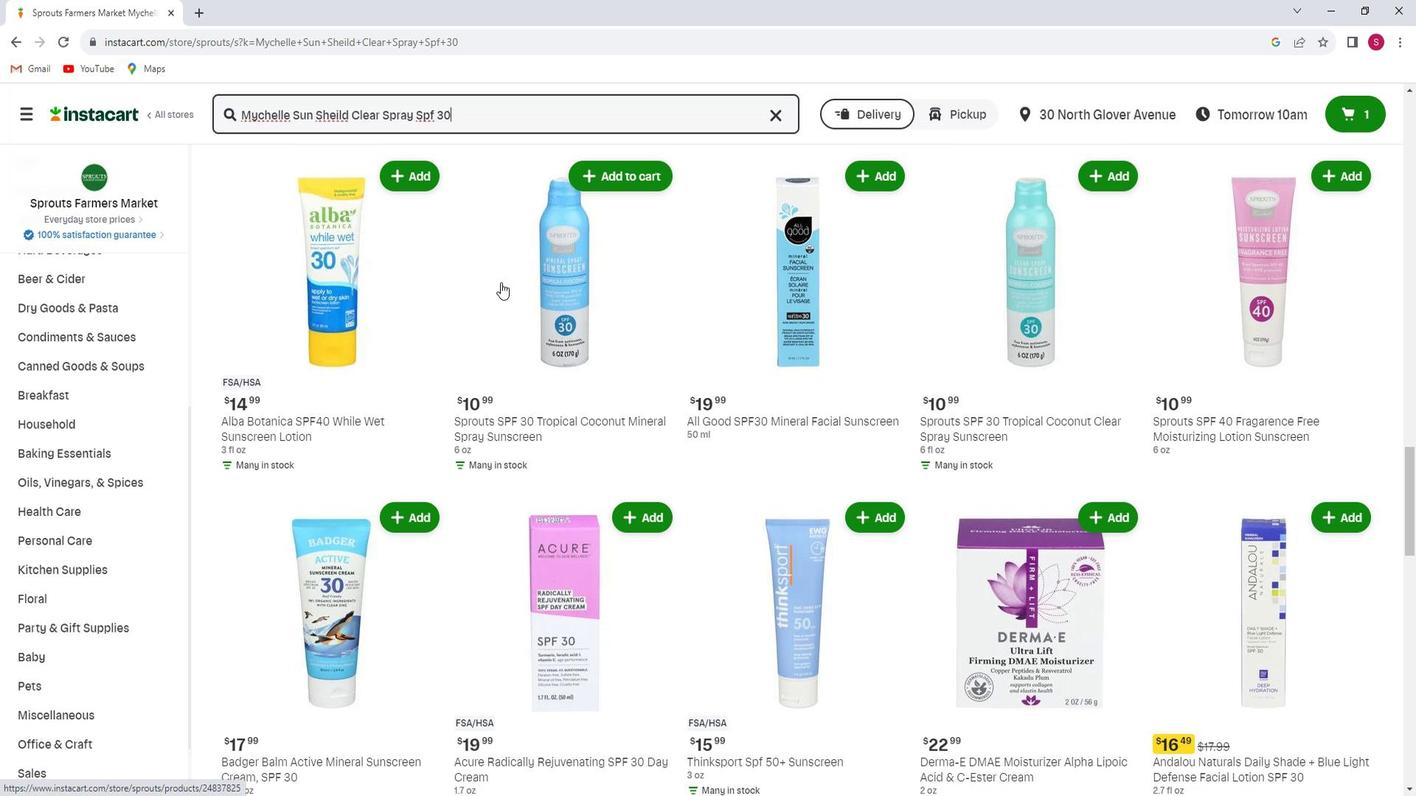 
Action: Mouse scrolled (515, 286) with delta (0, 0)
Screenshot: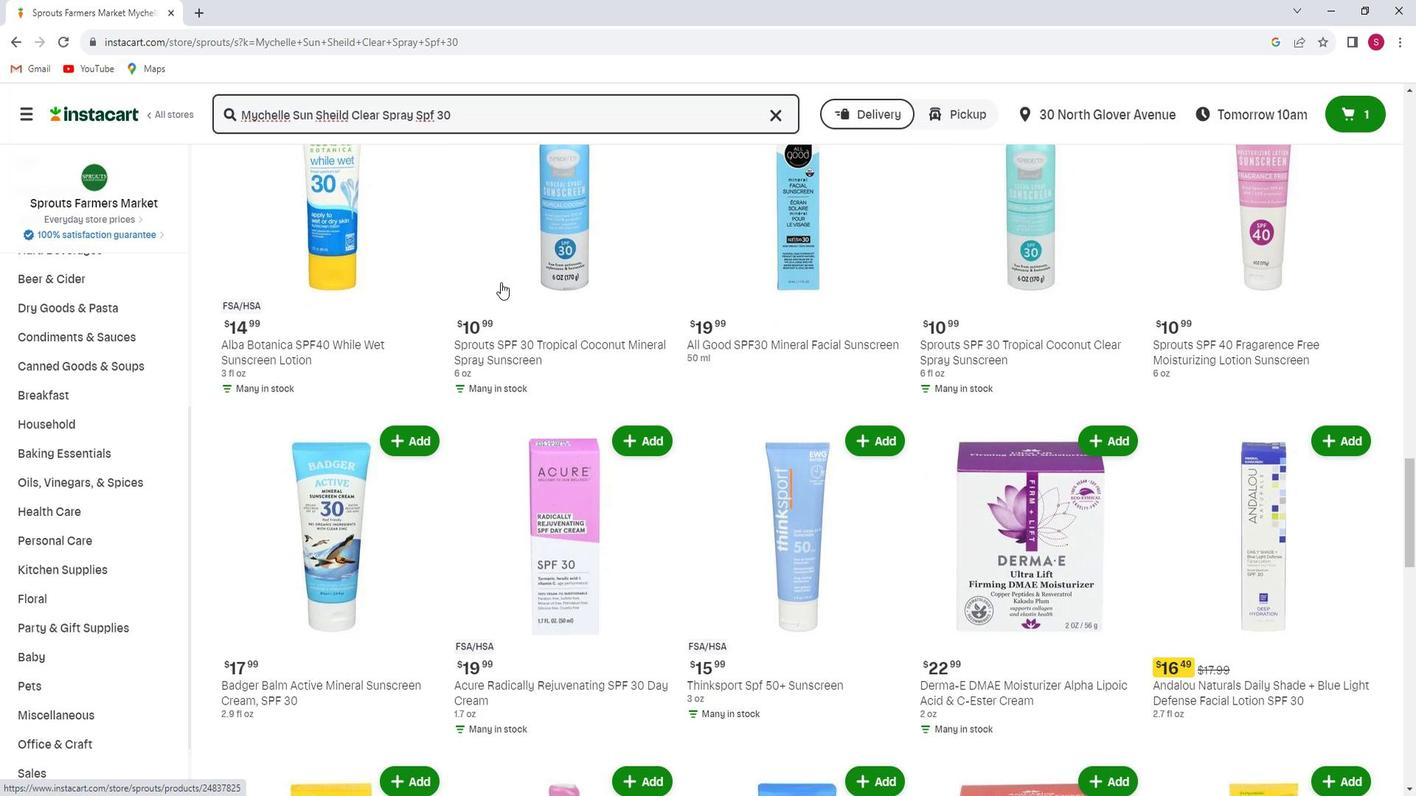 
Action: Mouse scrolled (515, 286) with delta (0, 0)
Screenshot: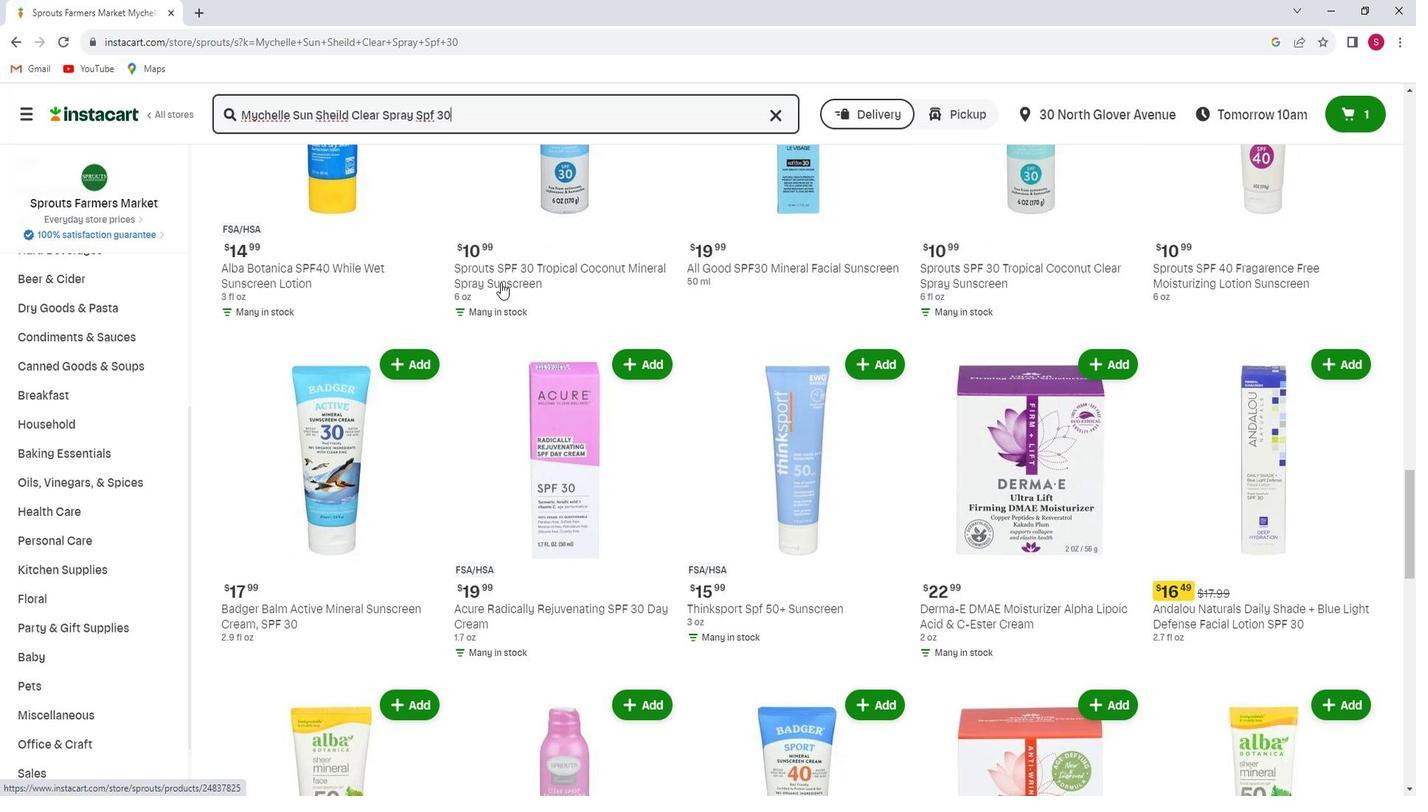 
Action: Mouse scrolled (515, 286) with delta (0, 0)
Screenshot: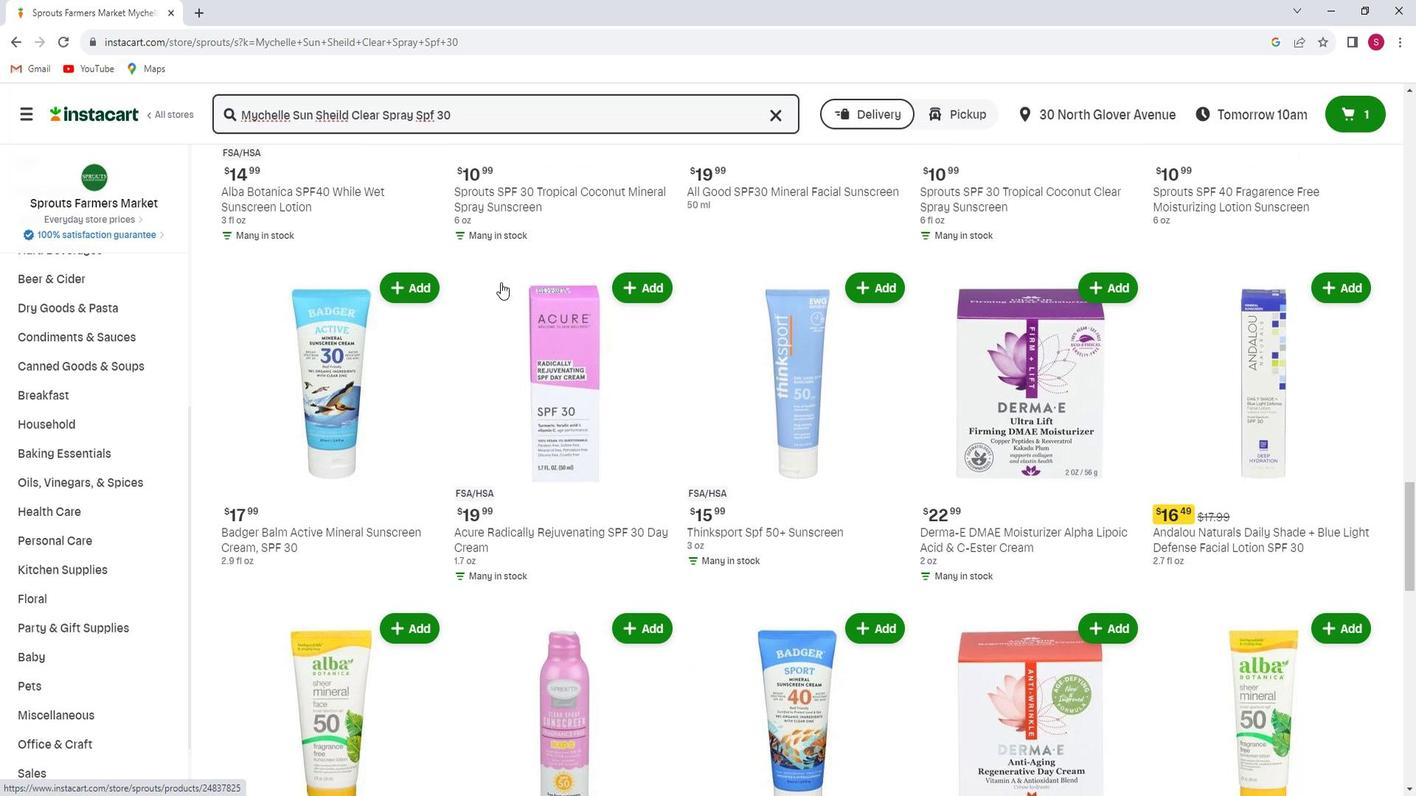 
Action: Mouse scrolled (515, 286) with delta (0, 0)
Screenshot: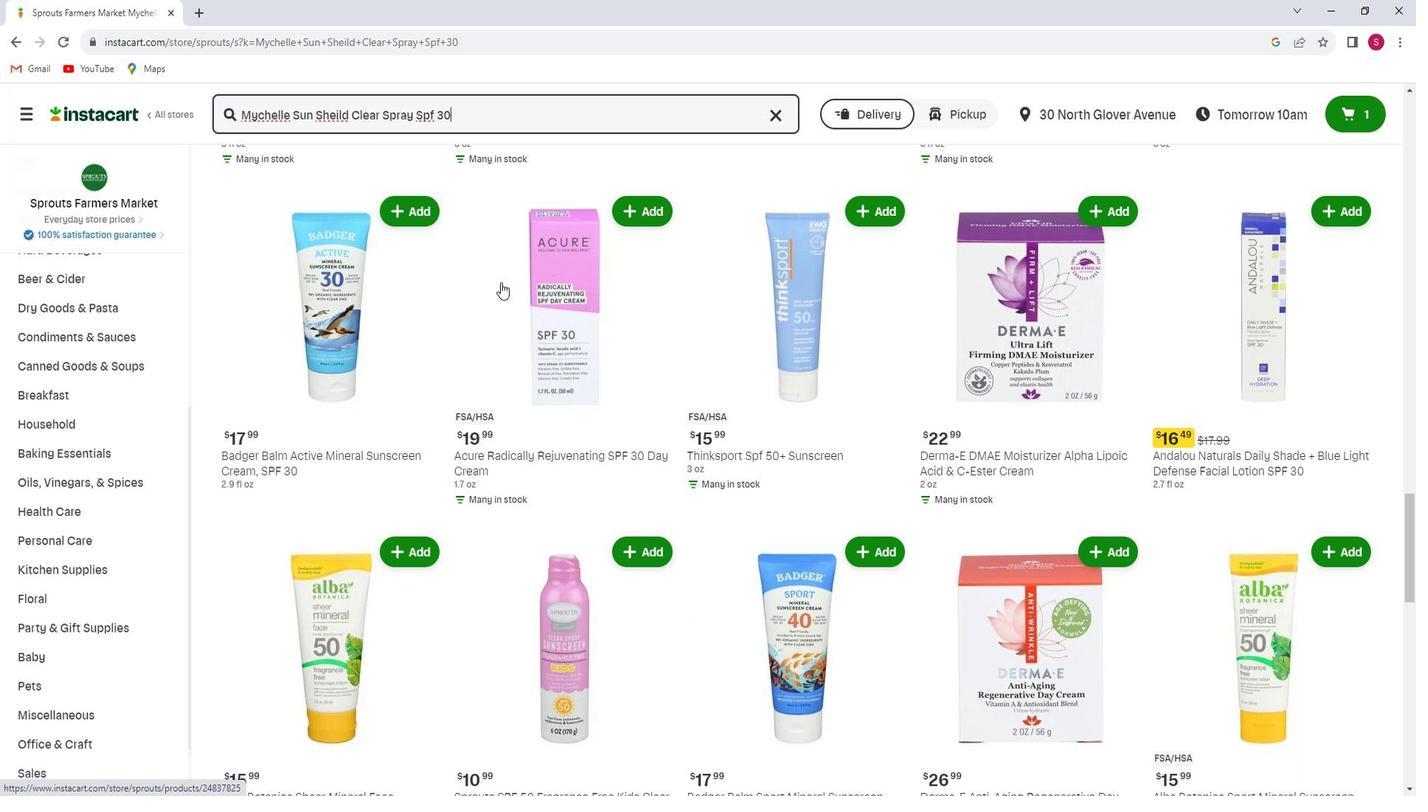 
Action: Mouse scrolled (515, 286) with delta (0, 0)
Screenshot: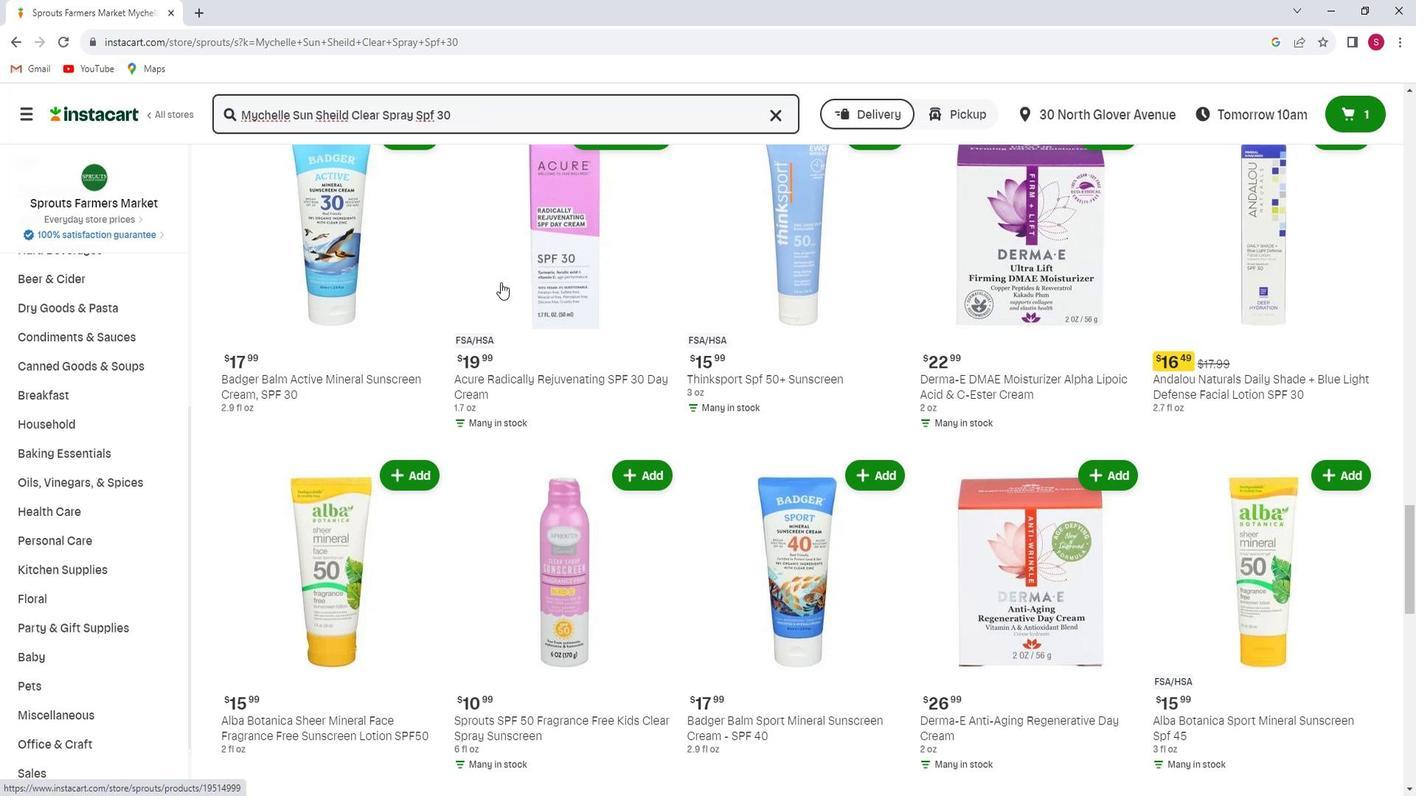 
Action: Mouse scrolled (515, 286) with delta (0, 0)
Screenshot: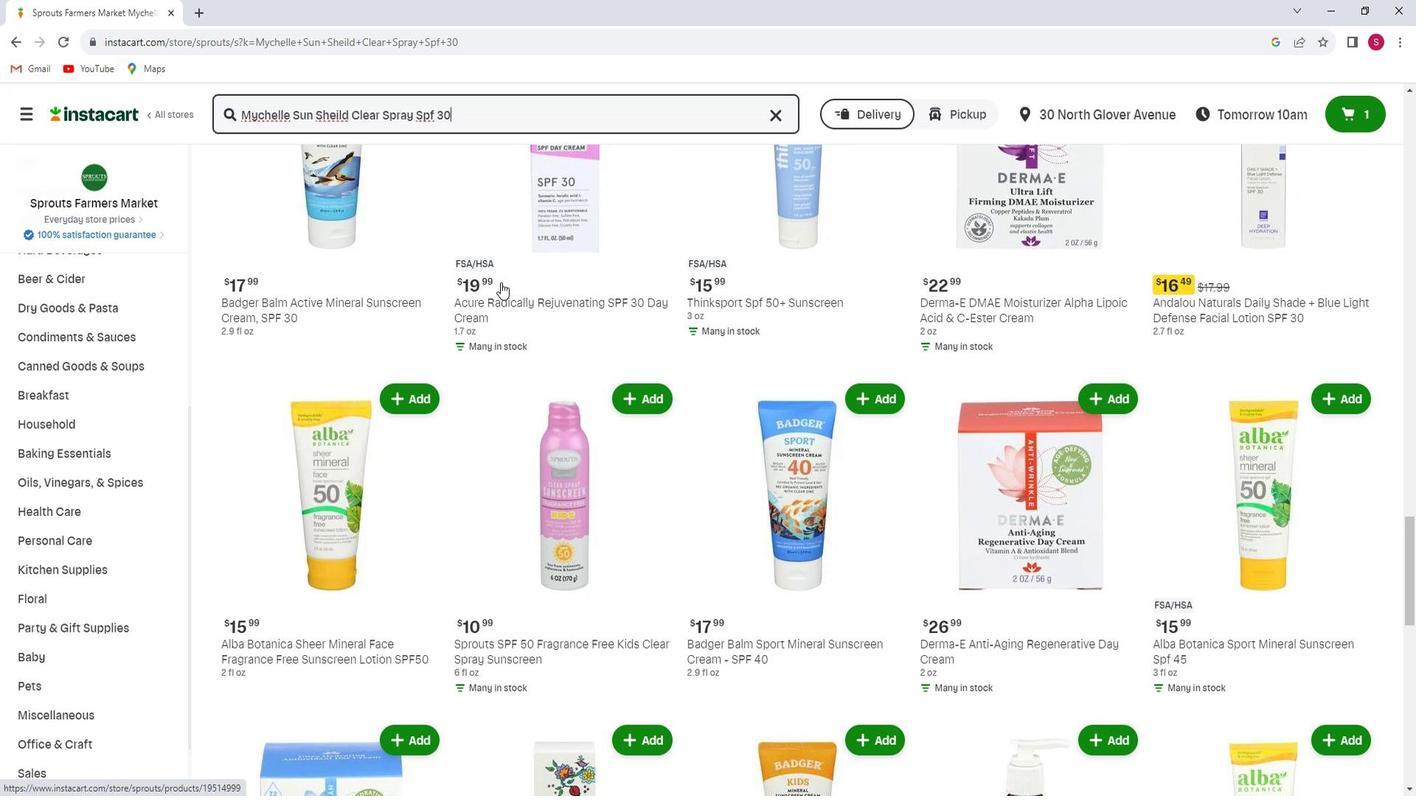 
Action: Mouse scrolled (515, 286) with delta (0, 0)
Screenshot: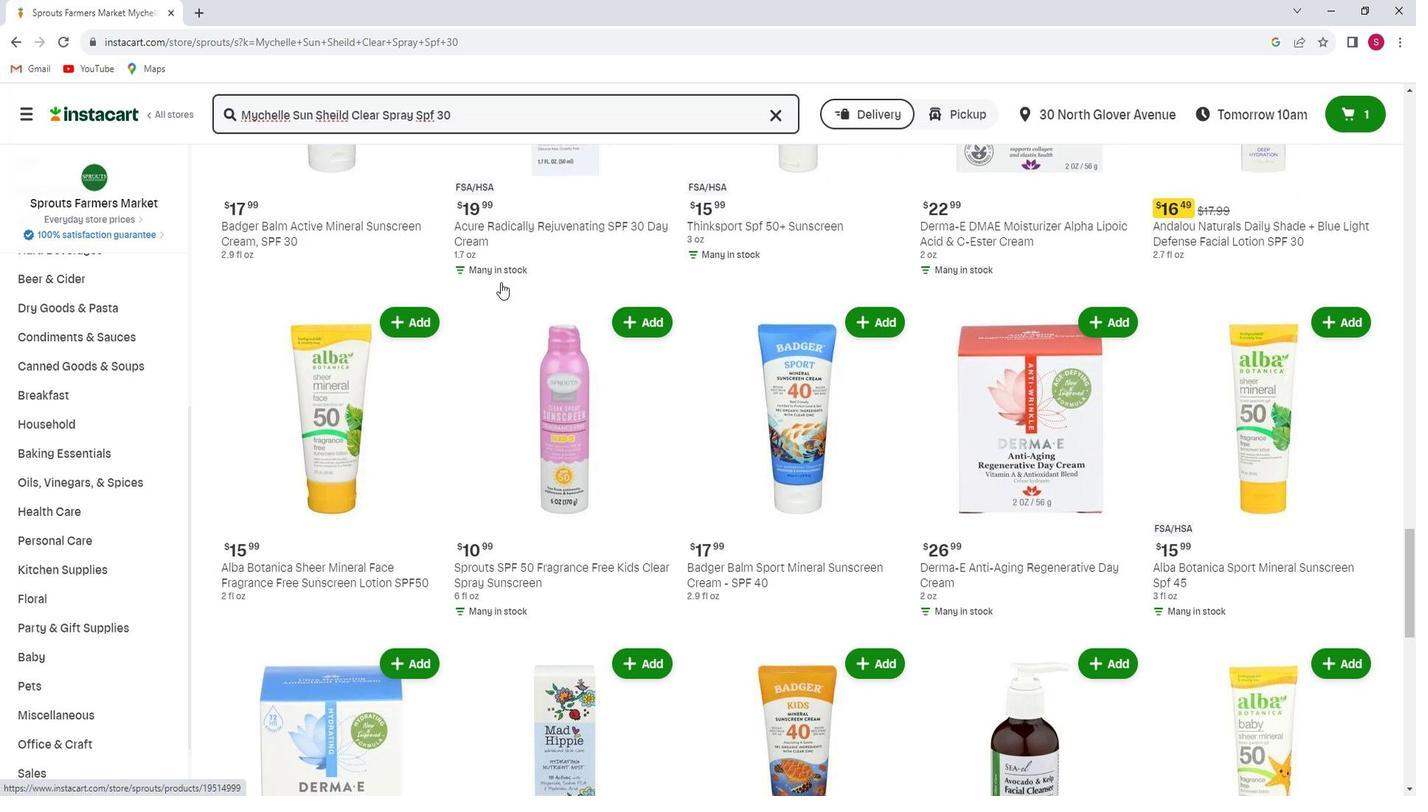 
Action: Mouse scrolled (515, 286) with delta (0, 0)
Screenshot: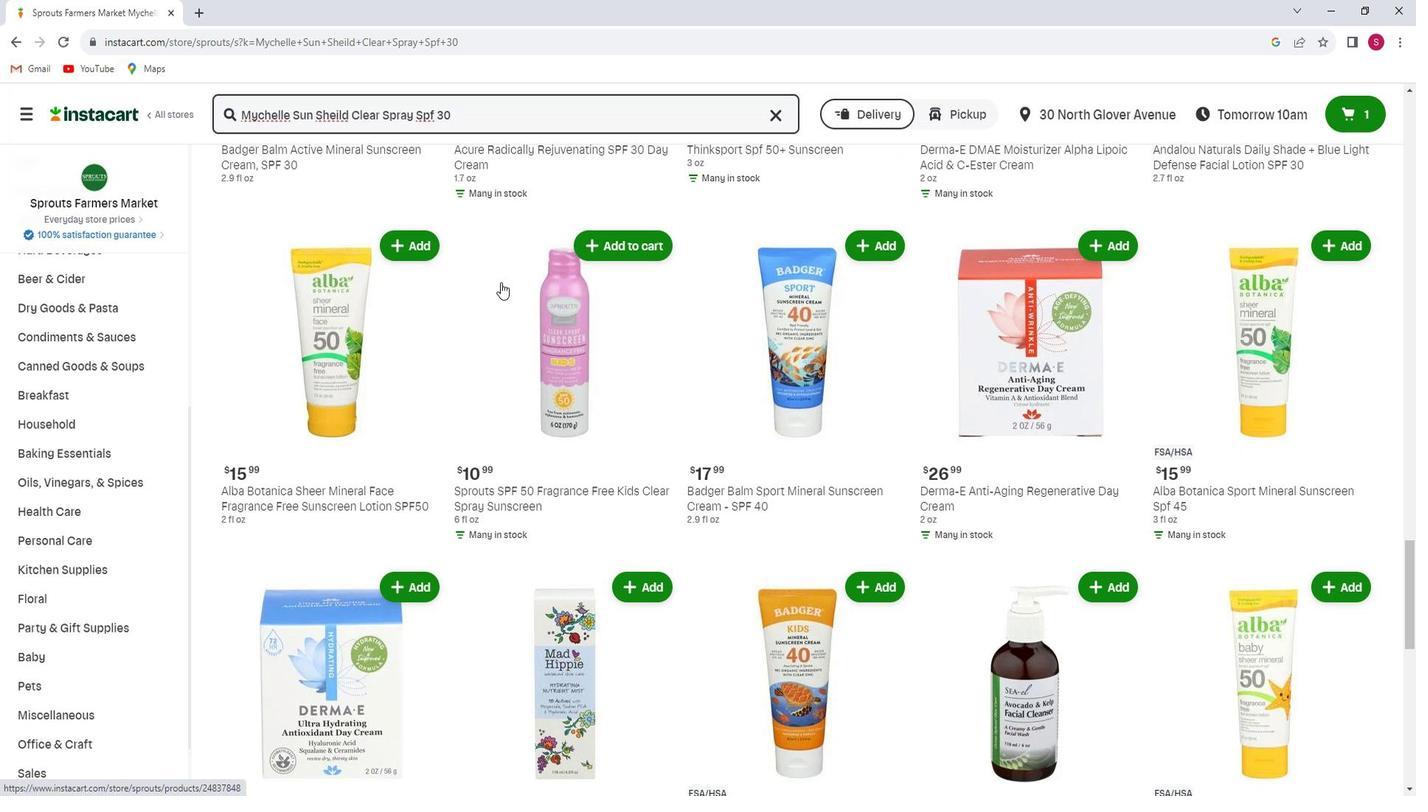 
Action: Mouse scrolled (515, 286) with delta (0, 0)
Screenshot: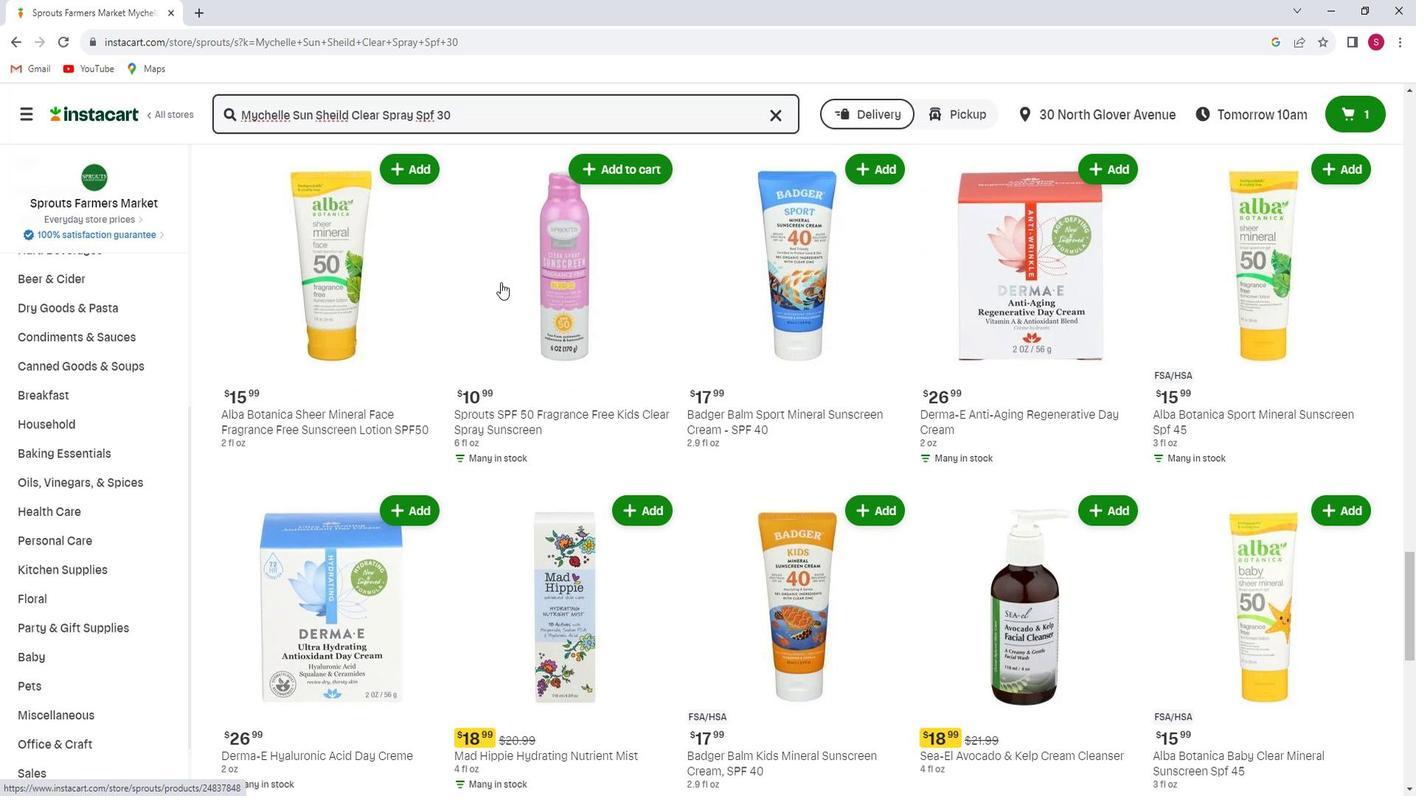 
Action: Mouse scrolled (515, 286) with delta (0, 0)
Screenshot: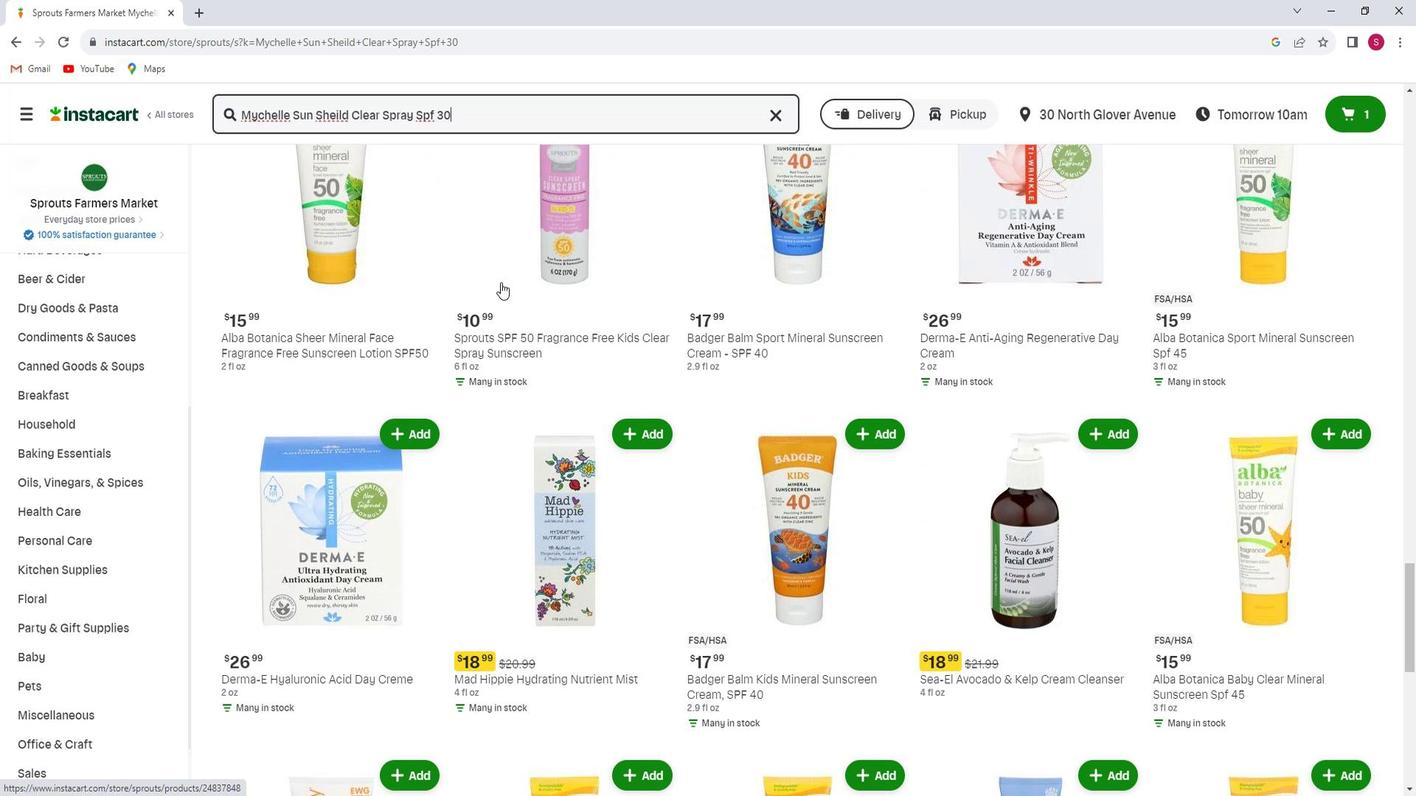 
Action: Mouse scrolled (515, 286) with delta (0, 0)
Screenshot: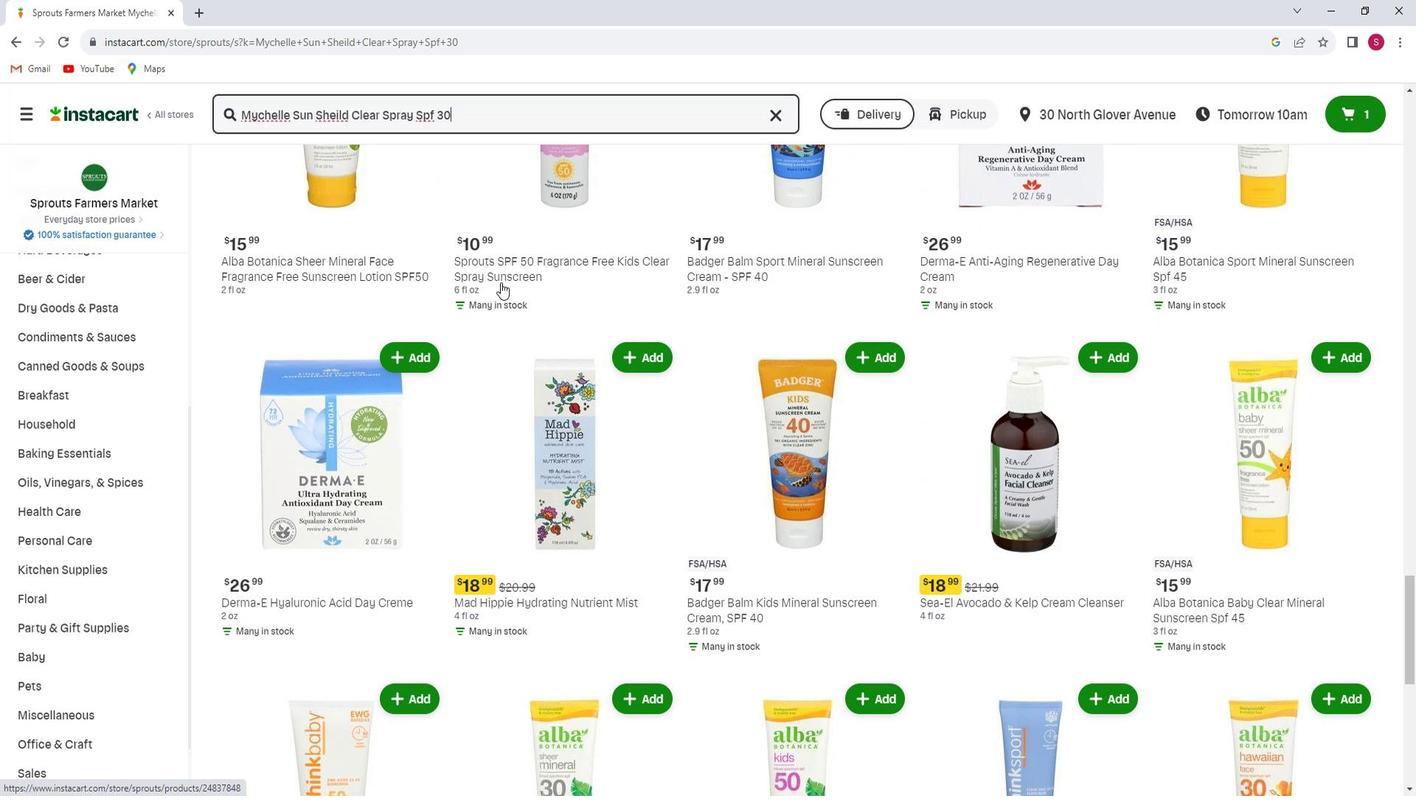 
Action: Mouse scrolled (515, 286) with delta (0, 0)
Screenshot: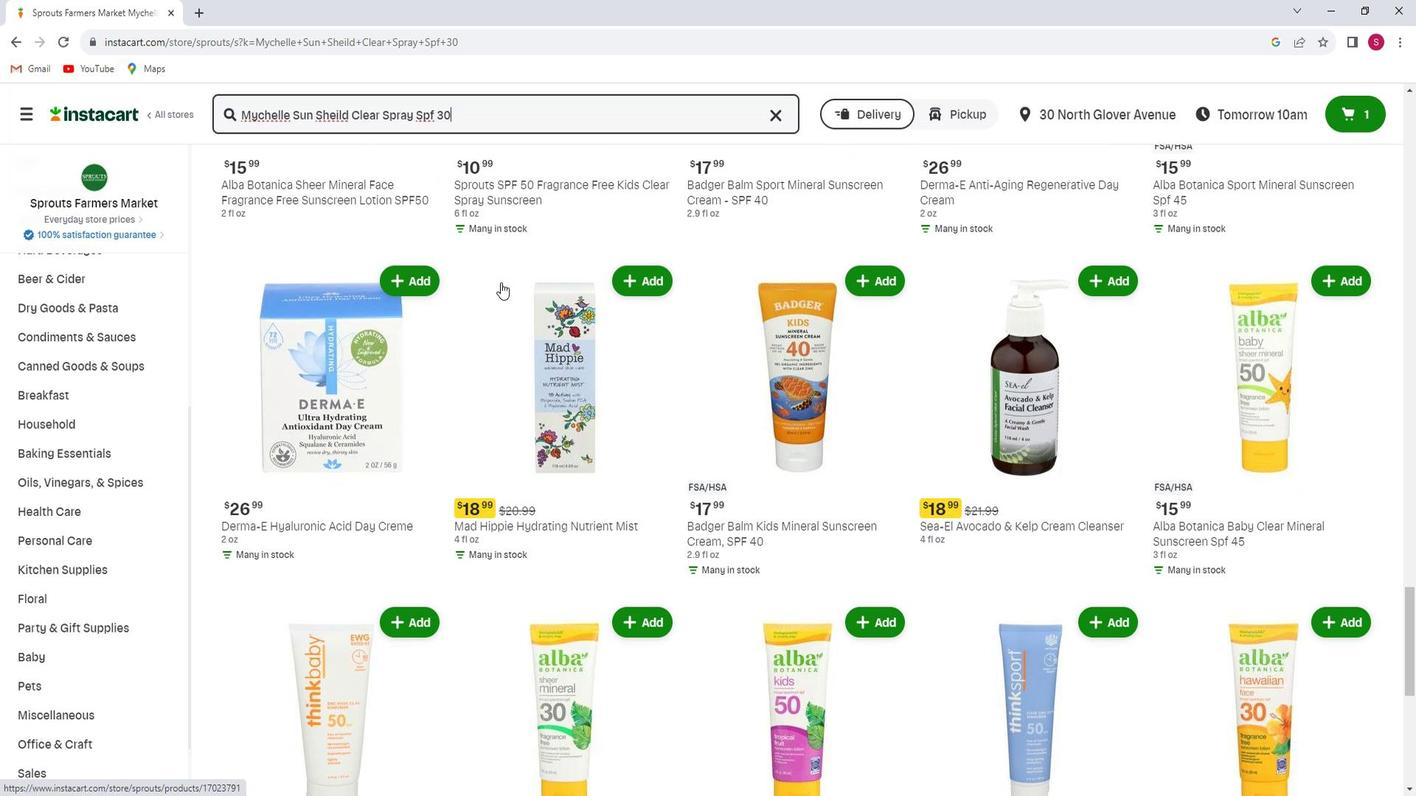 
Action: Mouse scrolled (515, 286) with delta (0, 0)
Screenshot: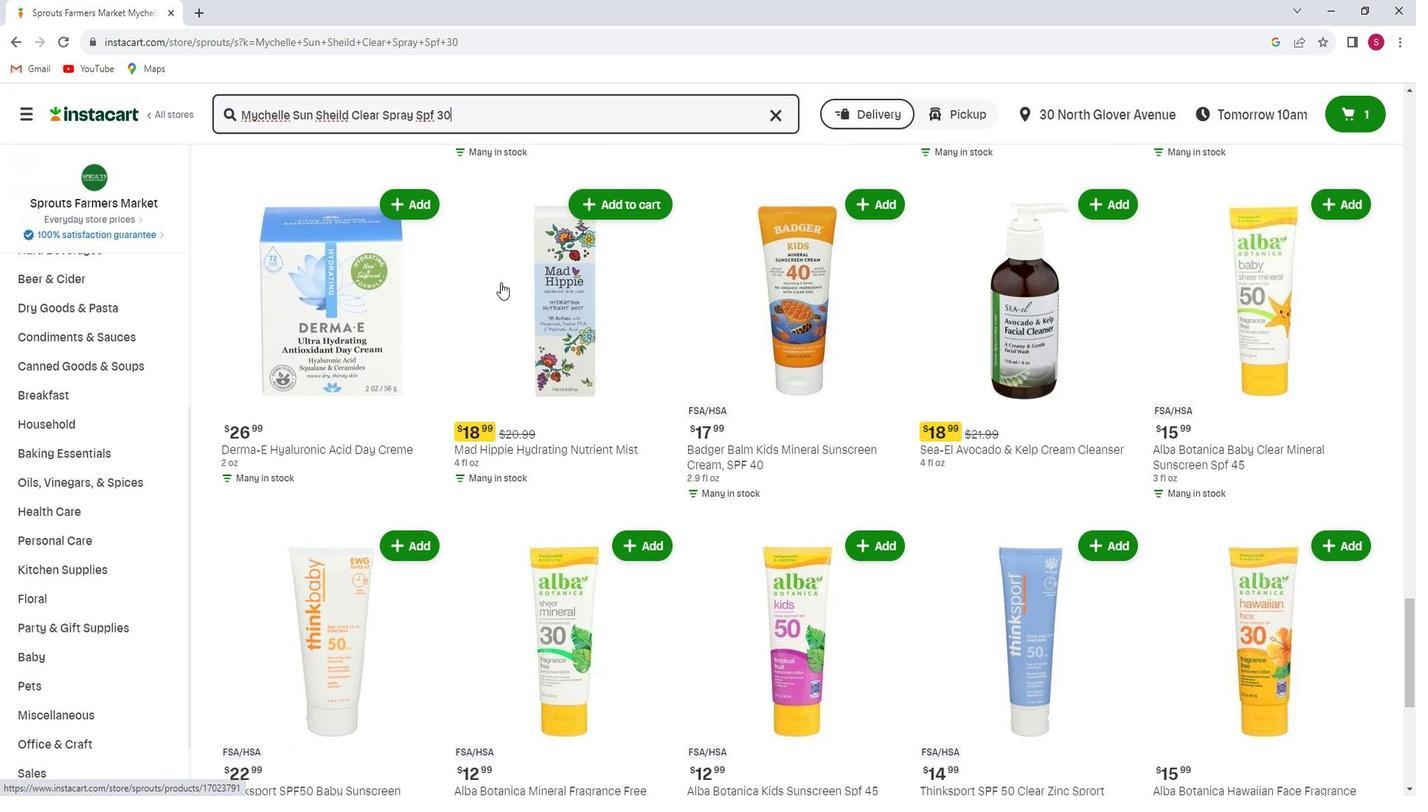 
Action: Mouse scrolled (515, 286) with delta (0, 0)
Screenshot: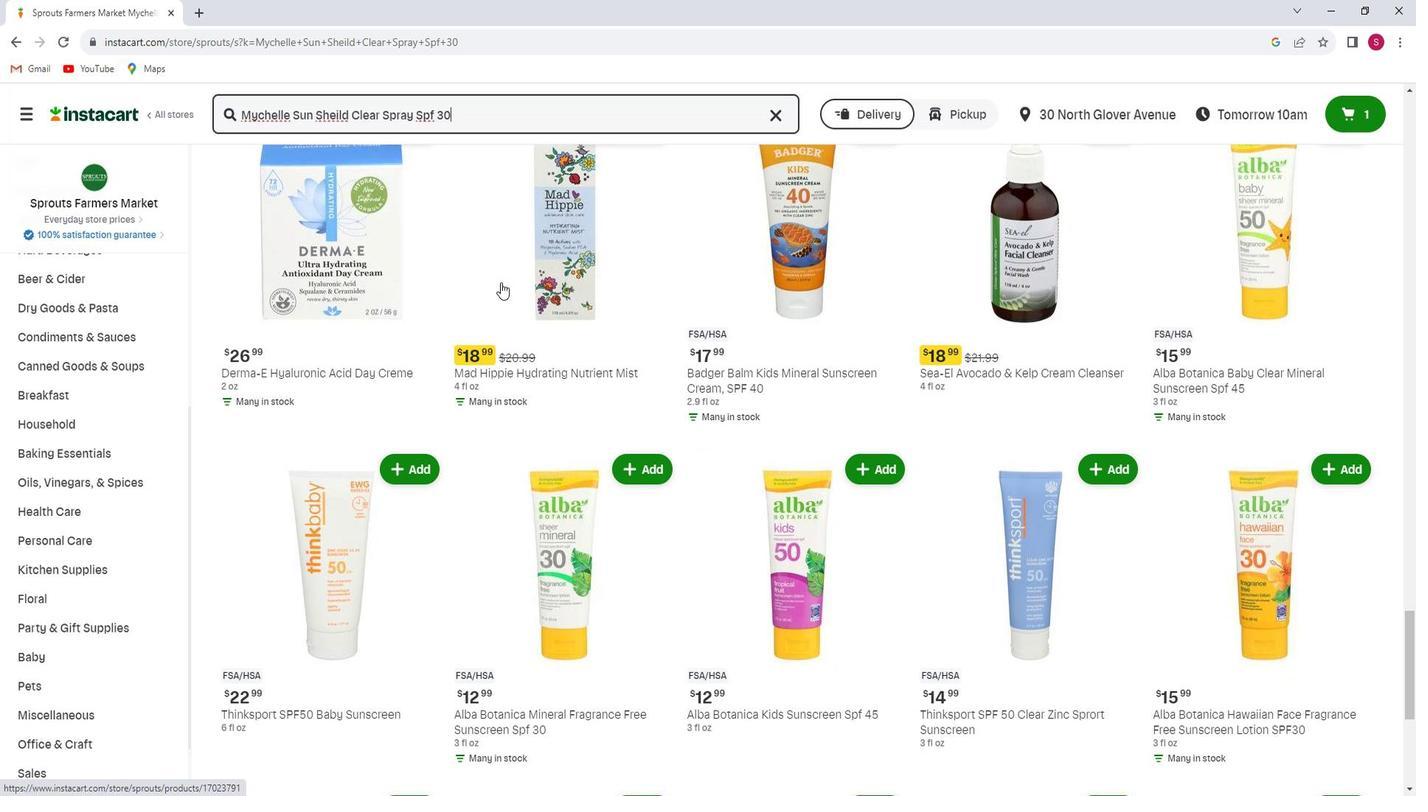 
Action: Mouse scrolled (515, 286) with delta (0, 0)
Screenshot: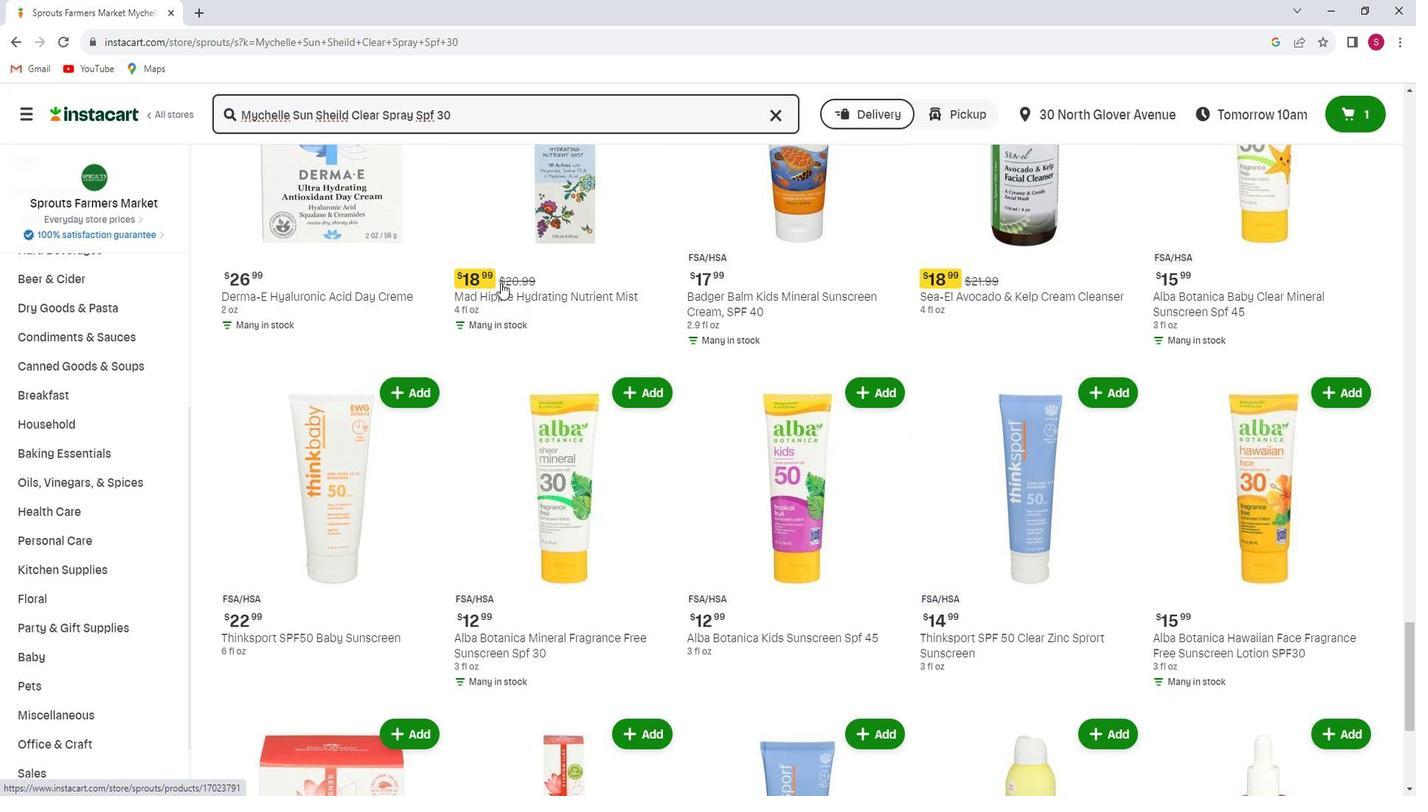 
Action: Mouse scrolled (515, 286) with delta (0, 0)
Screenshot: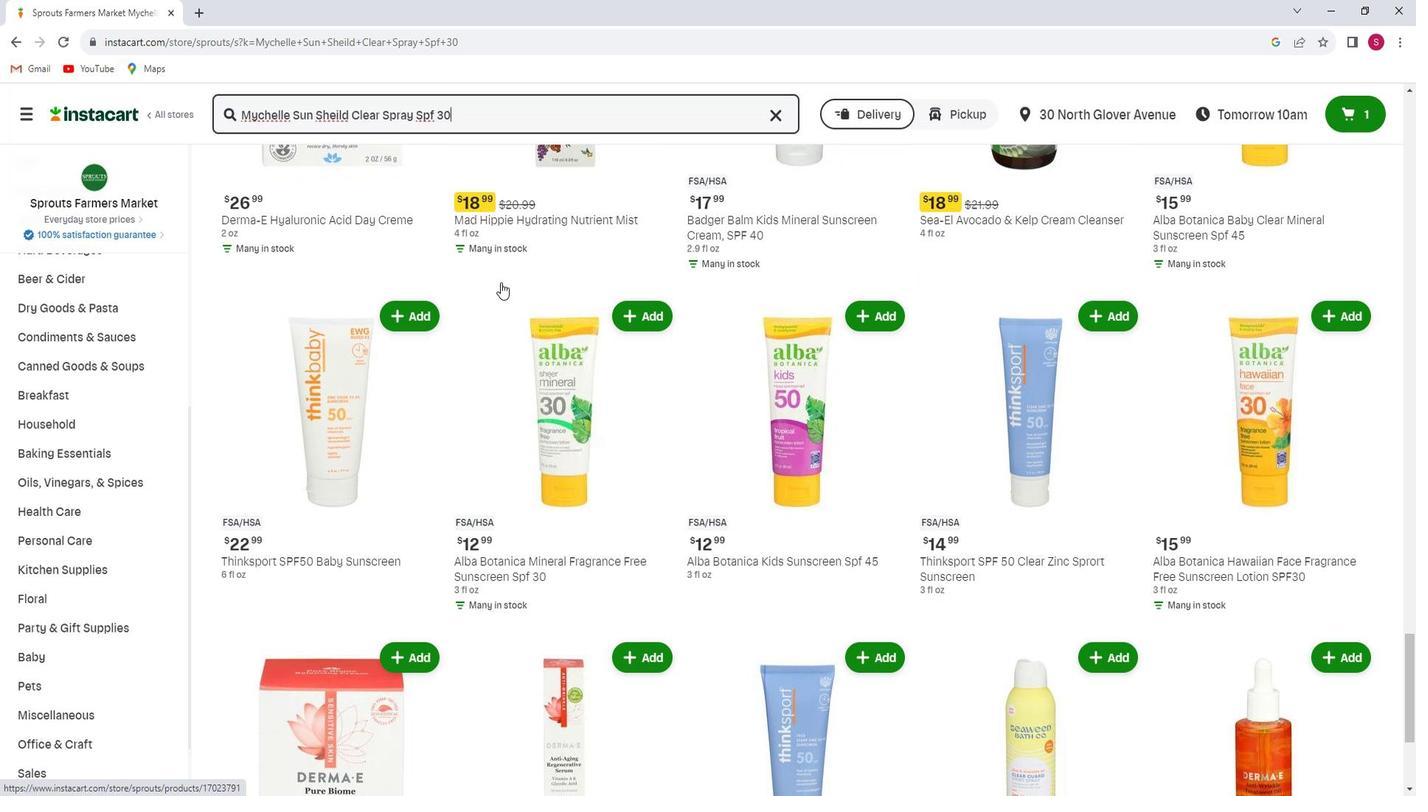 
Action: Mouse scrolled (515, 286) with delta (0, 0)
Screenshot: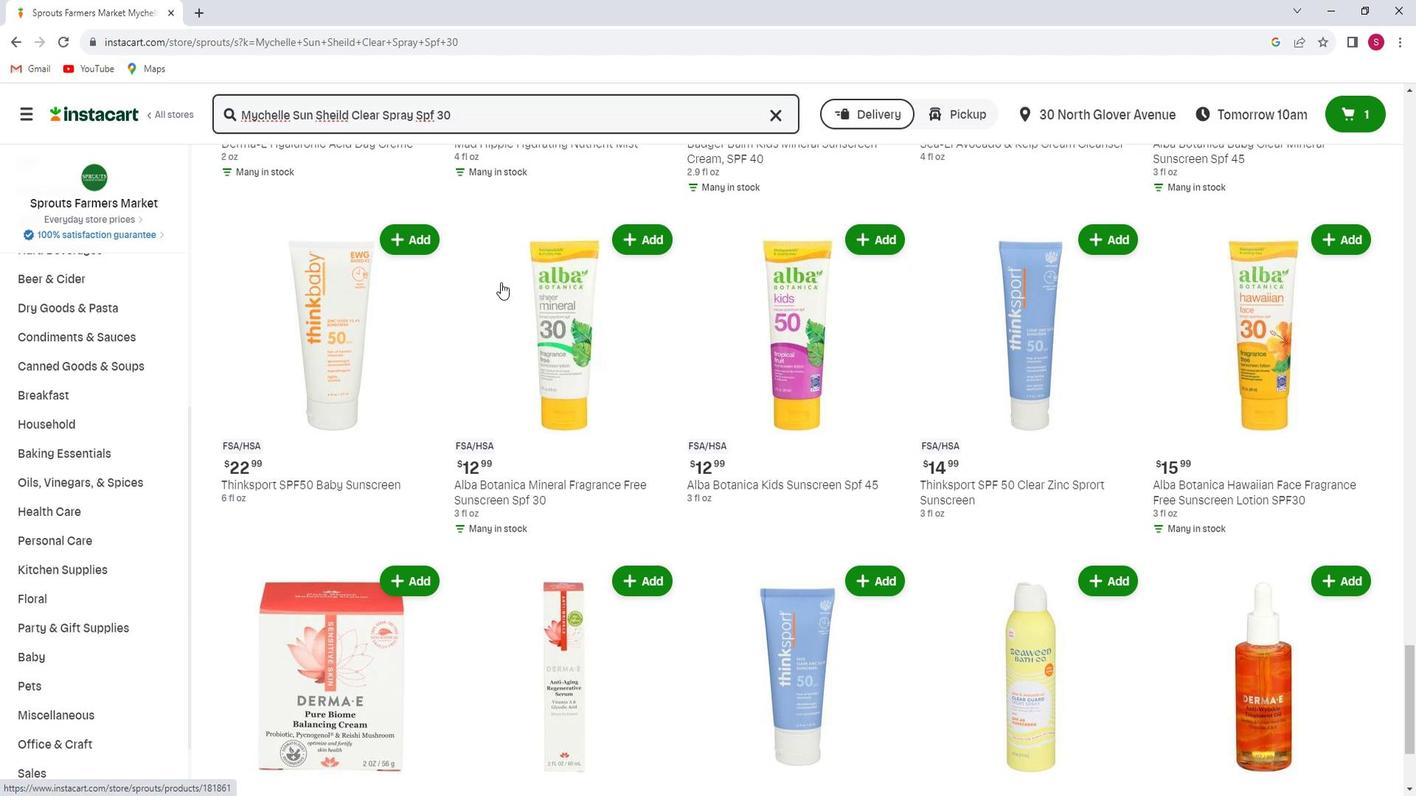 
Action: Mouse scrolled (515, 286) with delta (0, 0)
Screenshot: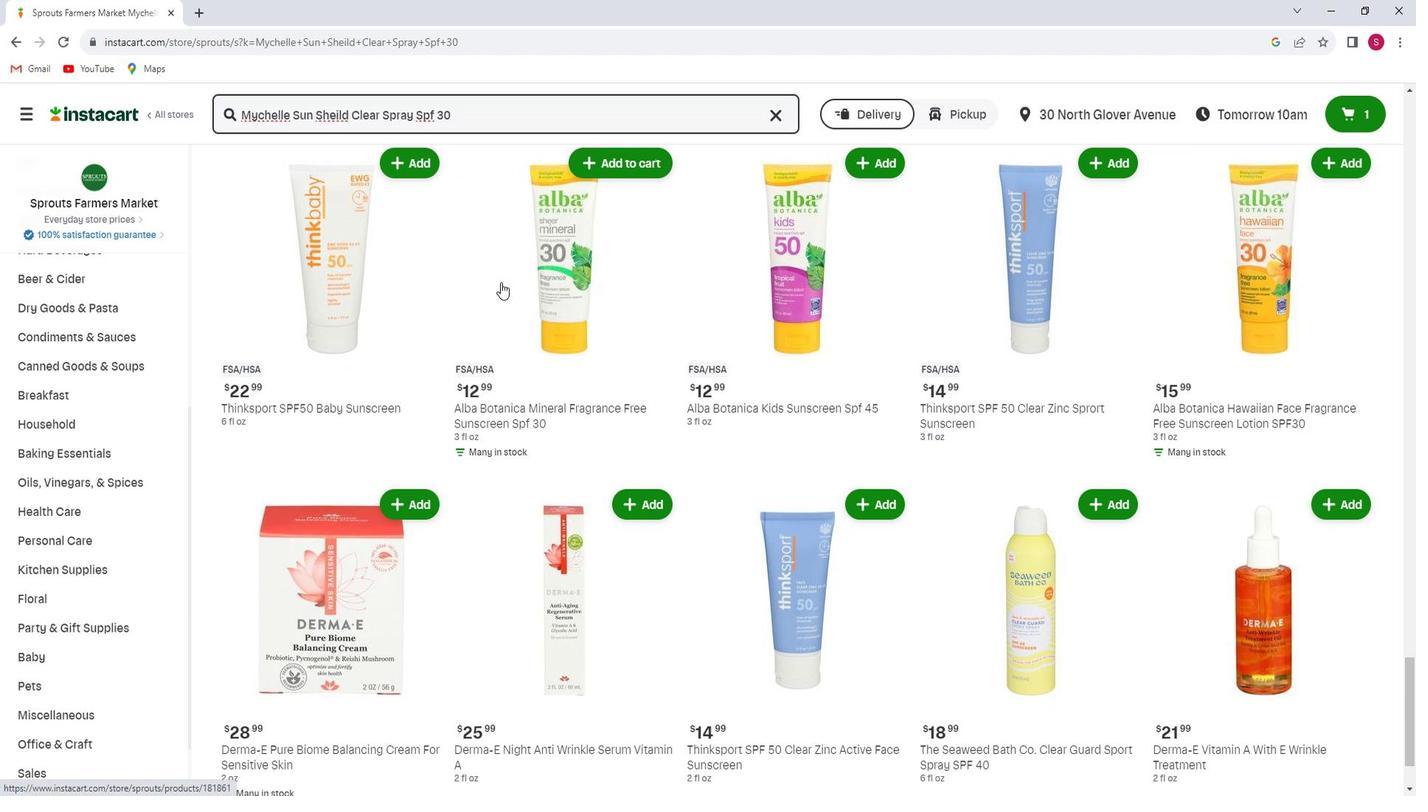 
Action: Mouse scrolled (515, 286) with delta (0, 0)
Screenshot: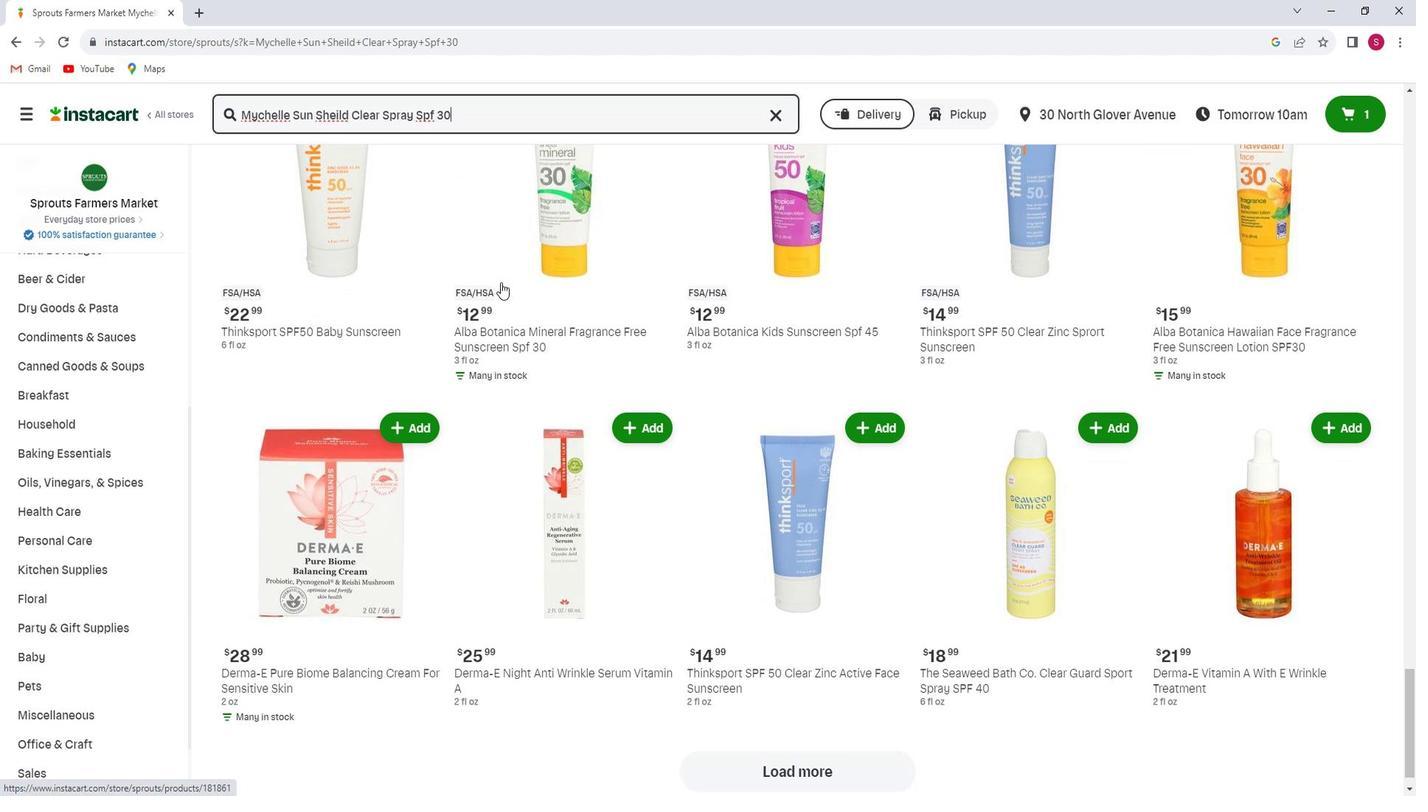 
Action: Mouse scrolled (515, 286) with delta (0, 0)
Screenshot: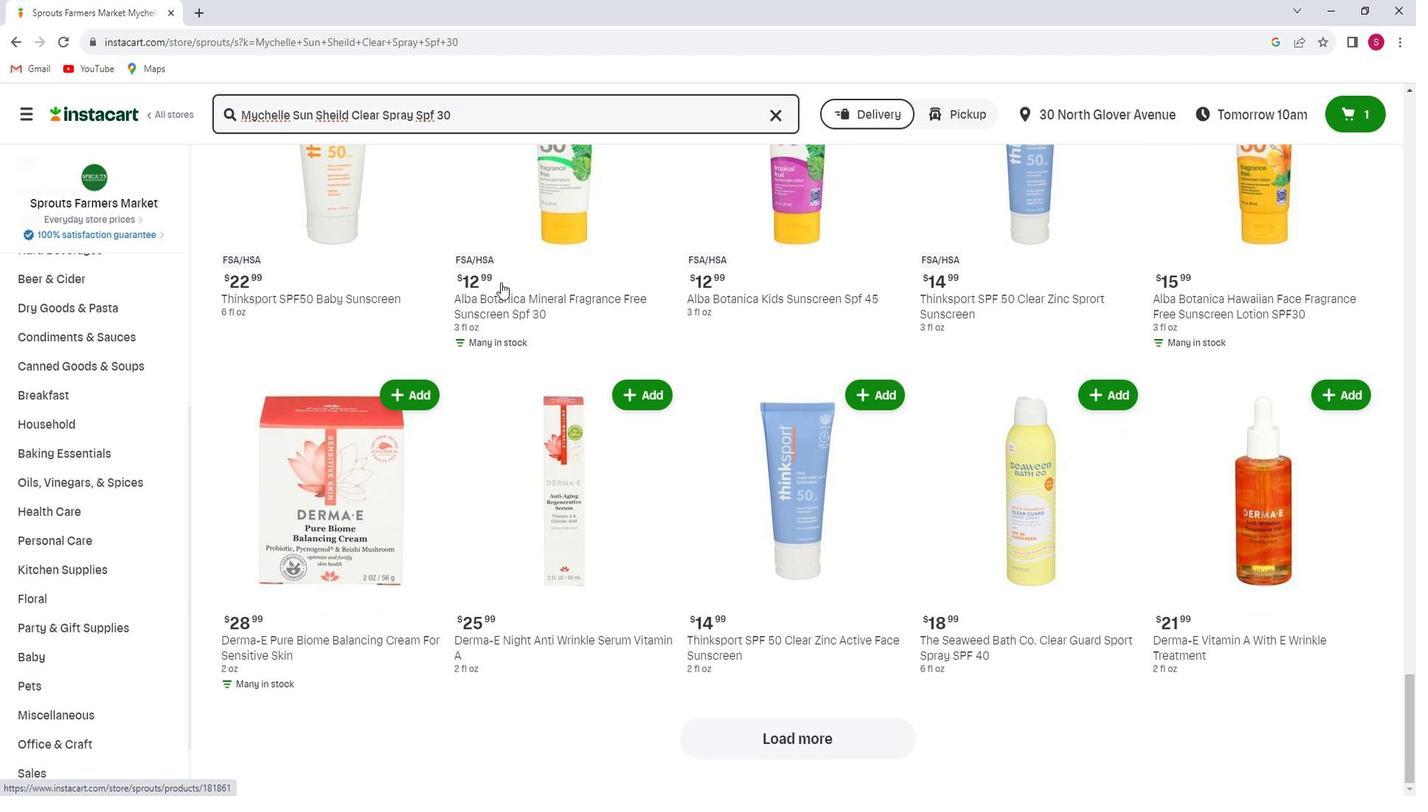 
Action: Mouse scrolled (515, 286) with delta (0, 0)
Screenshot: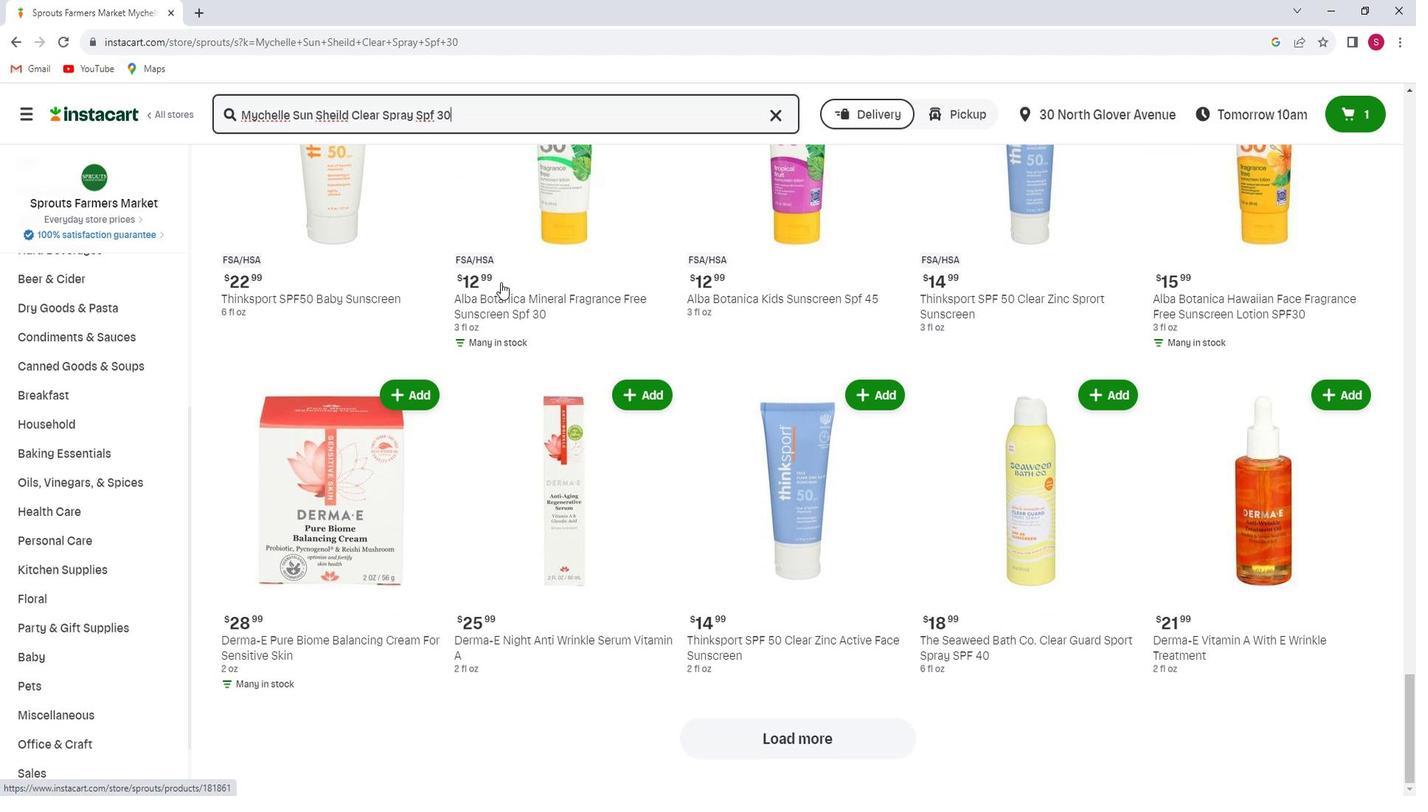 
